 Task: Open Card Gantt Chart Review in Board Public Relations Influencer Event Planning and Management to Workspace Ethics and Compliance and add a team member Softage.3@softage.net, a label Purple, a checklist Lead Generation, an attachment from your onedrive, a color Purple and finally, add a card description 'Research and develop new service quality assurance process' and a comment 'Given the potential impact of this task, let us make sure we involve all stakeholders and gather their feedback.'. Add a start date 'Jan 03, 1900' with a due date 'Jan 10, 1900'
Action: Mouse moved to (196, 144)
Screenshot: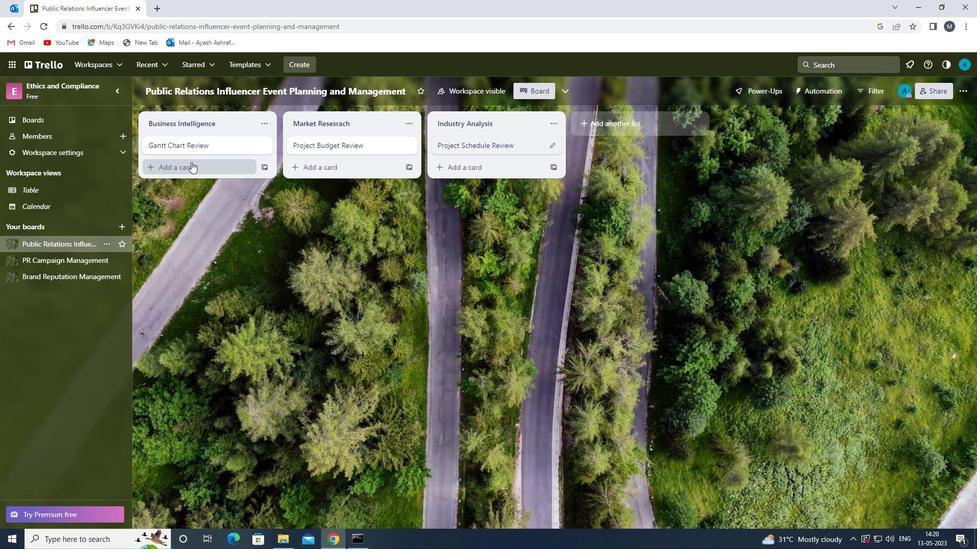 
Action: Mouse pressed left at (196, 144)
Screenshot: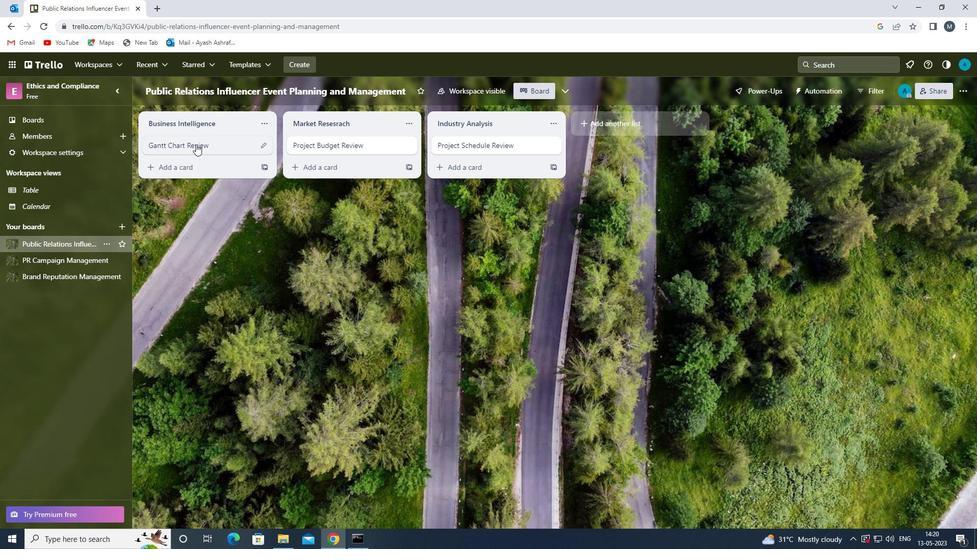 
Action: Mouse moved to (616, 146)
Screenshot: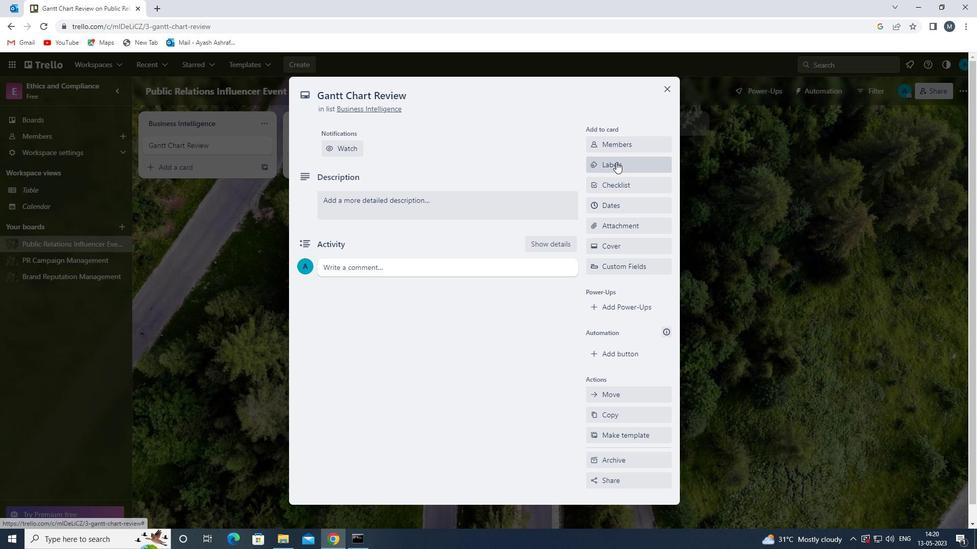 
Action: Mouse pressed left at (616, 146)
Screenshot: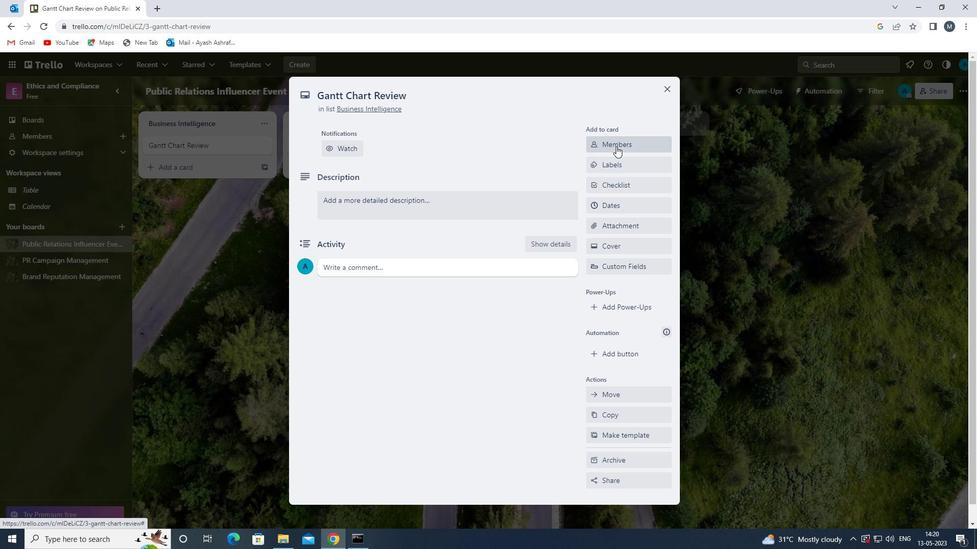 
Action: Key pressed s
Screenshot: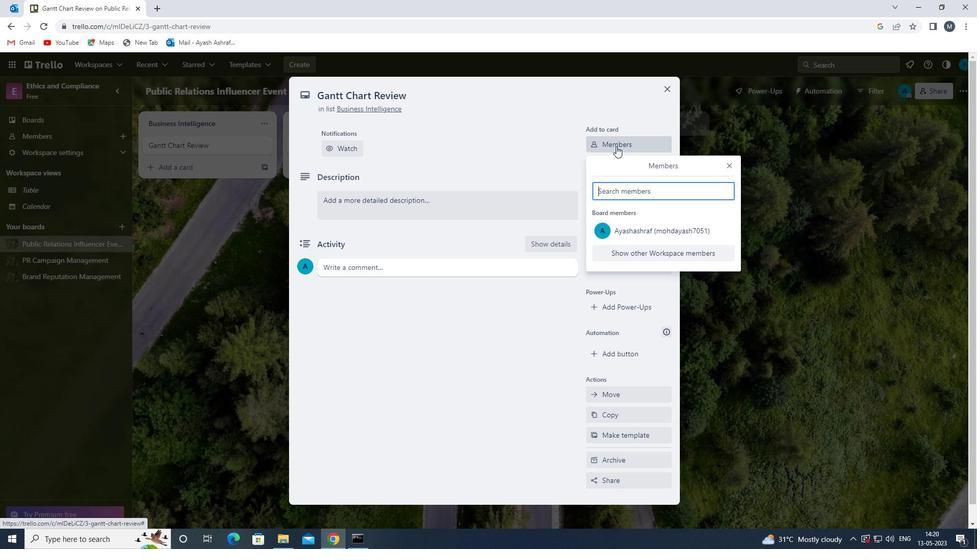 
Action: Mouse moved to (644, 327)
Screenshot: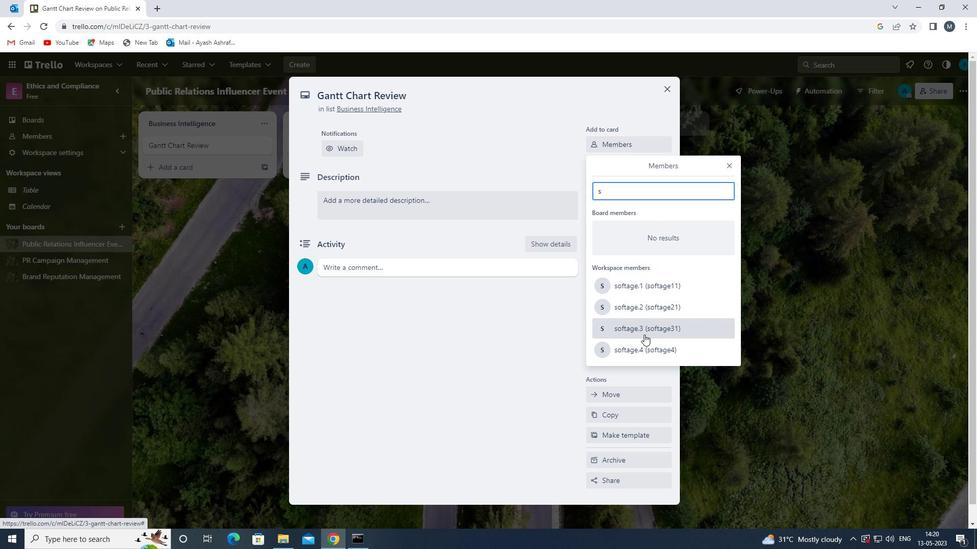 
Action: Mouse pressed left at (644, 327)
Screenshot: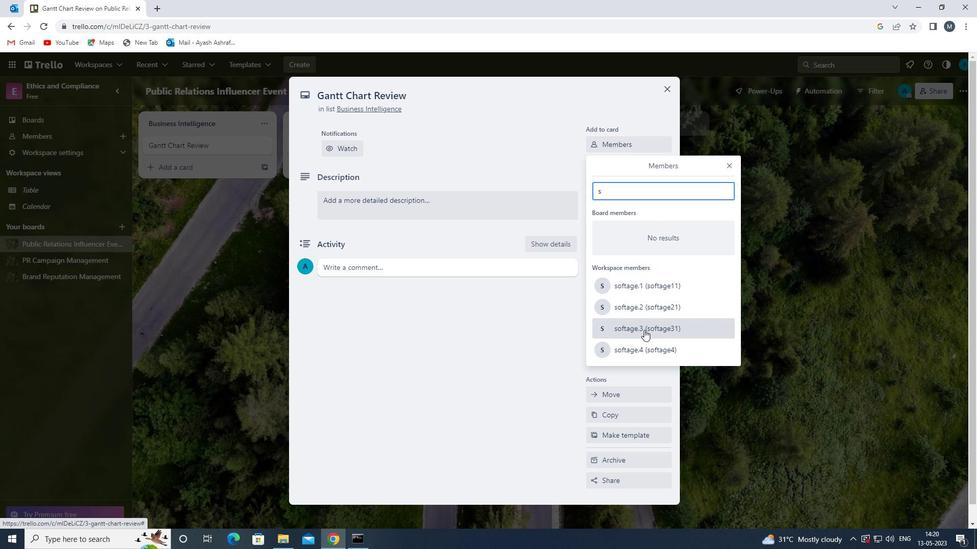 
Action: Mouse moved to (724, 165)
Screenshot: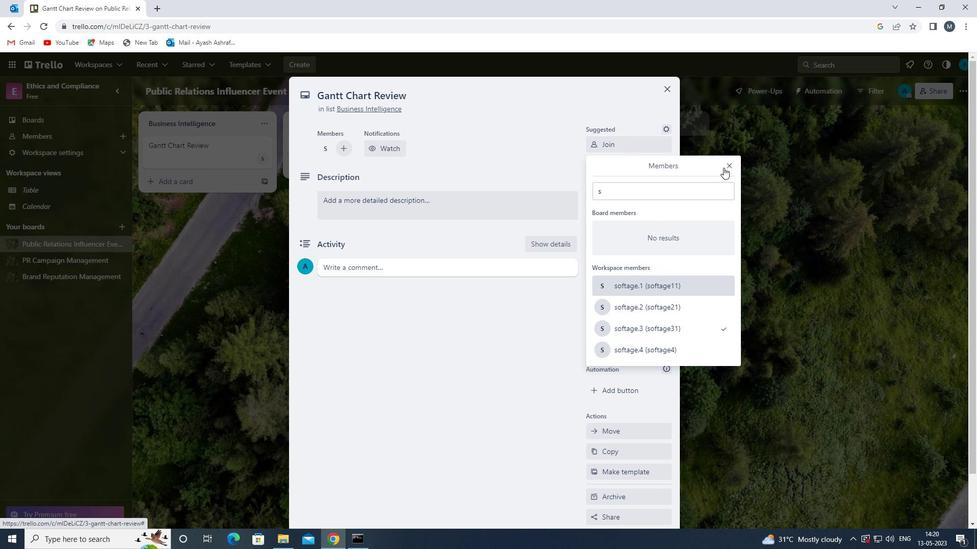 
Action: Mouse pressed left at (724, 165)
Screenshot: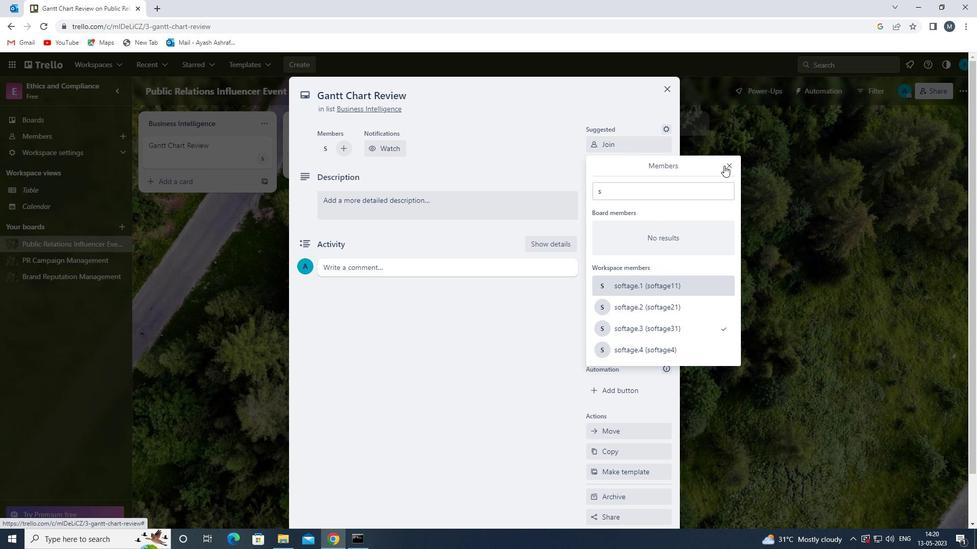 
Action: Mouse moved to (613, 201)
Screenshot: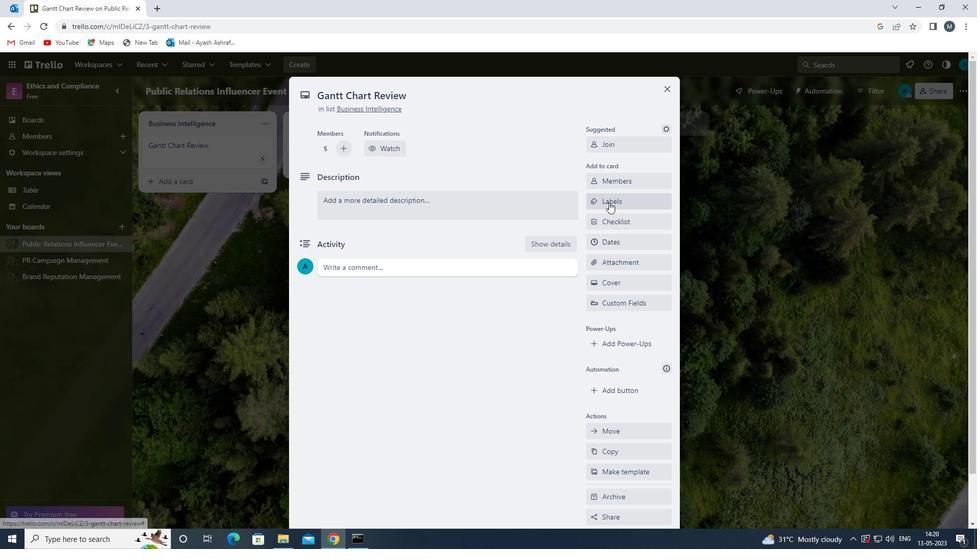 
Action: Mouse pressed left at (613, 201)
Screenshot: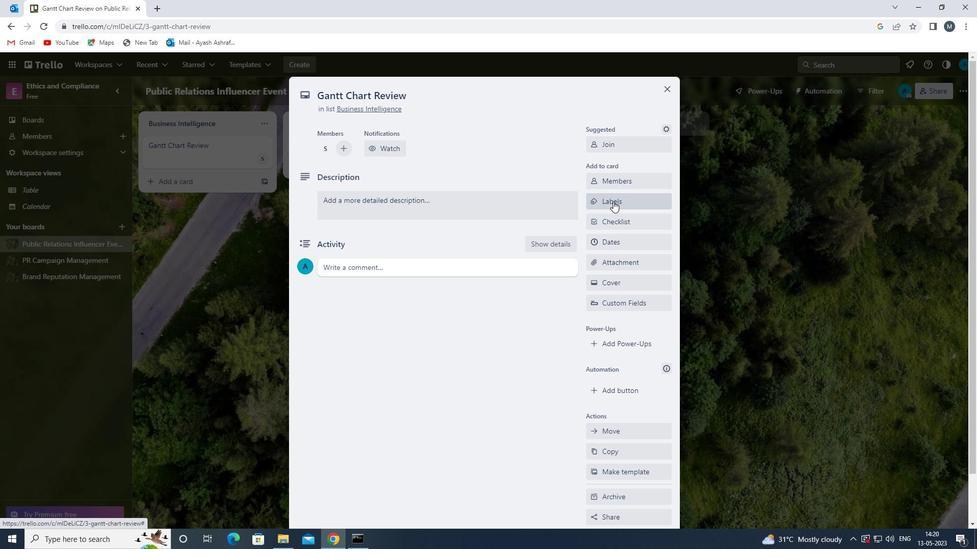 
Action: Mouse moved to (629, 359)
Screenshot: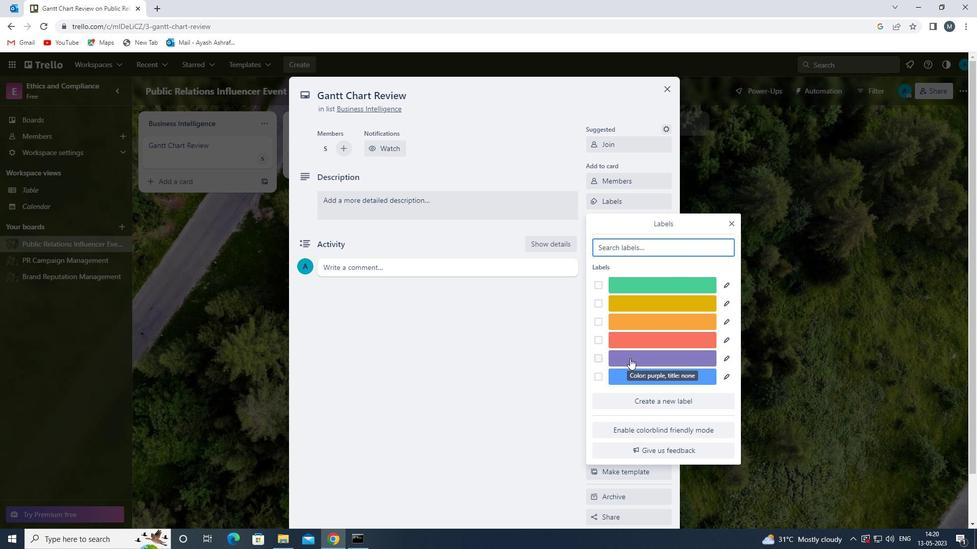 
Action: Mouse pressed left at (629, 359)
Screenshot: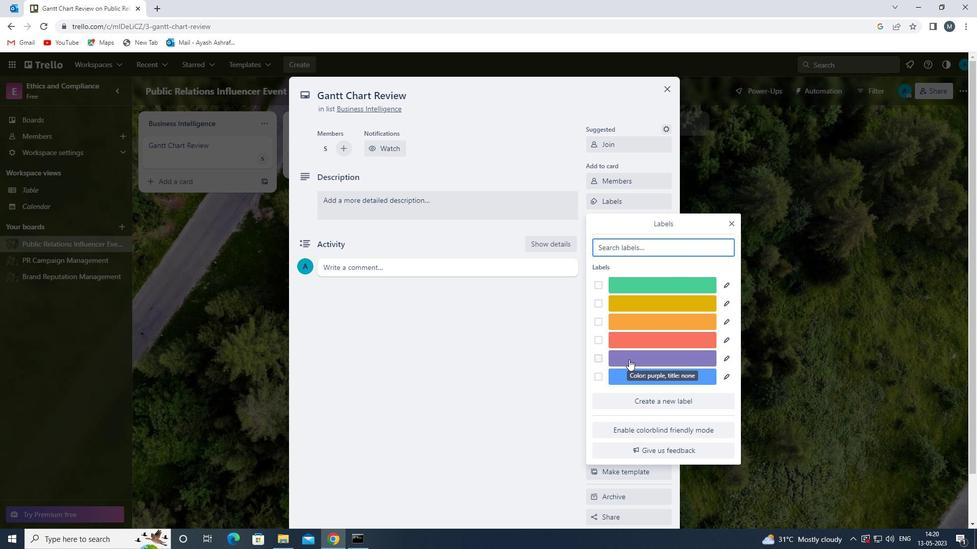 
Action: Mouse moved to (732, 222)
Screenshot: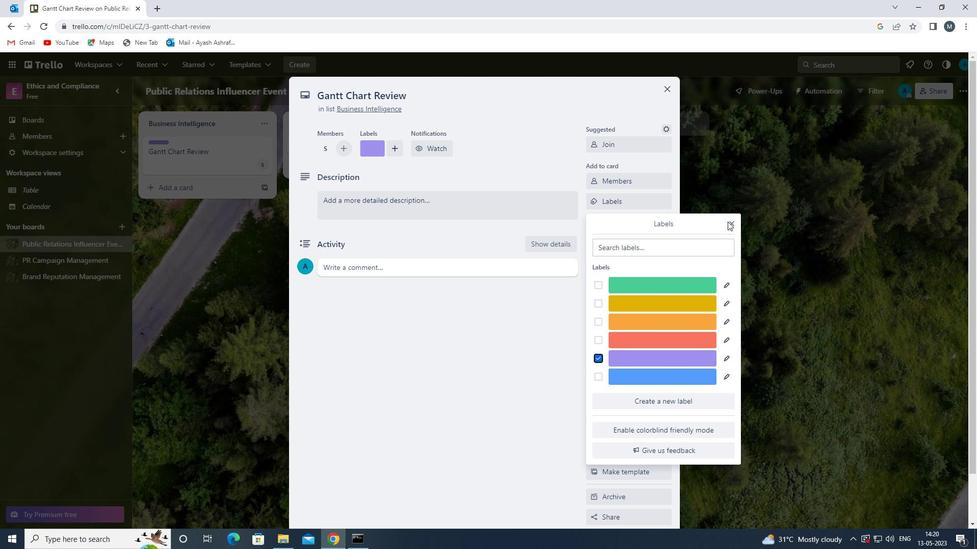 
Action: Mouse pressed left at (732, 222)
Screenshot: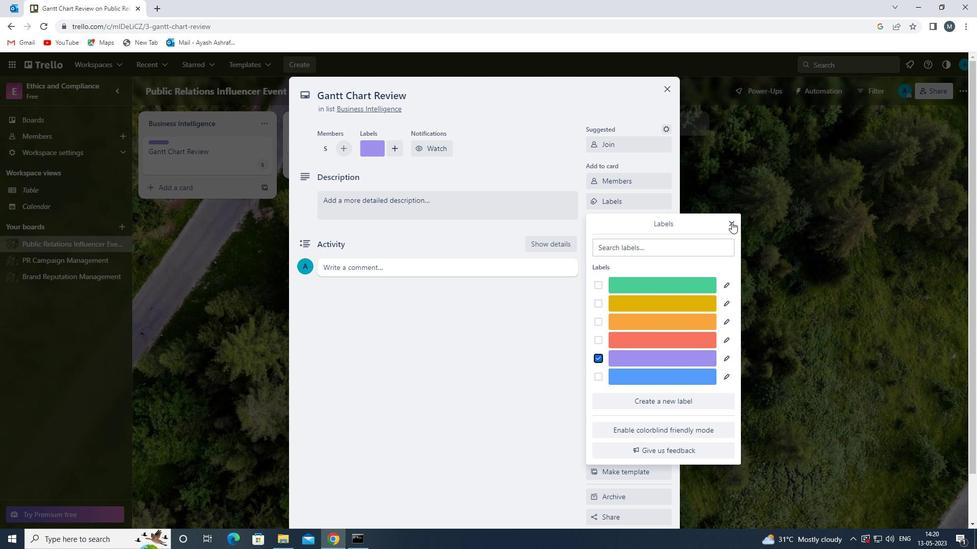 
Action: Mouse moved to (616, 224)
Screenshot: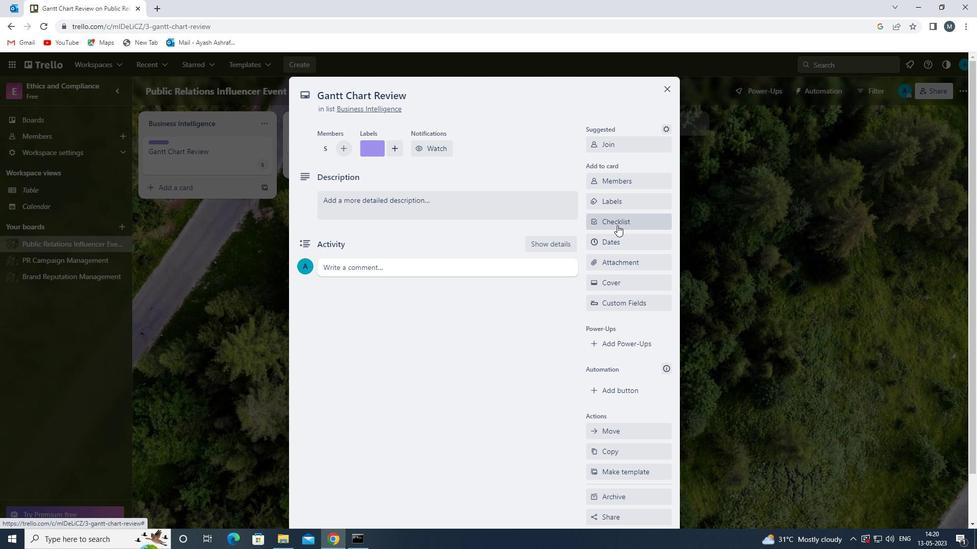 
Action: Mouse pressed left at (616, 224)
Screenshot: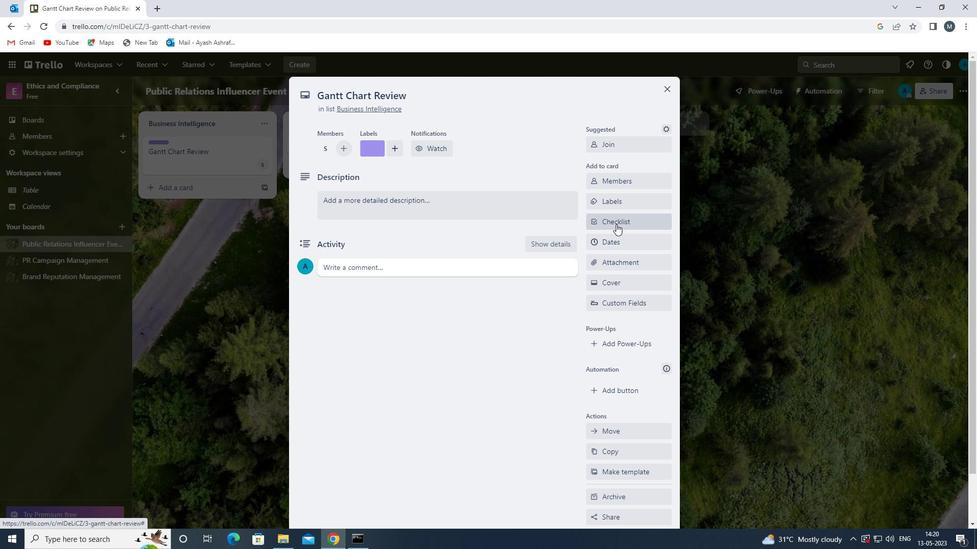 
Action: Mouse moved to (617, 252)
Screenshot: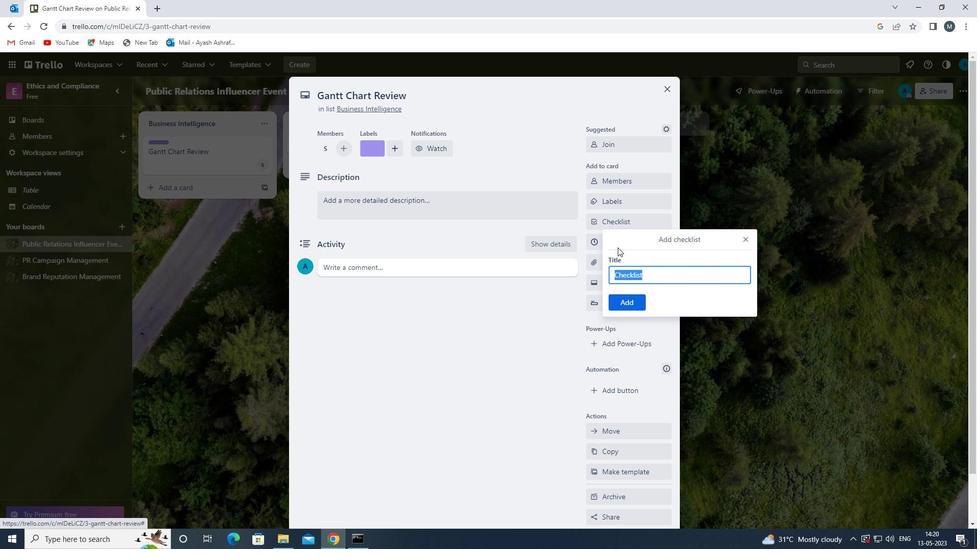 
Action: Key pressed l
Screenshot: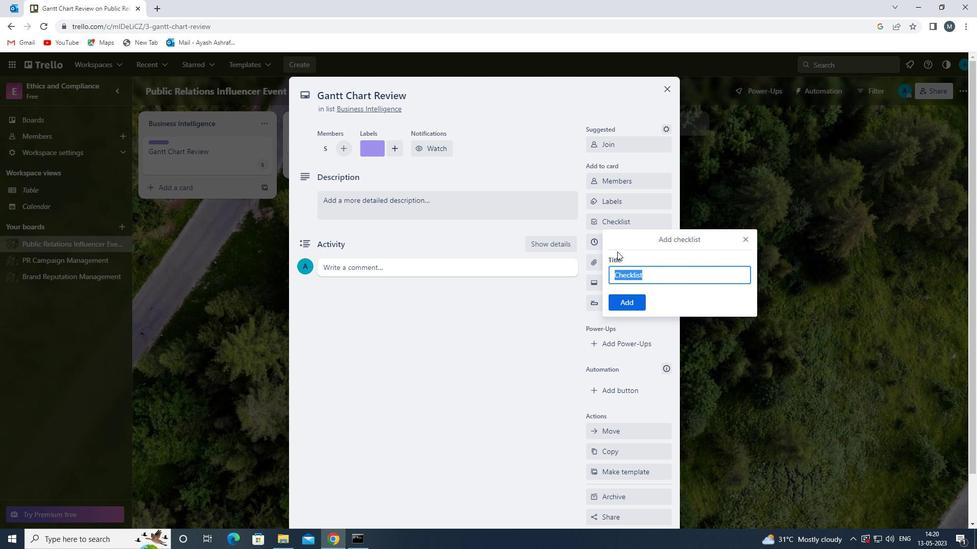 
Action: Mouse moved to (688, 320)
Screenshot: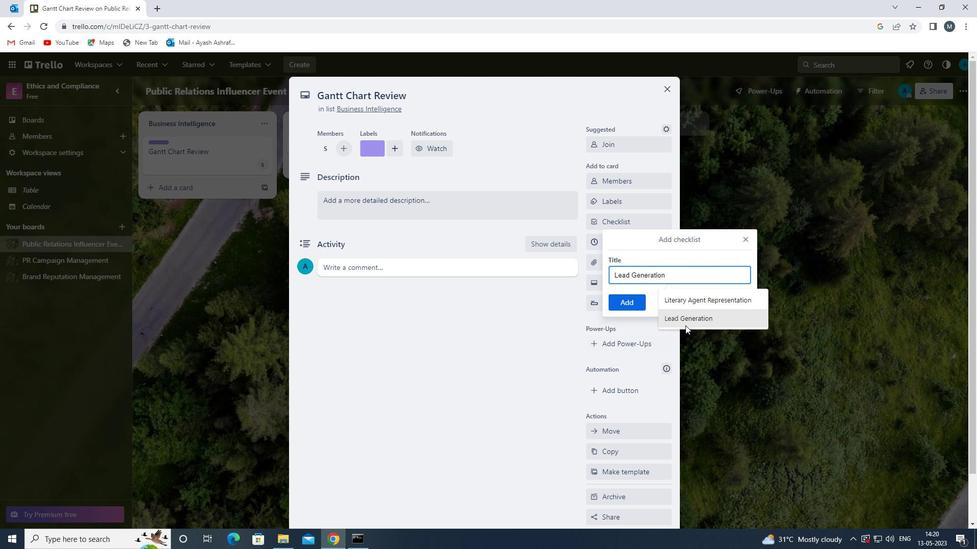 
Action: Mouse pressed left at (688, 320)
Screenshot: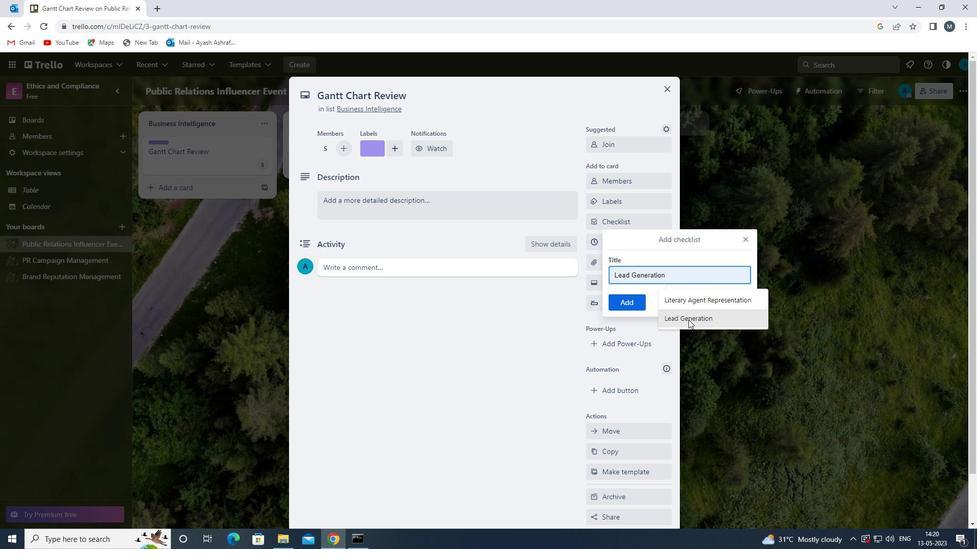 
Action: Mouse moved to (621, 303)
Screenshot: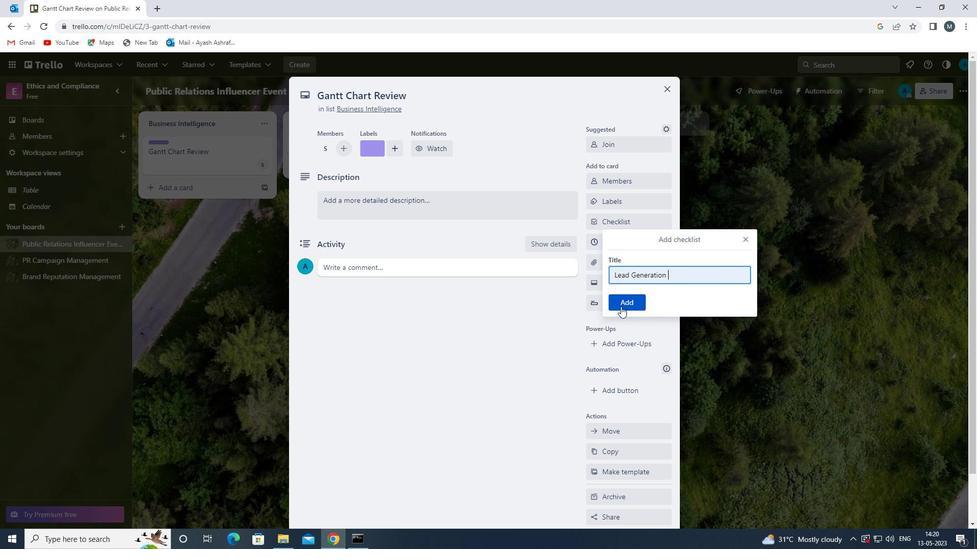 
Action: Mouse pressed left at (621, 303)
Screenshot: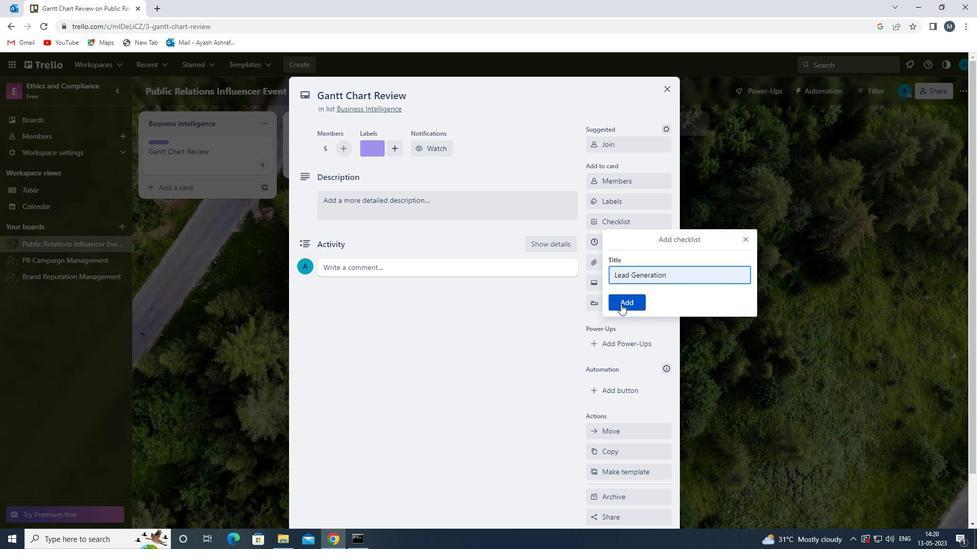 
Action: Mouse moved to (624, 262)
Screenshot: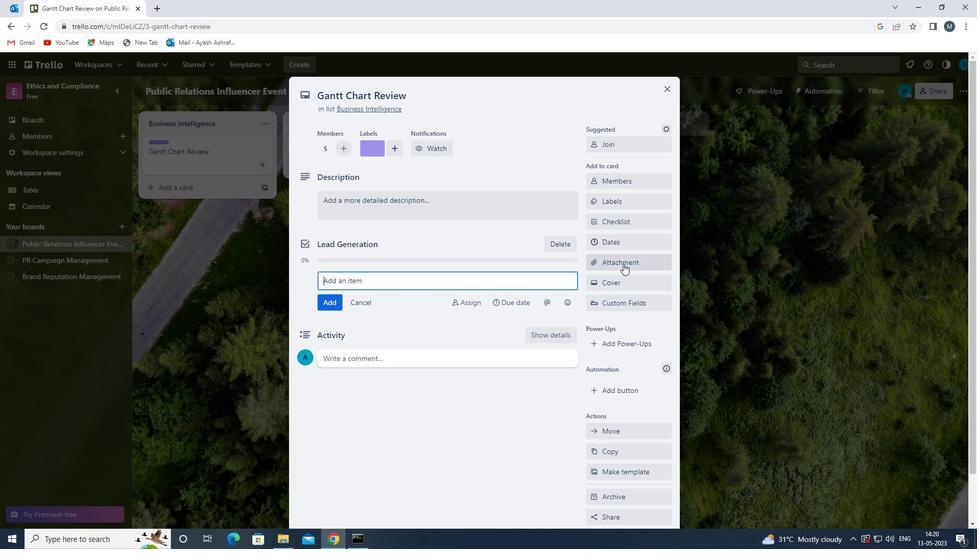 
Action: Mouse pressed left at (624, 262)
Screenshot: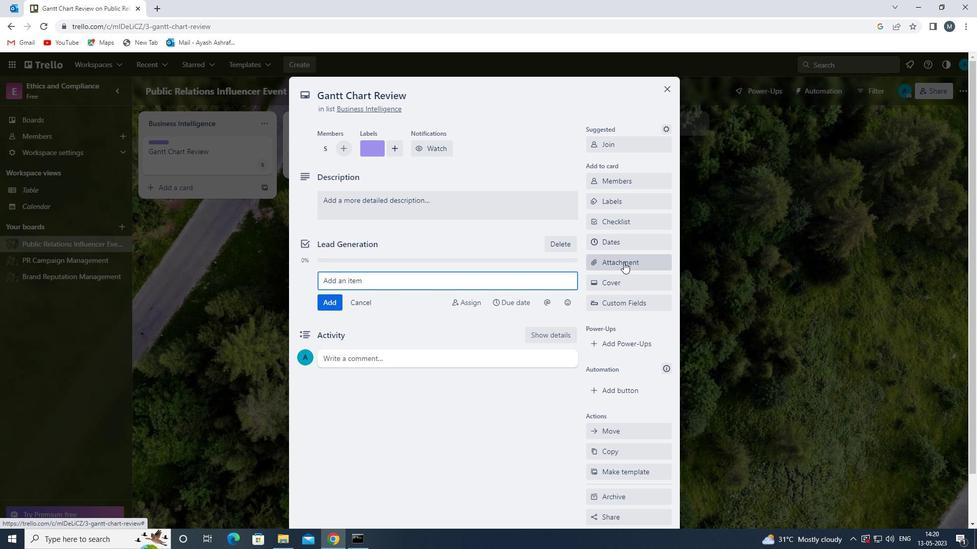 
Action: Mouse moved to (615, 386)
Screenshot: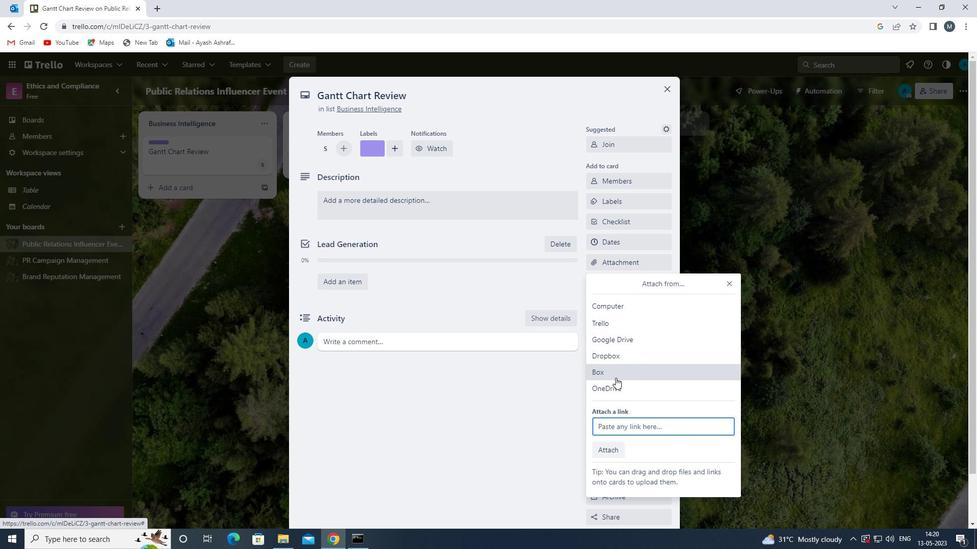 
Action: Mouse pressed left at (615, 386)
Screenshot: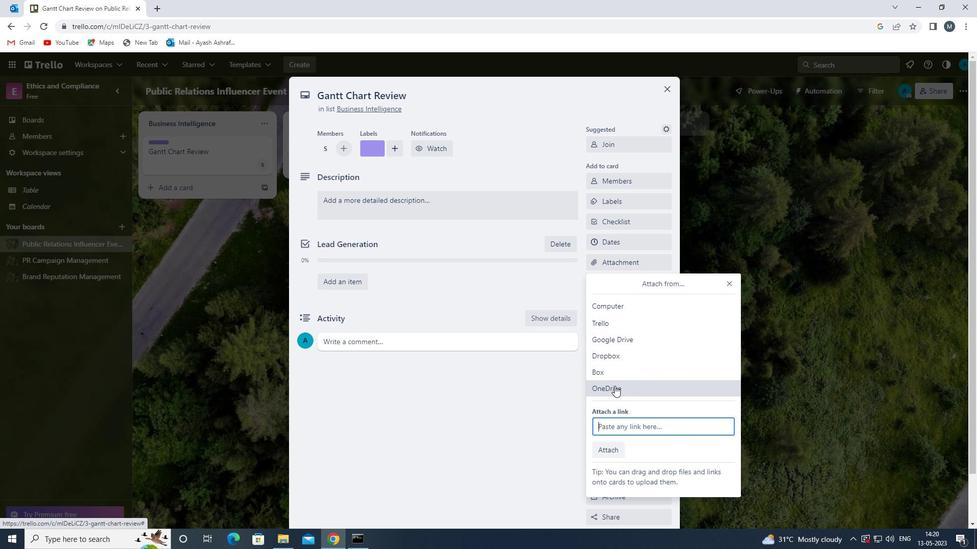 
Action: Mouse moved to (414, 205)
Screenshot: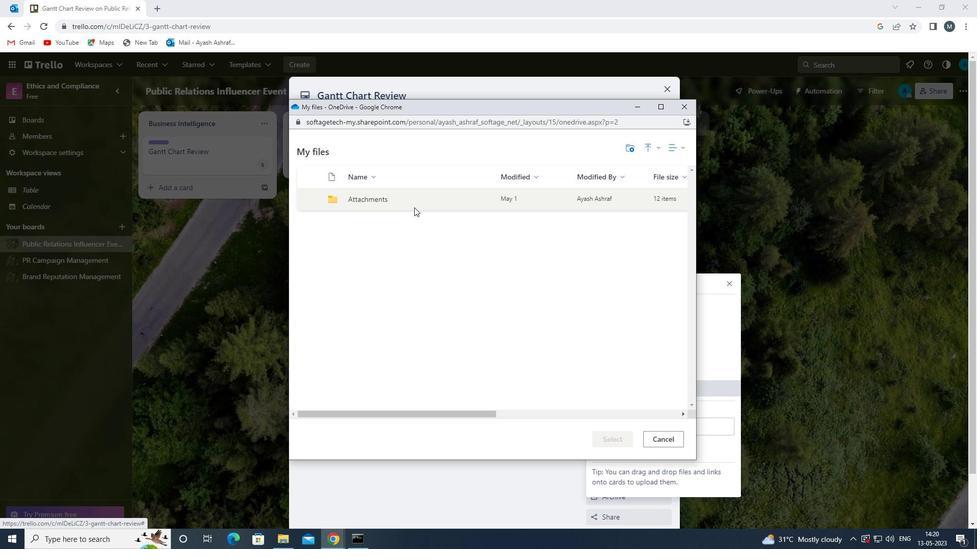 
Action: Mouse pressed left at (414, 205)
Screenshot: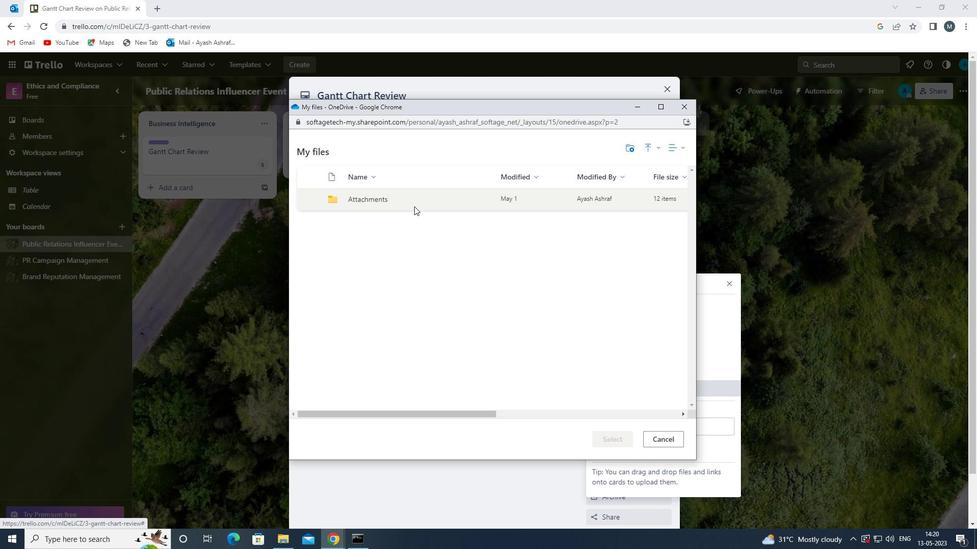 
Action: Mouse pressed left at (414, 205)
Screenshot: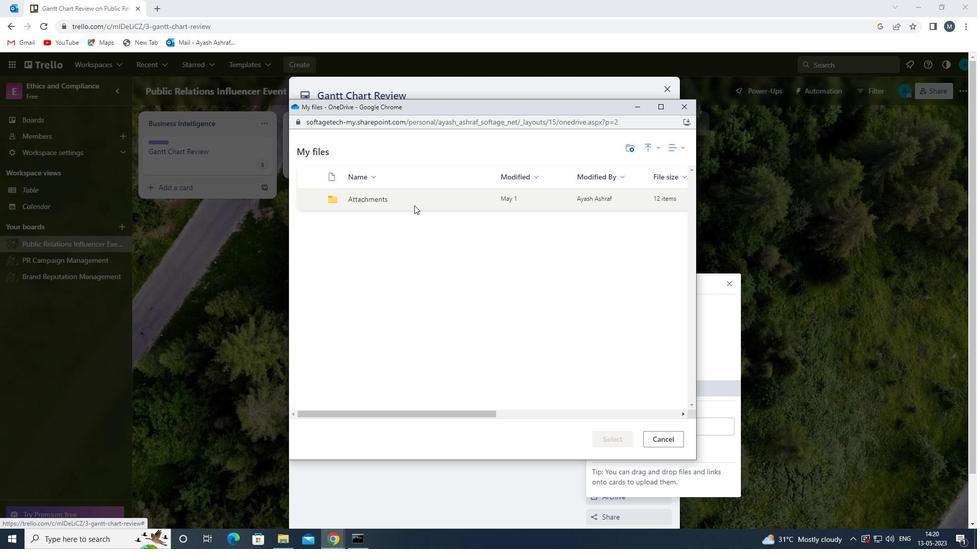 
Action: Mouse moved to (425, 262)
Screenshot: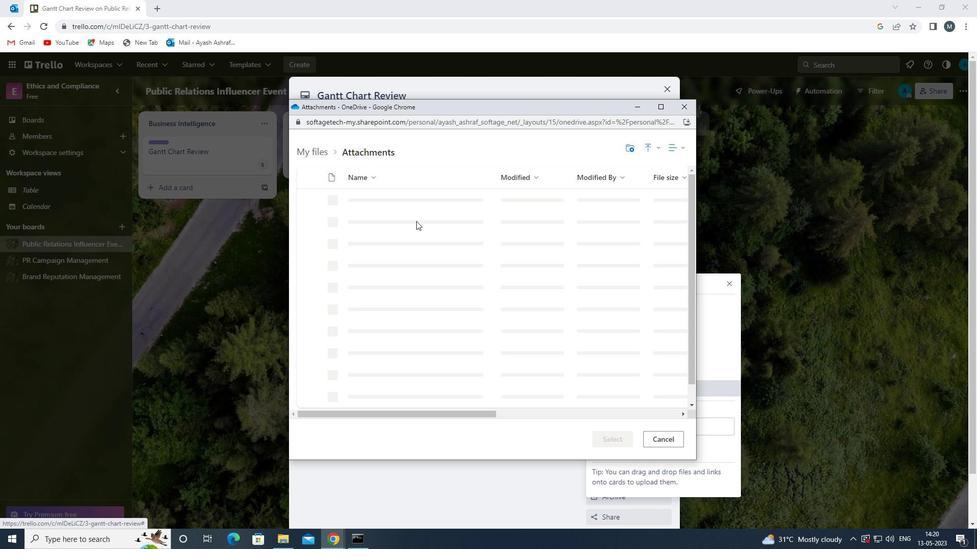 
Action: Mouse pressed left at (425, 262)
Screenshot: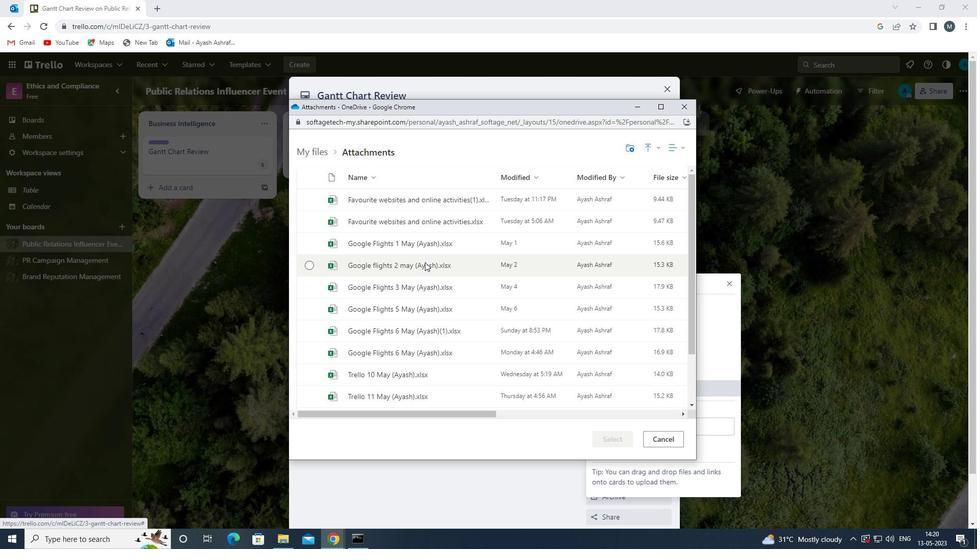 
Action: Mouse moved to (606, 443)
Screenshot: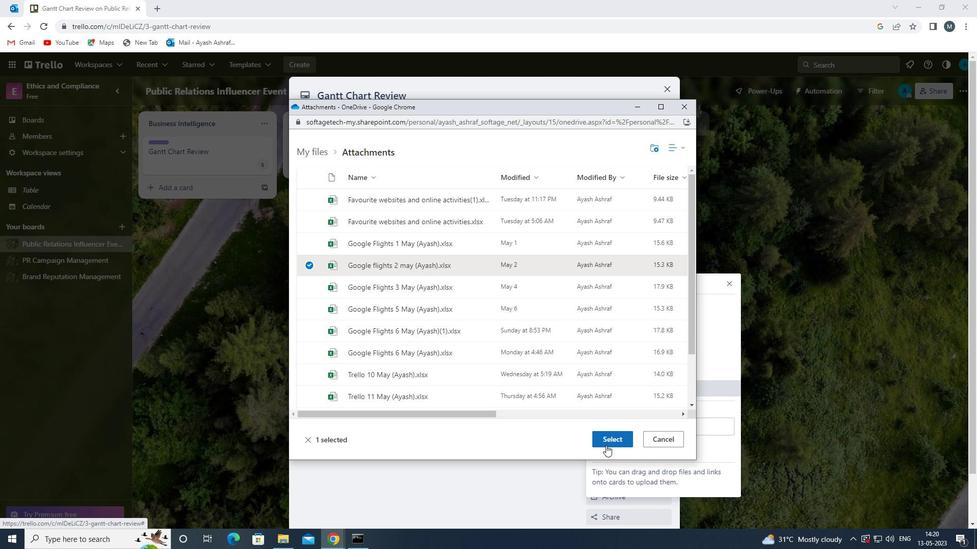 
Action: Mouse pressed left at (606, 443)
Screenshot: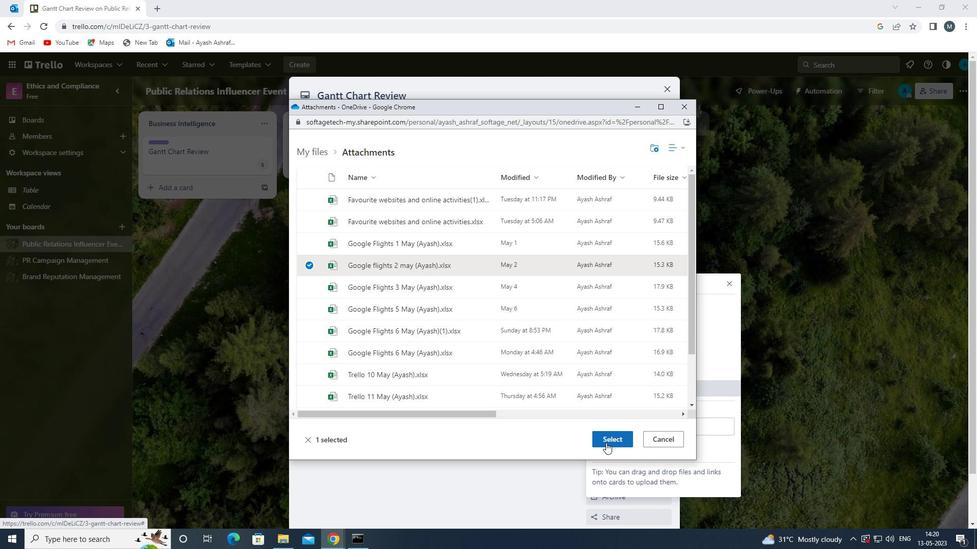 
Action: Mouse moved to (614, 283)
Screenshot: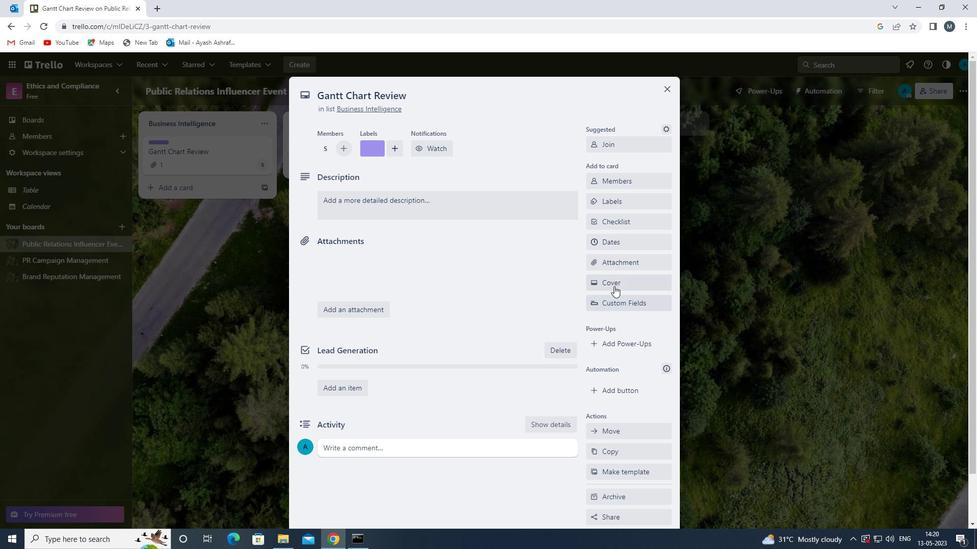 
Action: Mouse pressed left at (614, 283)
Screenshot: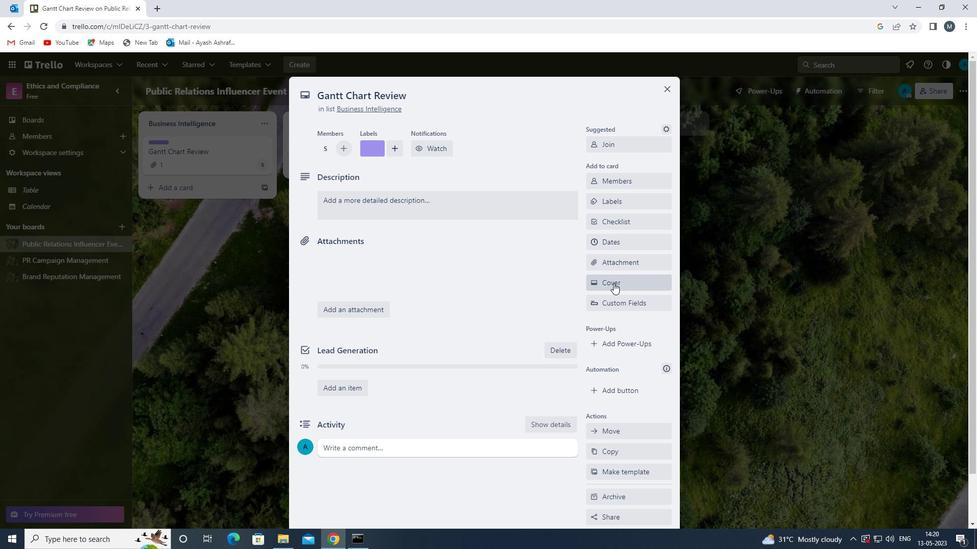 
Action: Mouse moved to (716, 324)
Screenshot: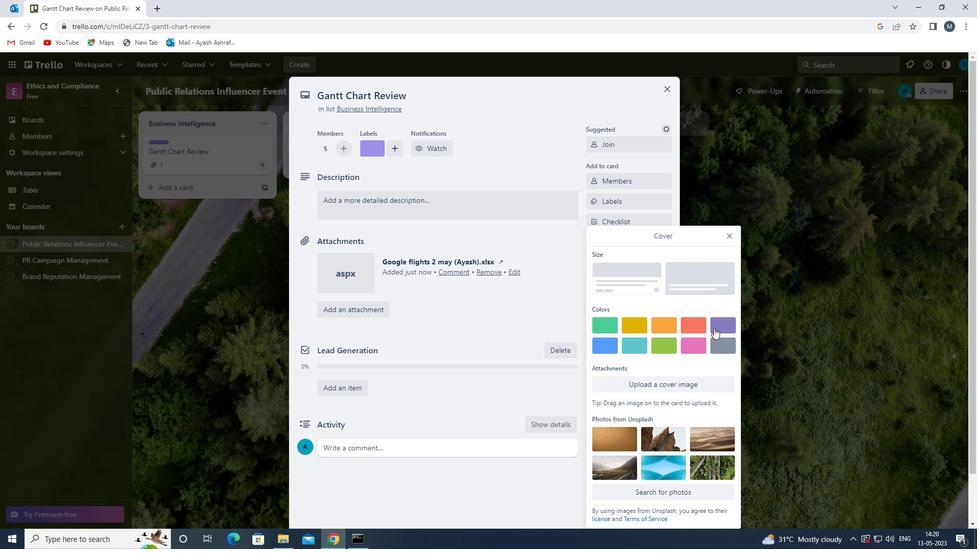 
Action: Mouse pressed left at (716, 324)
Screenshot: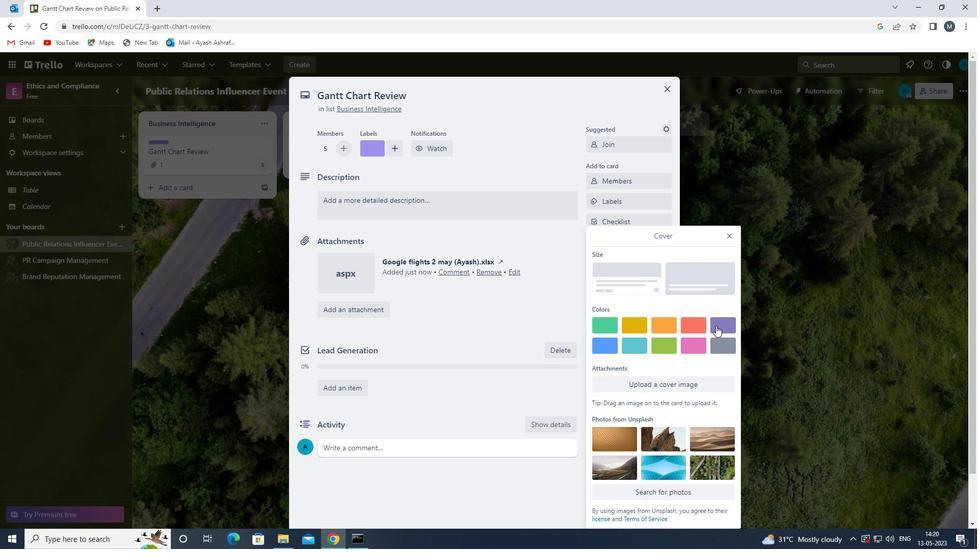 
Action: Mouse moved to (731, 216)
Screenshot: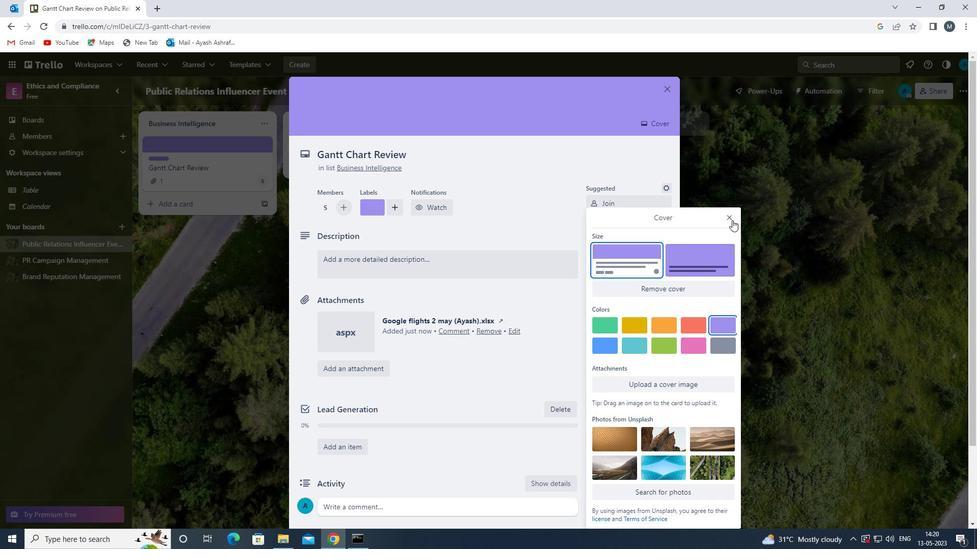 
Action: Mouse pressed left at (731, 216)
Screenshot: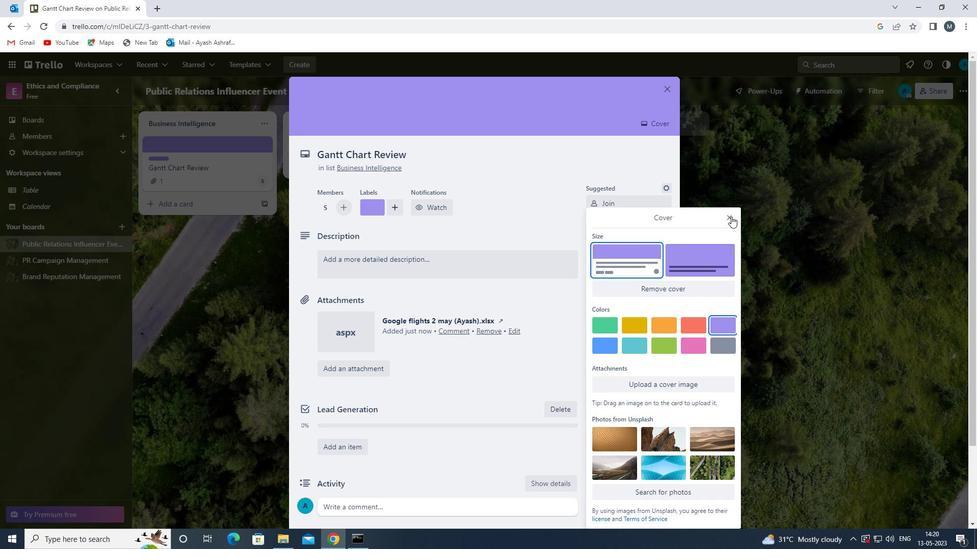
Action: Mouse moved to (369, 264)
Screenshot: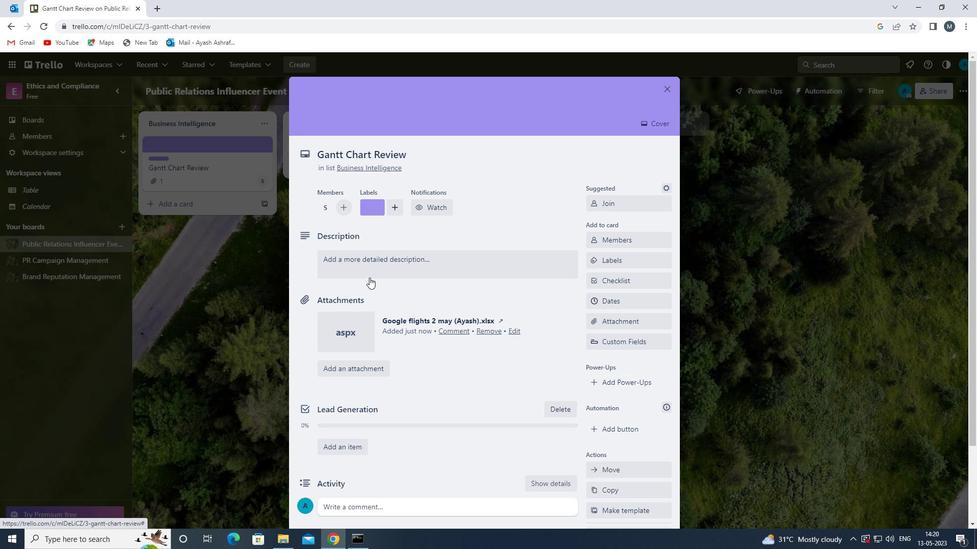 
Action: Mouse pressed left at (369, 264)
Screenshot: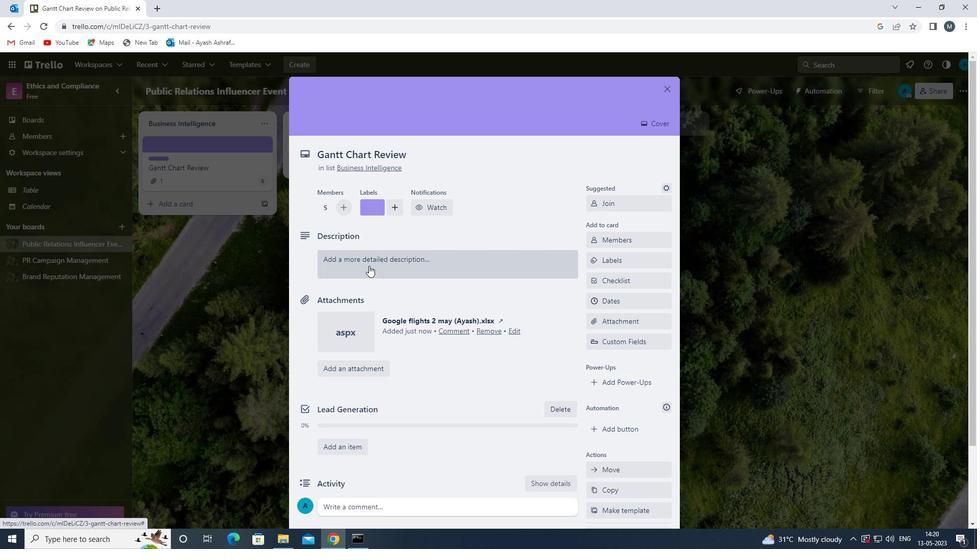 
Action: Mouse moved to (371, 299)
Screenshot: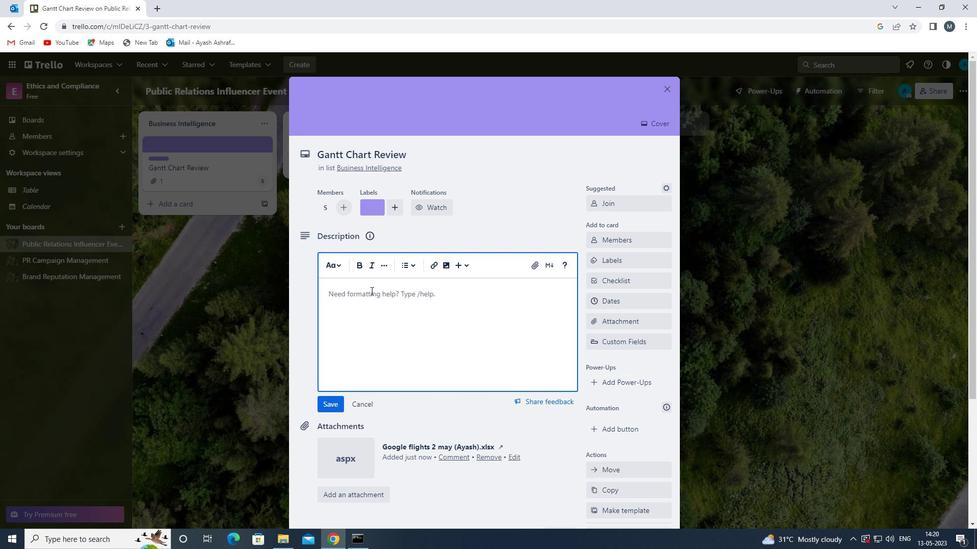 
Action: Mouse pressed left at (371, 299)
Screenshot: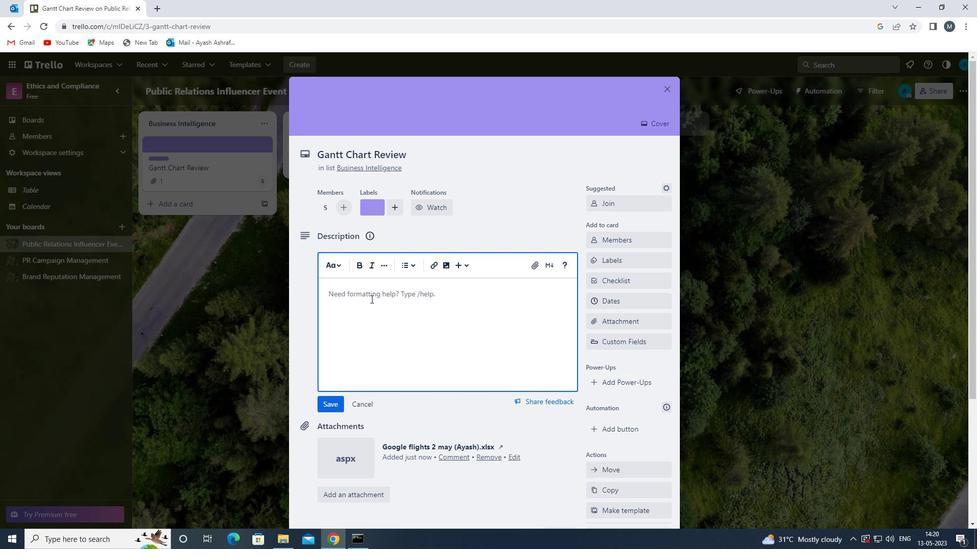 
Action: Mouse moved to (371, 299)
Screenshot: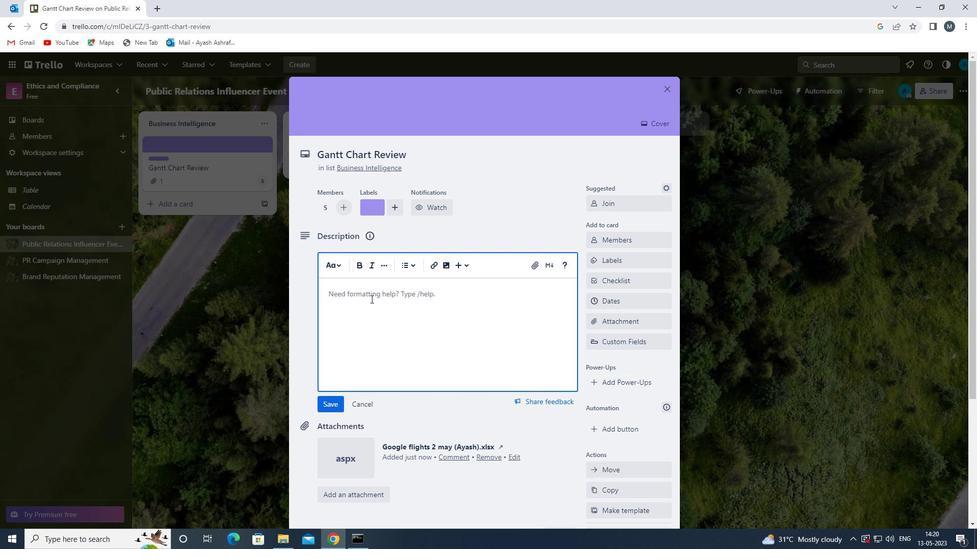 
Action: Key pressed <Key.shift>RESESRCH<Key.space><Key.backspace><Key.backspace><Key.backspace><Key.backspace><Key.backspace>ARCH<Key.space>AND<Key.space>DEVELOP<Key.space>NEW<Key.space>SERVICE<Key.space>QUALITY<Key.space>ASSURANCE<Key.space>PROCESS<Key.space>
Screenshot: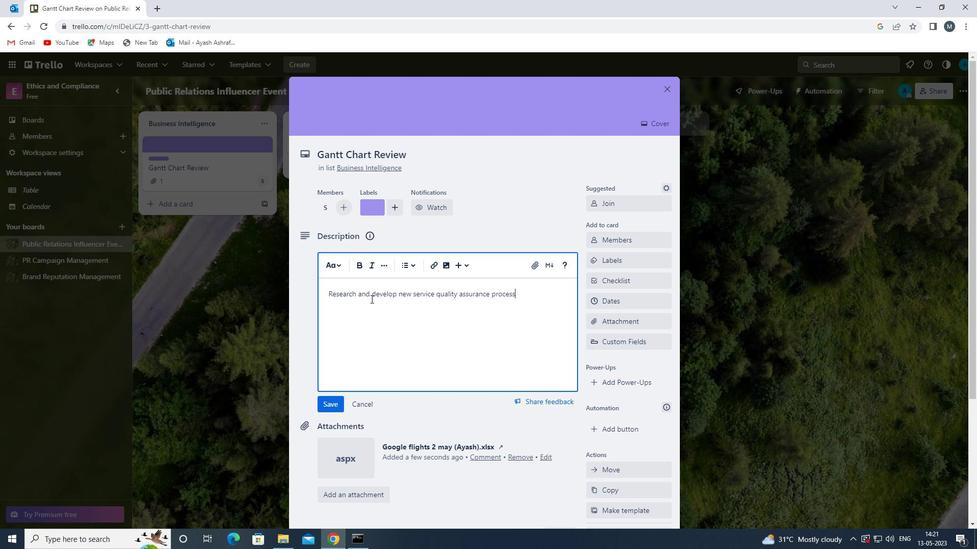 
Action: Mouse moved to (374, 301)
Screenshot: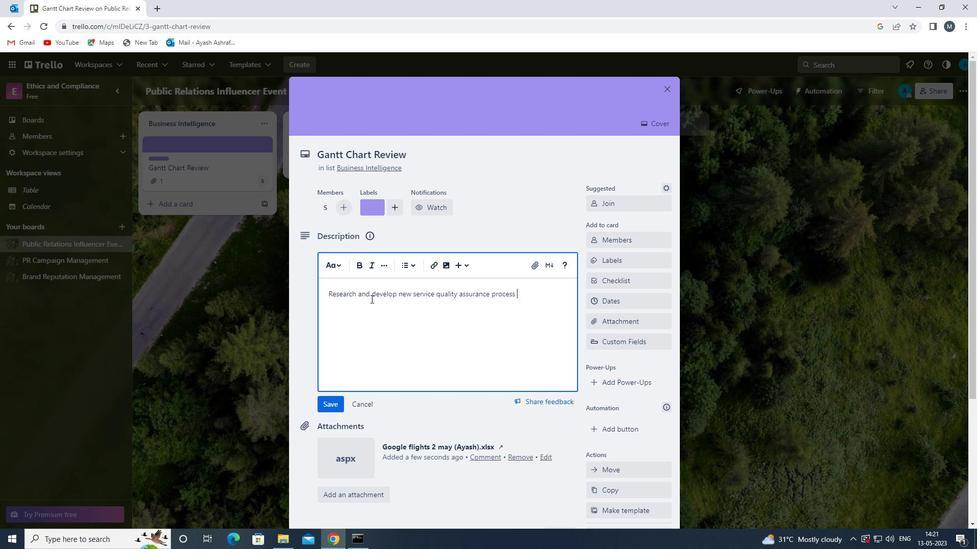 
Action: Mouse scrolled (374, 301) with delta (0, 0)
Screenshot: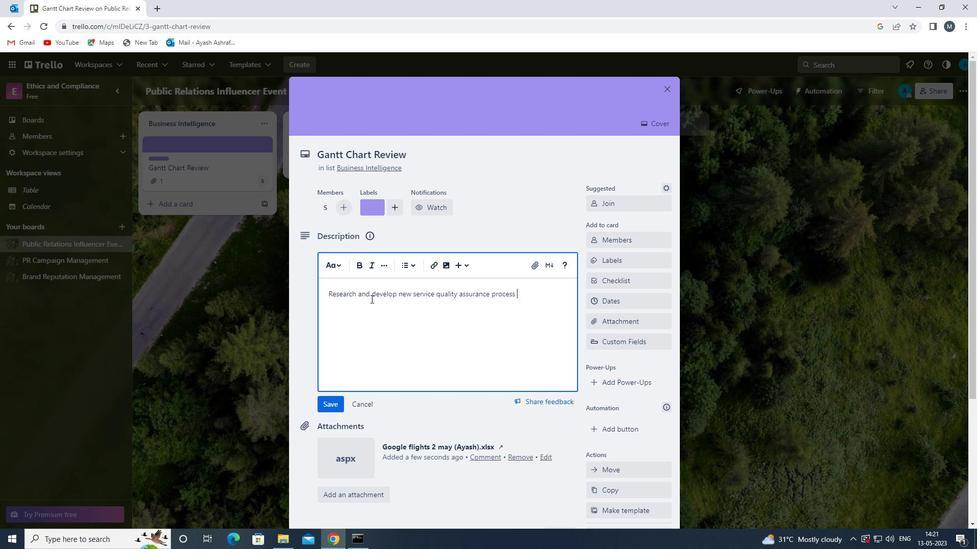 
Action: Mouse moved to (374, 301)
Screenshot: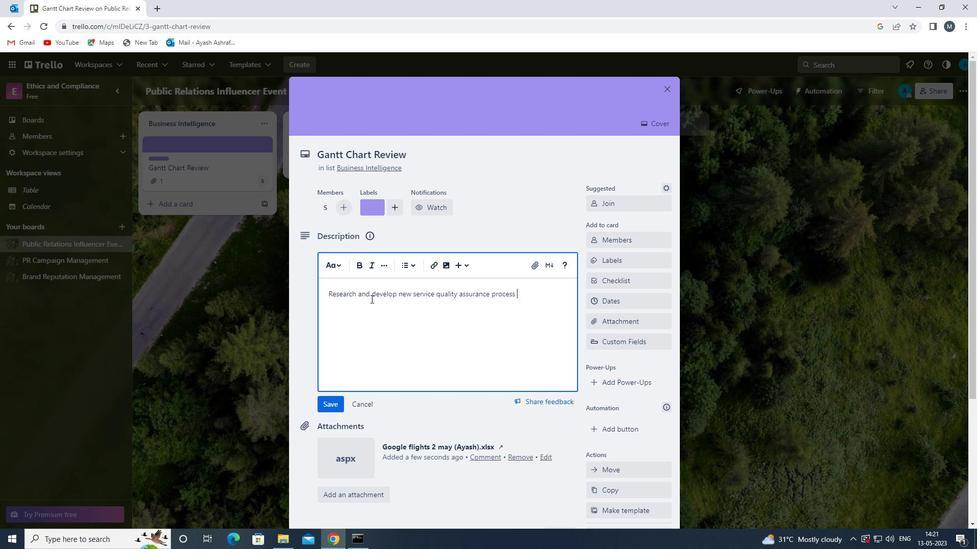 
Action: Mouse scrolled (374, 301) with delta (0, 0)
Screenshot: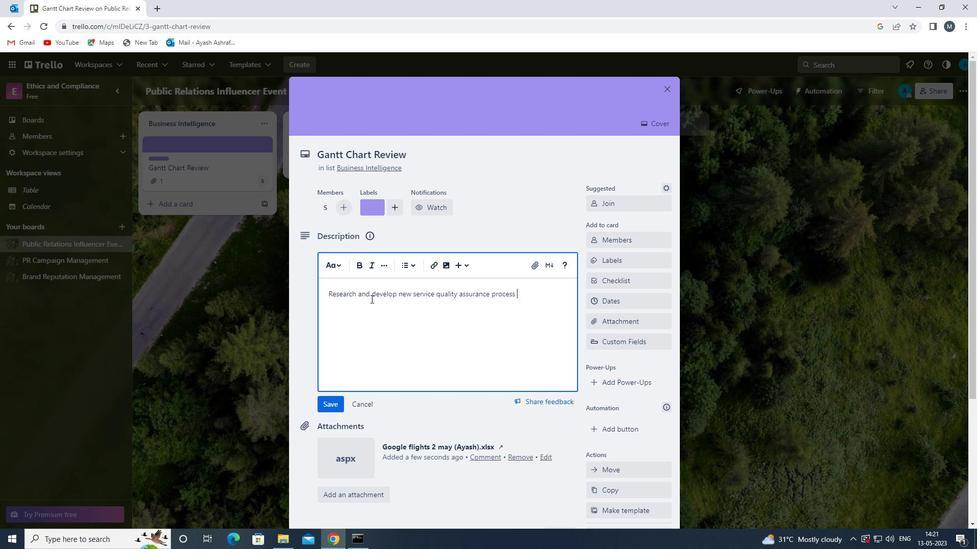 
Action: Mouse scrolled (374, 301) with delta (0, 0)
Screenshot: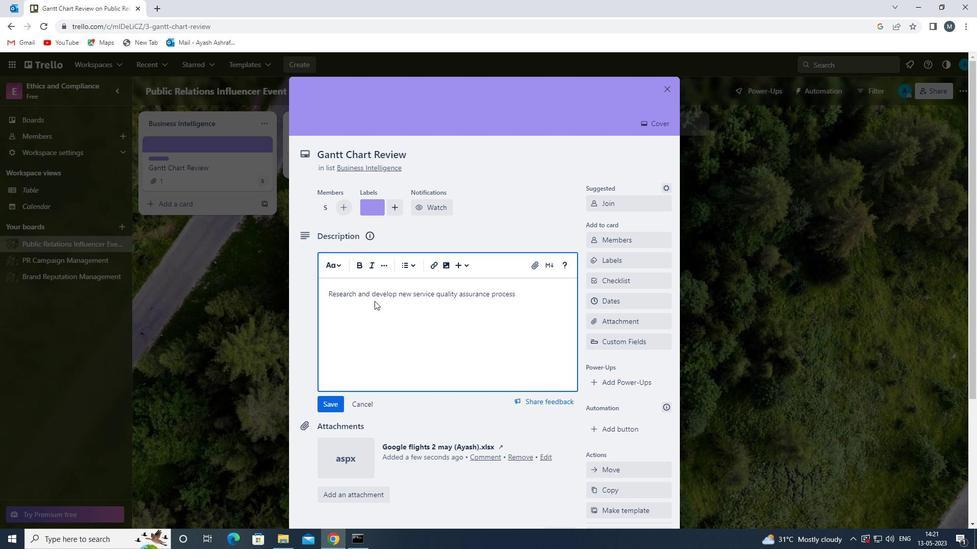 
Action: Mouse scrolled (374, 301) with delta (0, 0)
Screenshot: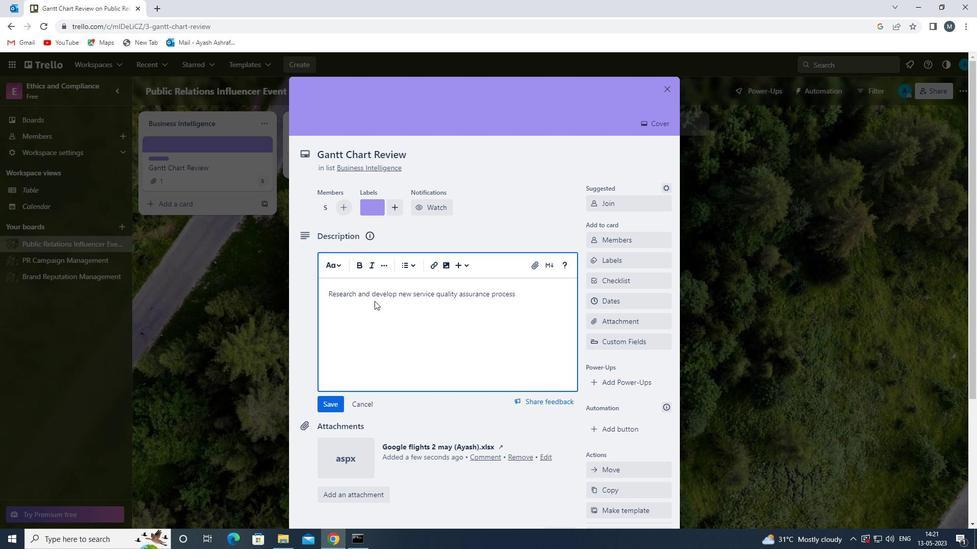 
Action: Mouse moved to (402, 322)
Screenshot: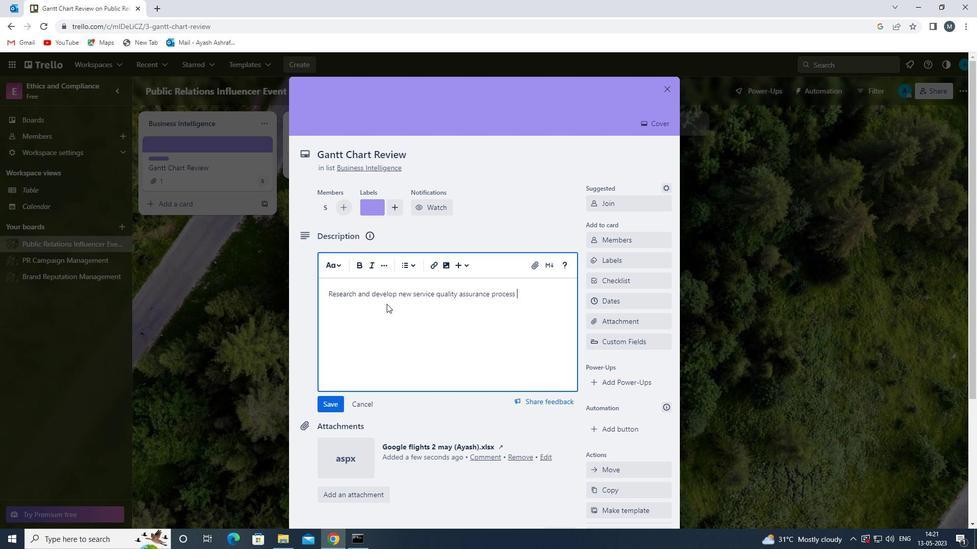 
Action: Mouse scrolled (402, 323) with delta (0, 0)
Screenshot: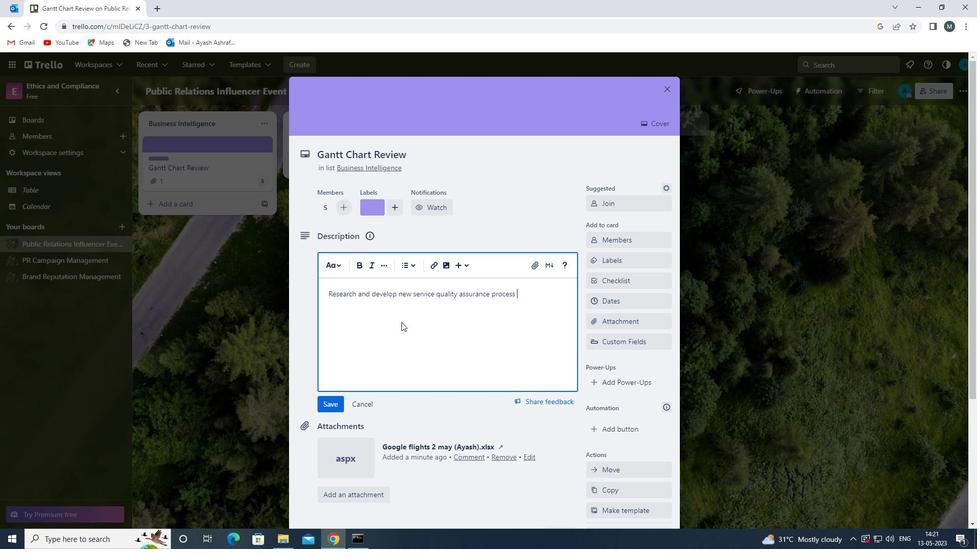 
Action: Mouse scrolled (402, 323) with delta (0, 0)
Screenshot: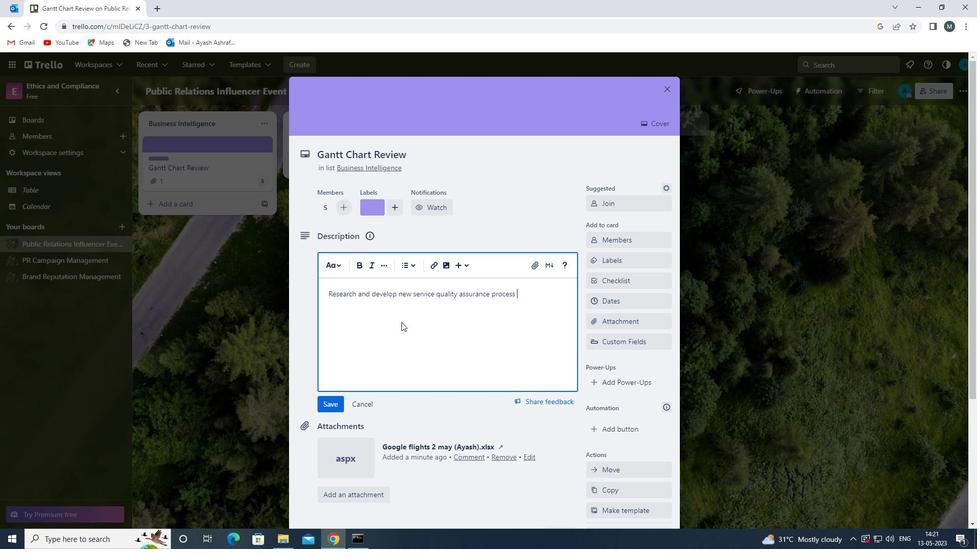 
Action: Mouse scrolled (402, 323) with delta (0, 0)
Screenshot: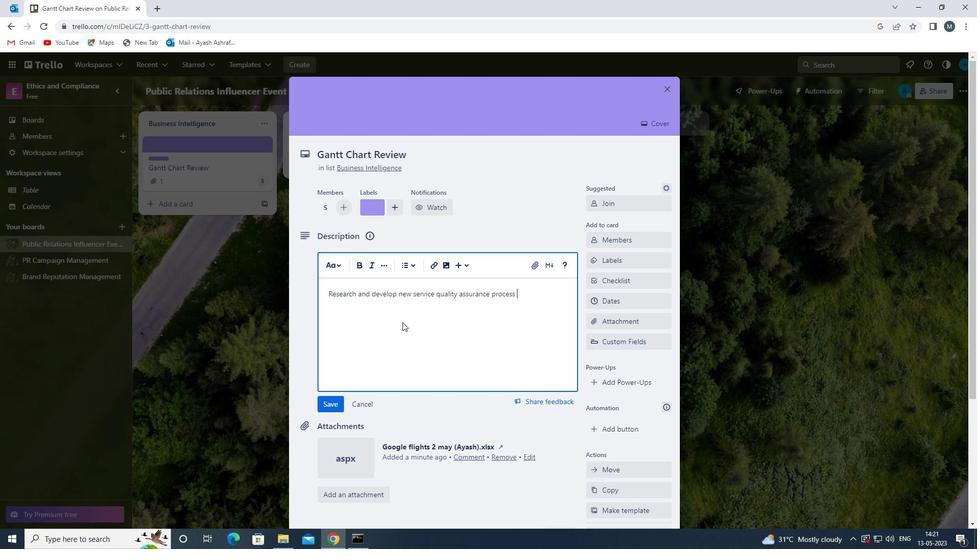 
Action: Mouse scrolled (402, 323) with delta (0, 0)
Screenshot: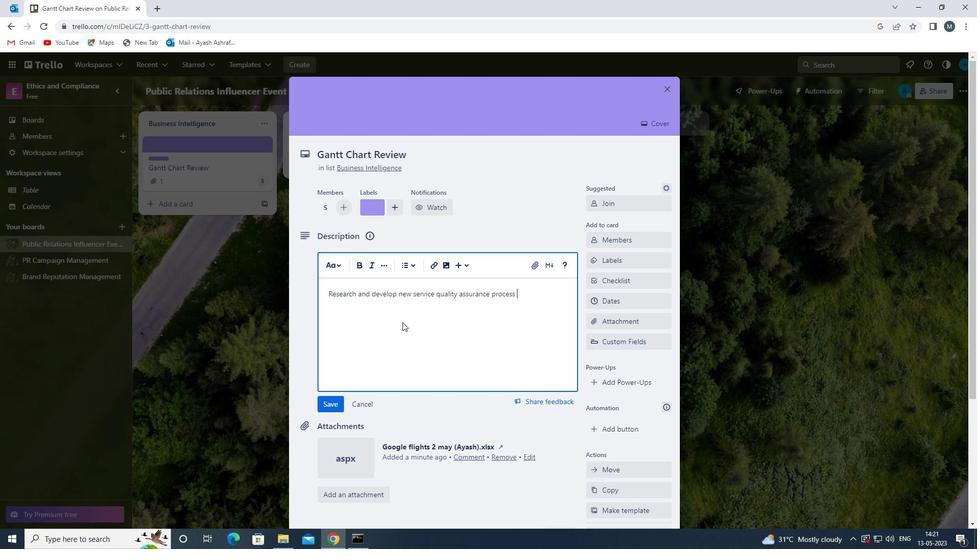 
Action: Mouse moved to (343, 336)
Screenshot: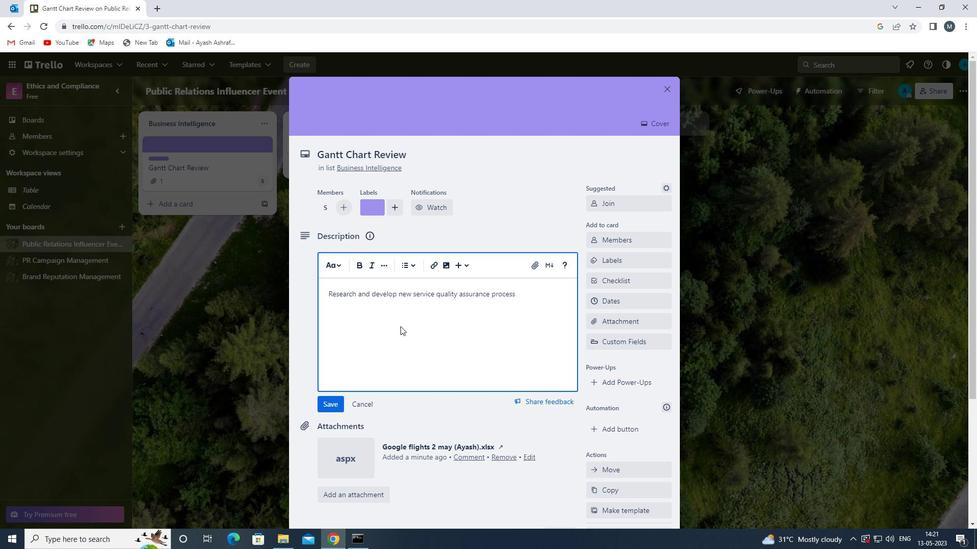 
Action: Mouse scrolled (343, 337) with delta (0, 0)
Screenshot: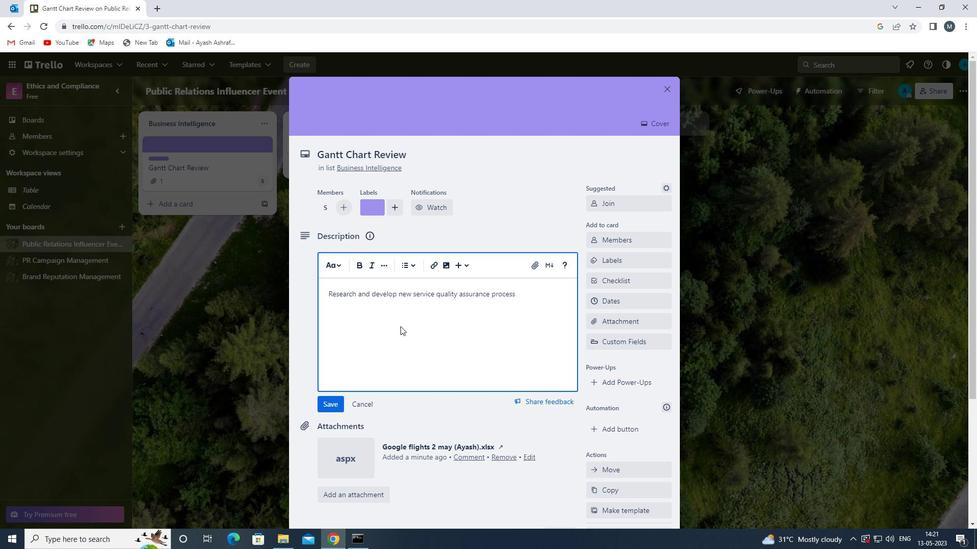 
Action: Mouse moved to (342, 335)
Screenshot: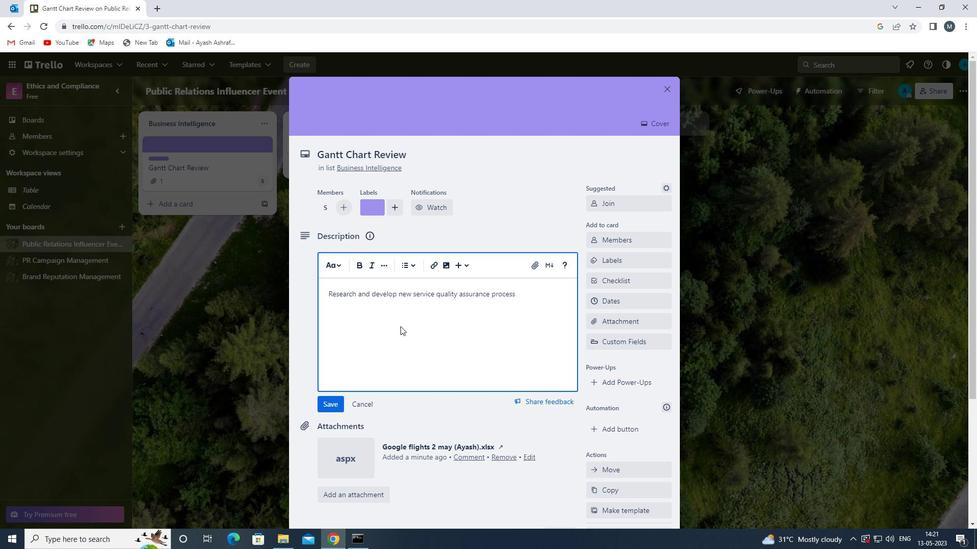 
Action: Mouse scrolled (342, 336) with delta (0, 0)
Screenshot: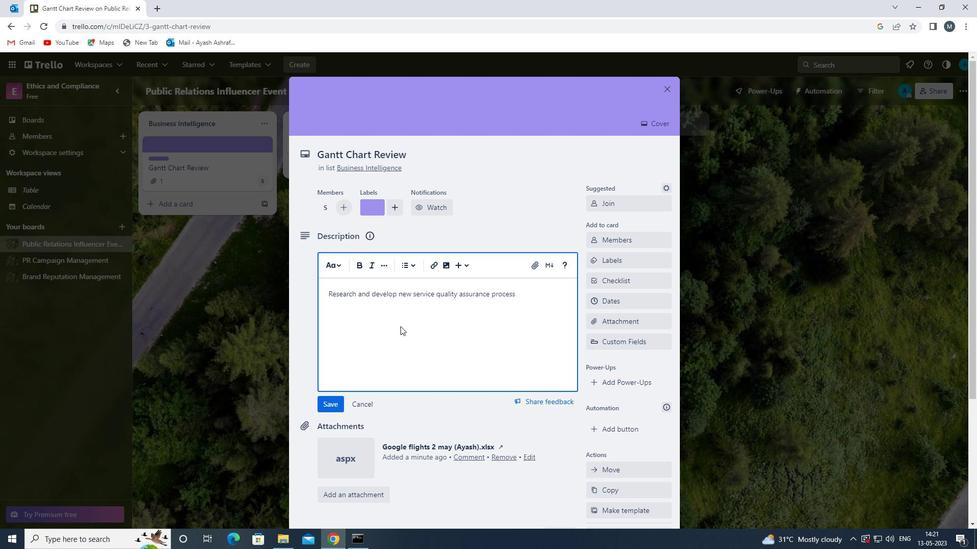 
Action: Mouse moved to (342, 334)
Screenshot: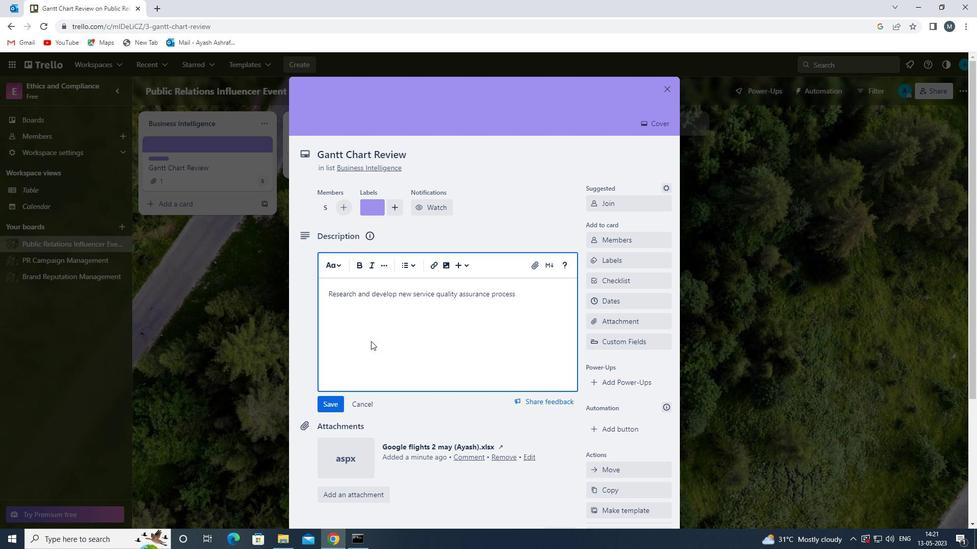 
Action: Mouse scrolled (342, 334) with delta (0, 0)
Screenshot: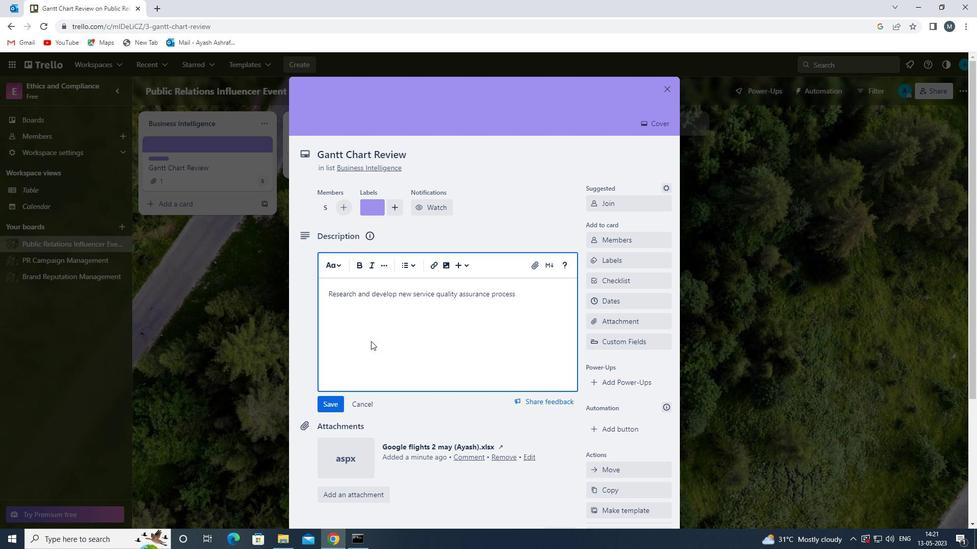 
Action: Mouse moved to (342, 325)
Screenshot: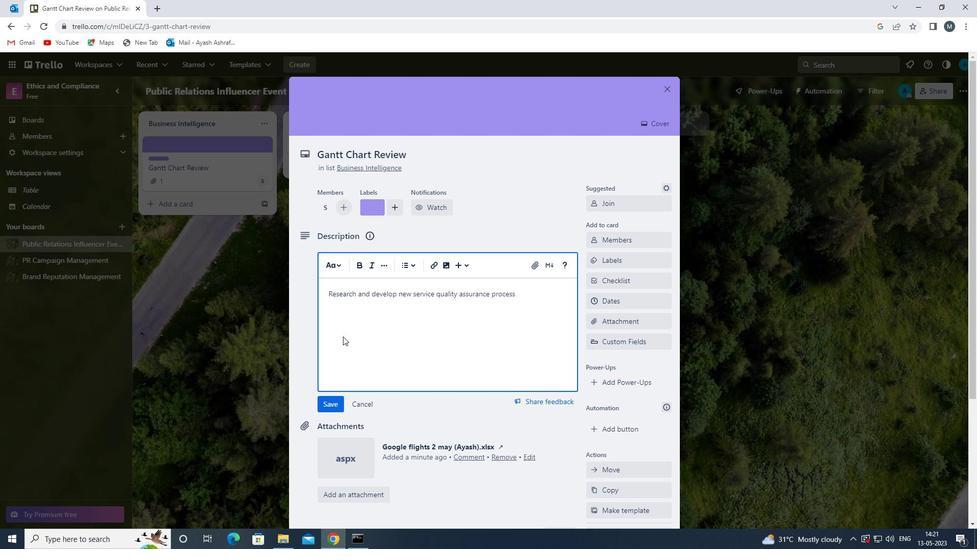 
Action: Mouse scrolled (342, 326) with delta (0, 0)
Screenshot: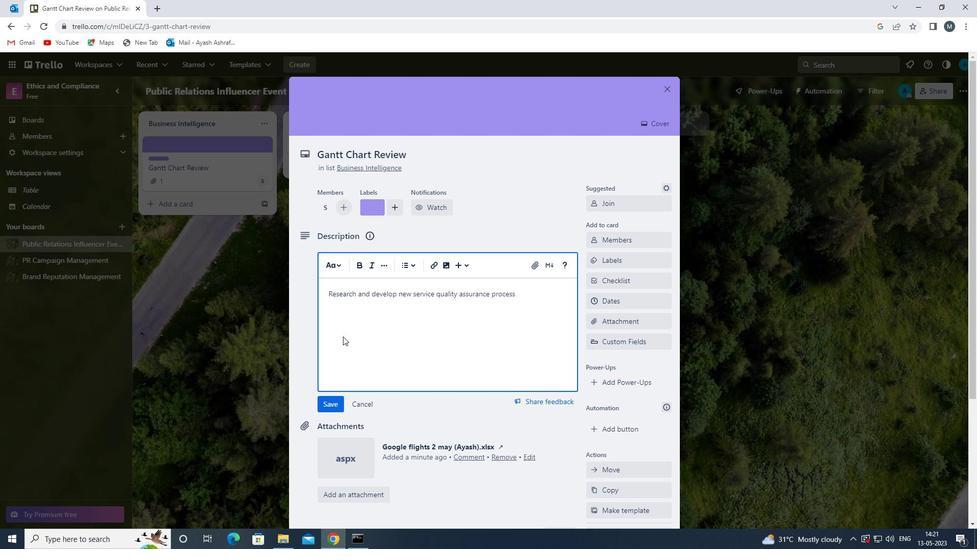 
Action: Mouse moved to (394, 257)
Screenshot: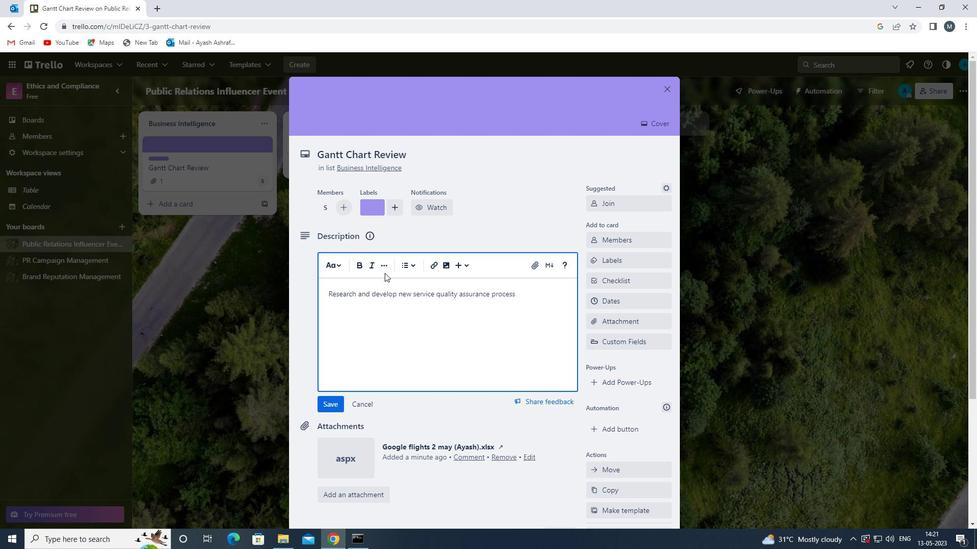 
Action: Mouse scrolled (394, 257) with delta (0, 0)
Screenshot: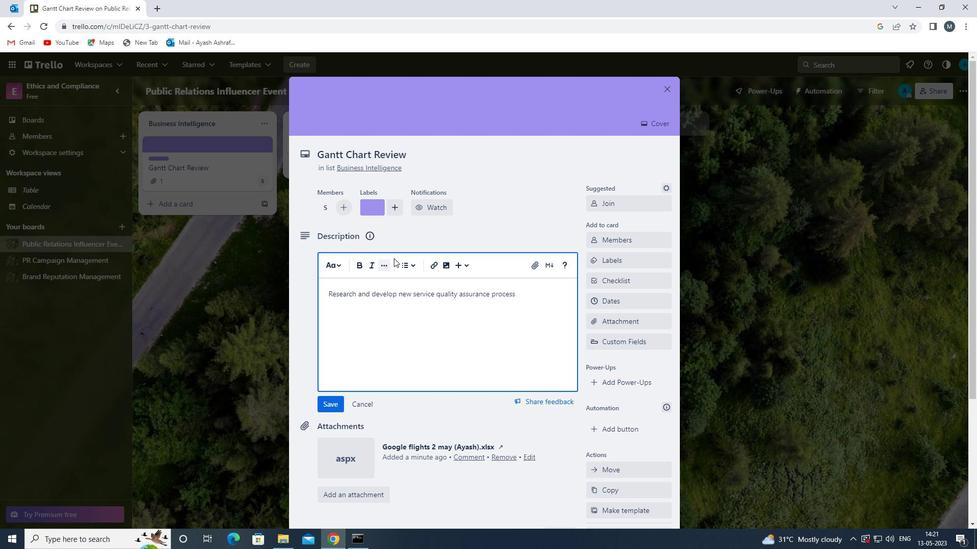 
Action: Mouse moved to (394, 258)
Screenshot: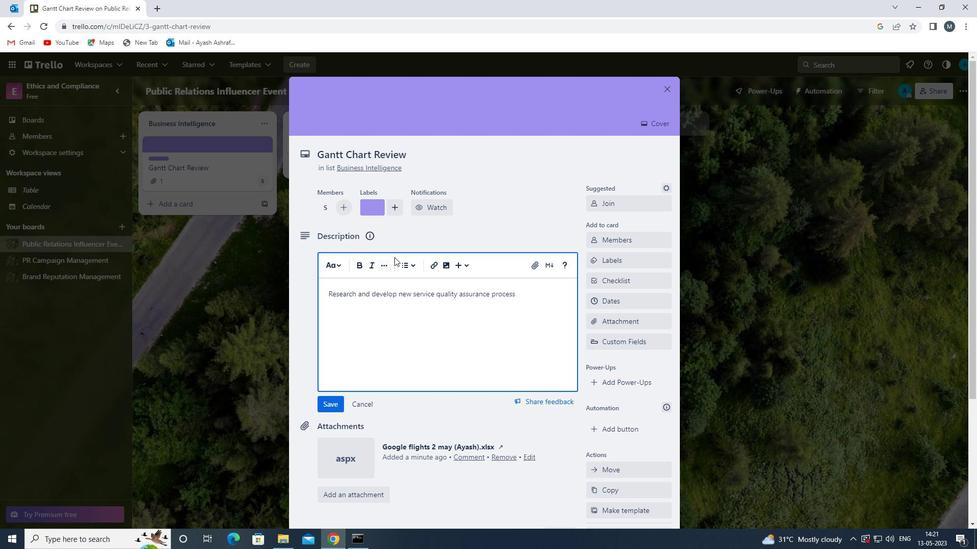 
Action: Mouse scrolled (394, 258) with delta (0, 0)
Screenshot: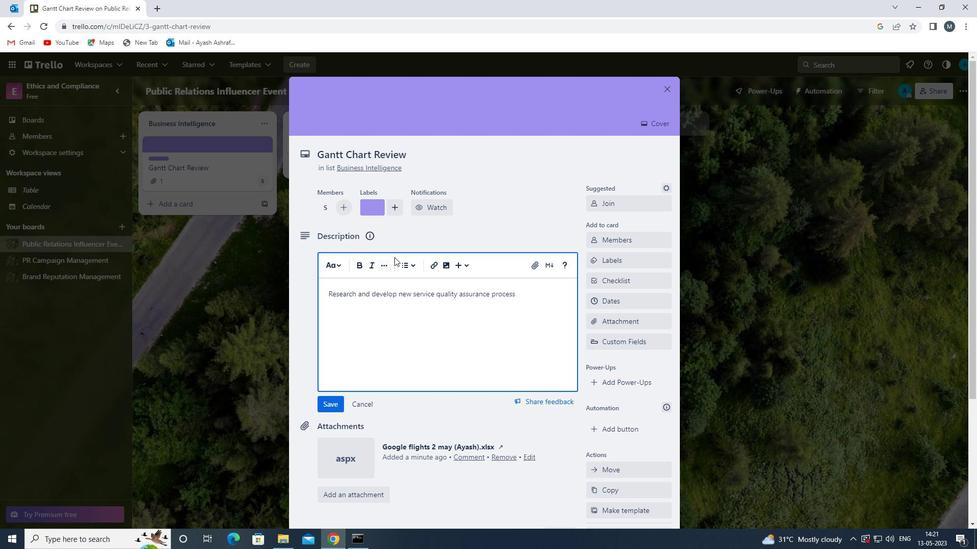 
Action: Mouse moved to (388, 287)
Screenshot: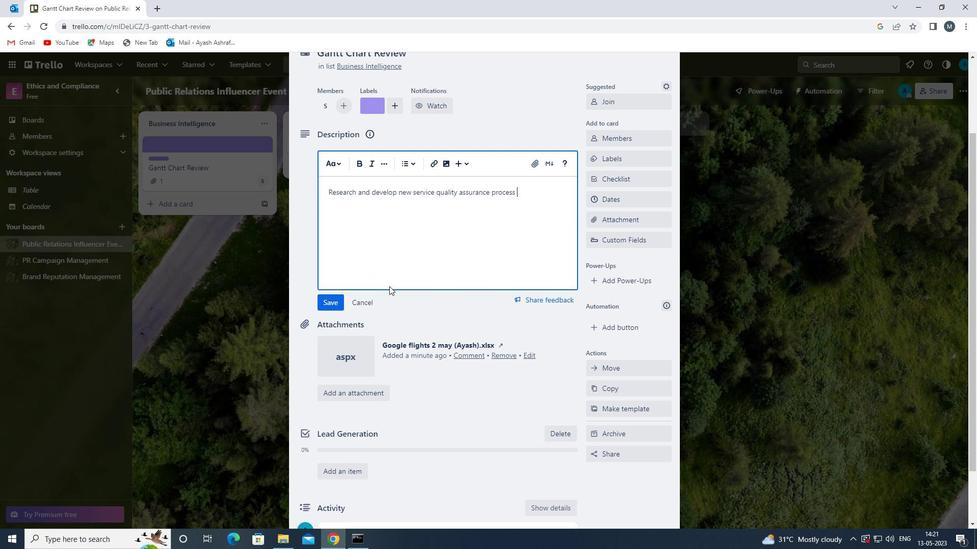 
Action: Key pressed <Key.enter>
Screenshot: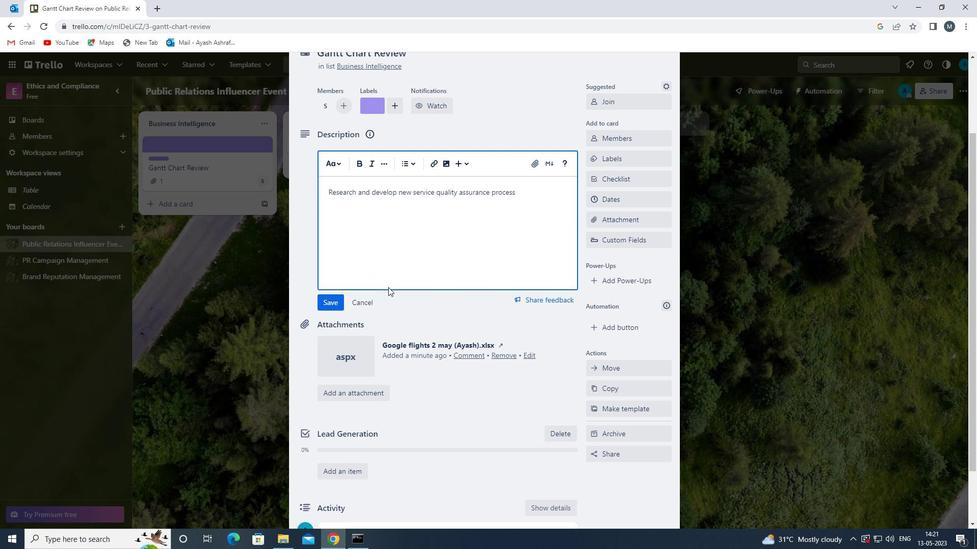 
Action: Mouse moved to (325, 301)
Screenshot: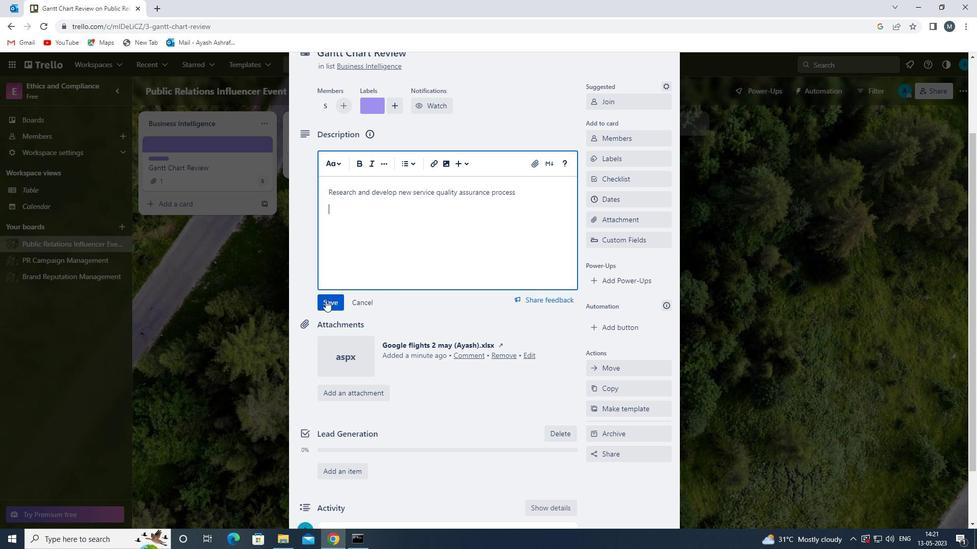 
Action: Mouse pressed left at (325, 301)
Screenshot: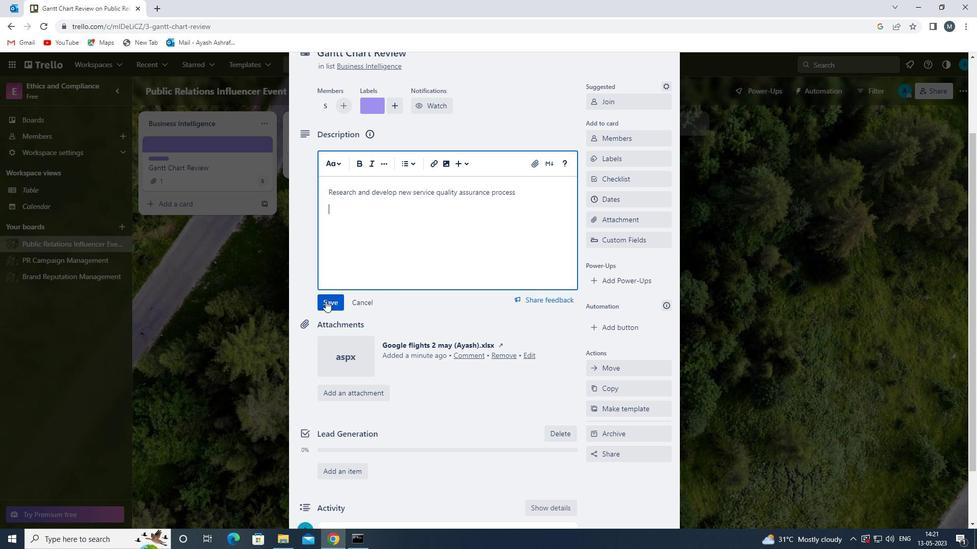 
Action: Mouse moved to (397, 303)
Screenshot: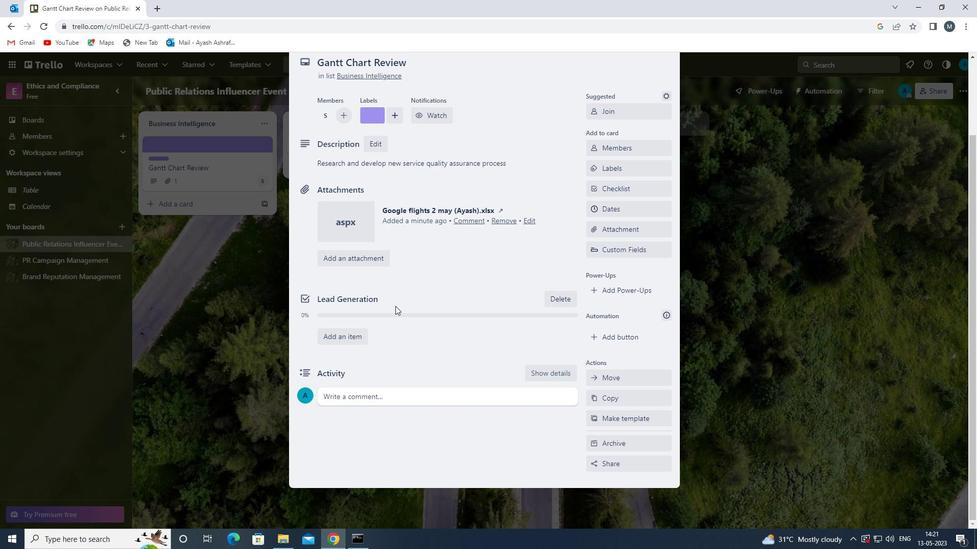 
Action: Mouse scrolled (397, 303) with delta (0, 0)
Screenshot: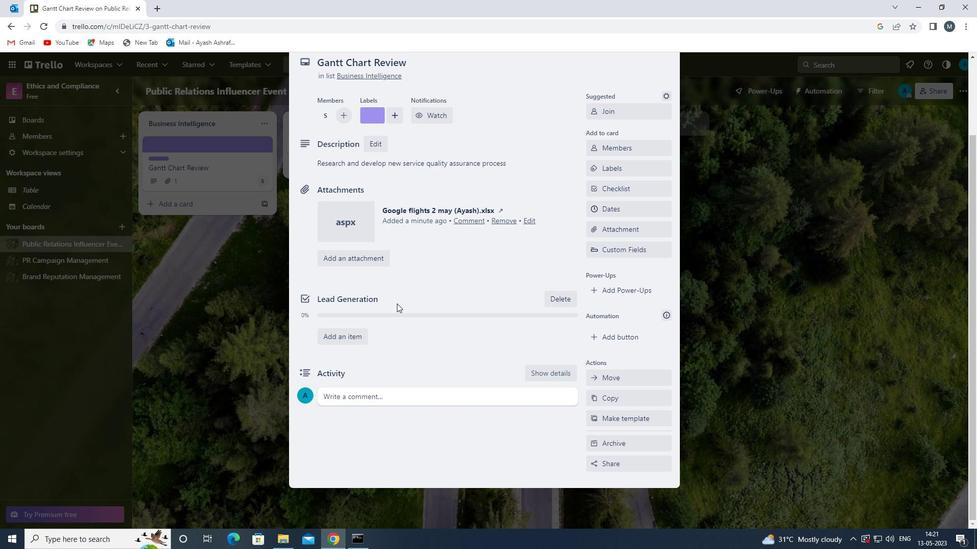 
Action: Mouse moved to (368, 397)
Screenshot: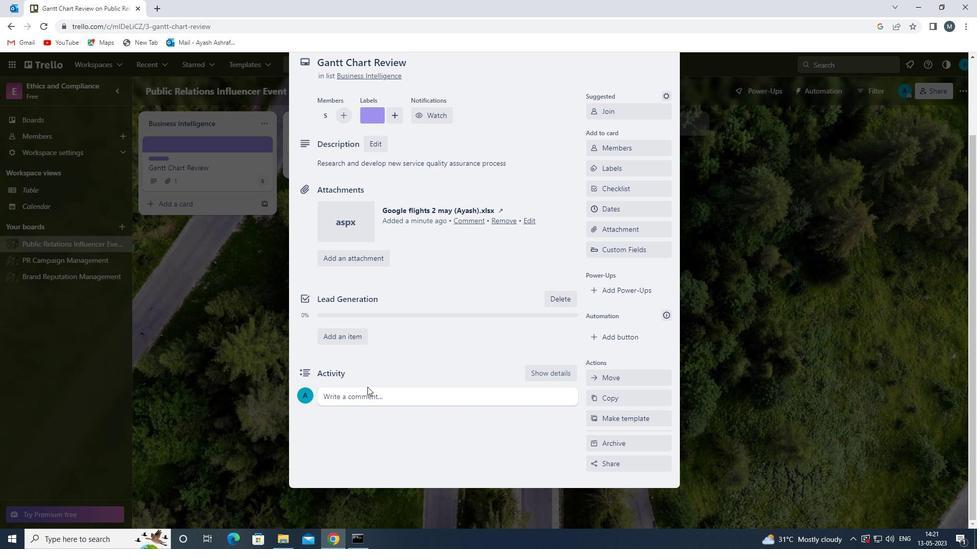 
Action: Mouse pressed left at (368, 397)
Screenshot: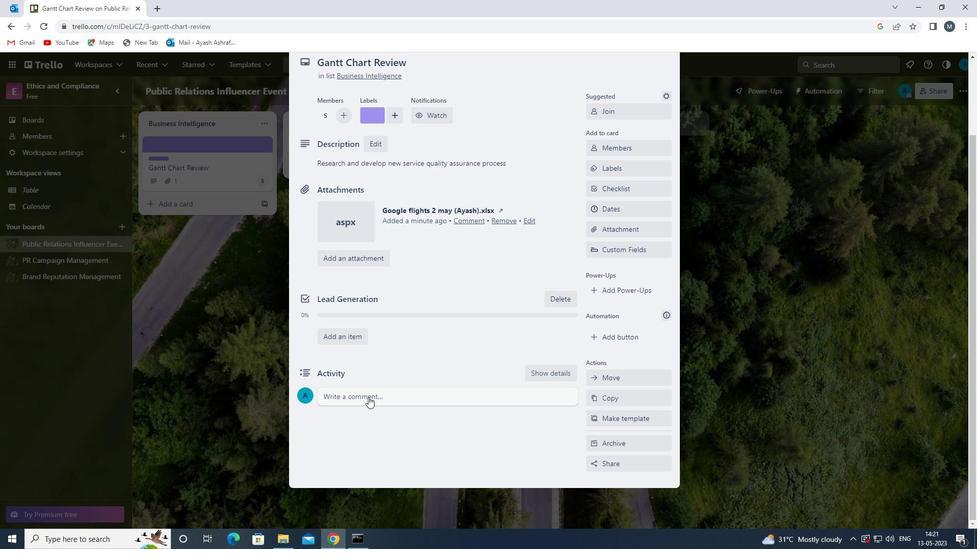 
Action: Mouse moved to (389, 377)
Screenshot: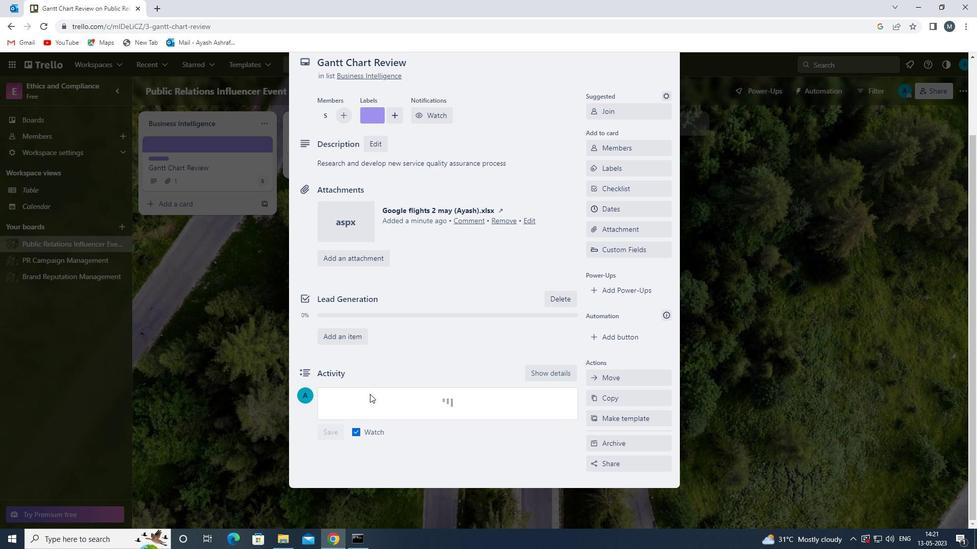 
Action: Mouse scrolled (389, 377) with delta (0, 0)
Screenshot: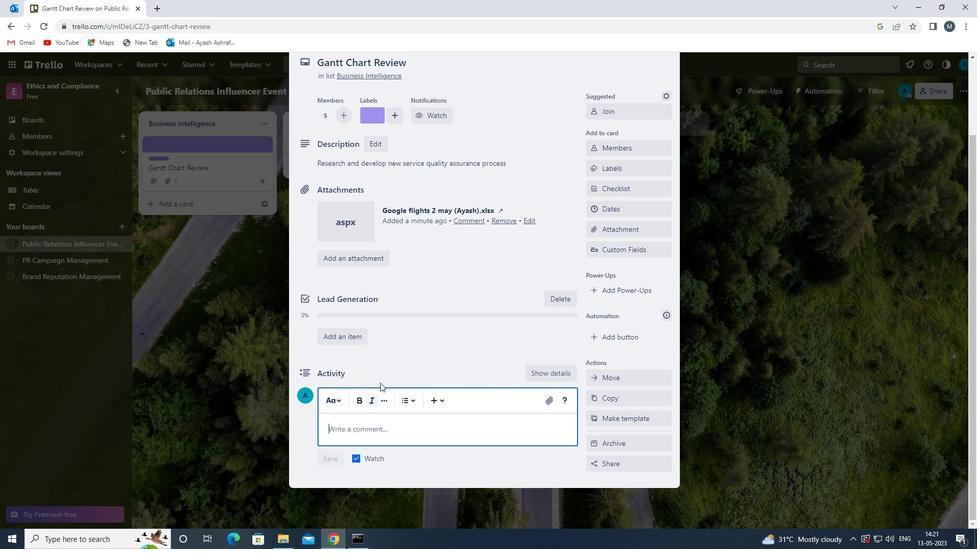 
Action: Mouse scrolled (389, 377) with delta (0, 0)
Screenshot: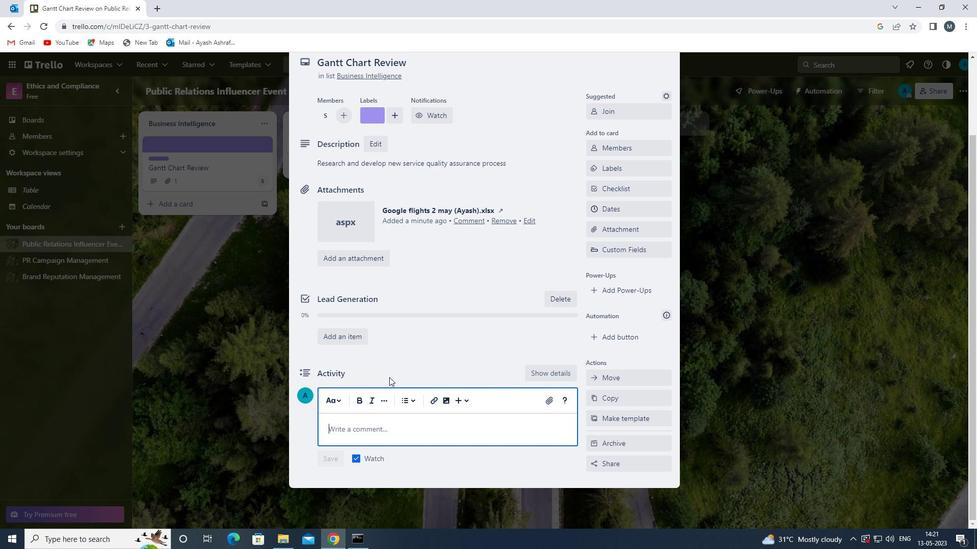 
Action: Mouse moved to (364, 432)
Screenshot: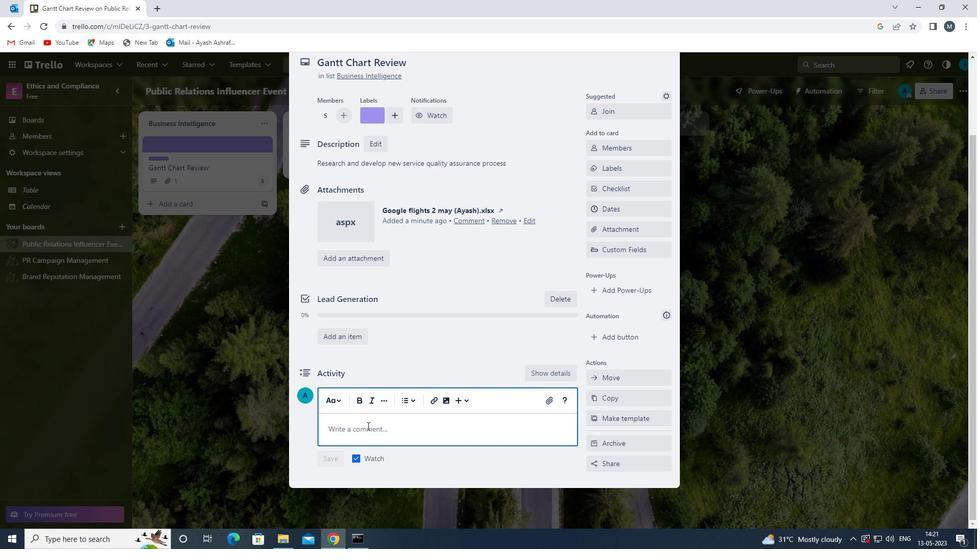 
Action: Mouse pressed left at (364, 432)
Screenshot: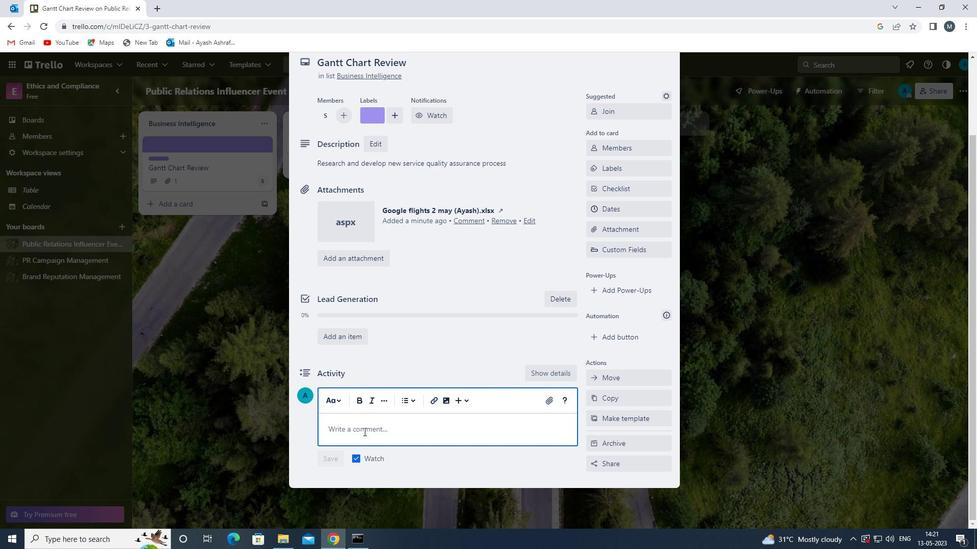 
Action: Mouse moved to (364, 437)
Screenshot: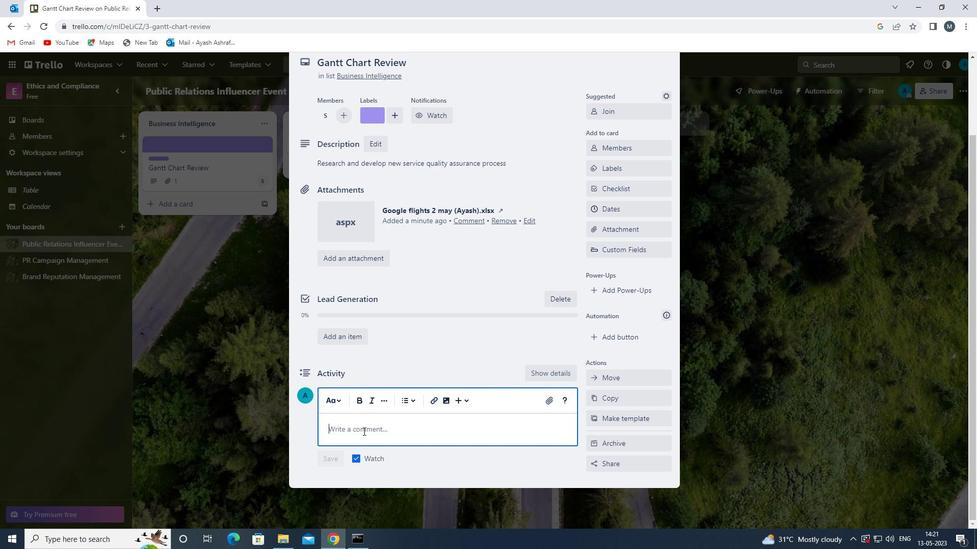 
Action: Key pressed <Key.shift><Key.shift><Key.shift><Key.shift><Key.shift><Key.shift>GIVEN<Key.space>THE<Key.space>POTENTAIL<Key.space>IMPACT<Key.space>OF<Key.space>THIS<Key.space>TASK<Key.space><Key.backspace>,<Key.space>LET<Key.space>US<Key.space>
Screenshot: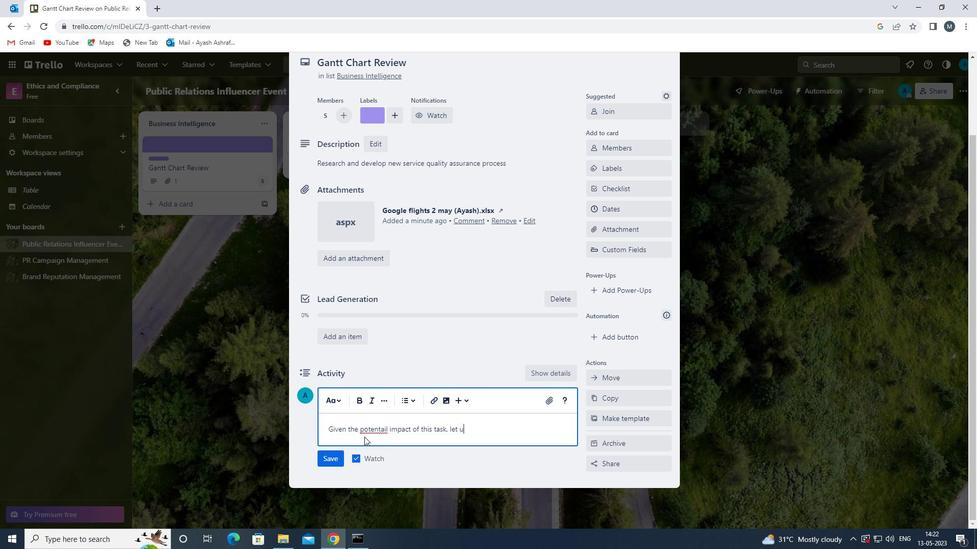 
Action: Mouse moved to (384, 431)
Screenshot: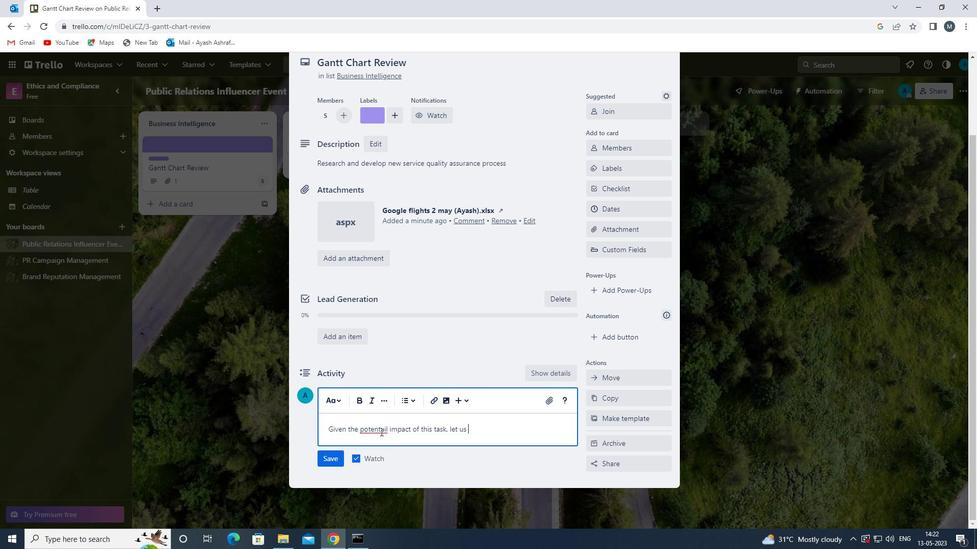 
Action: Mouse pressed left at (384, 431)
Screenshot: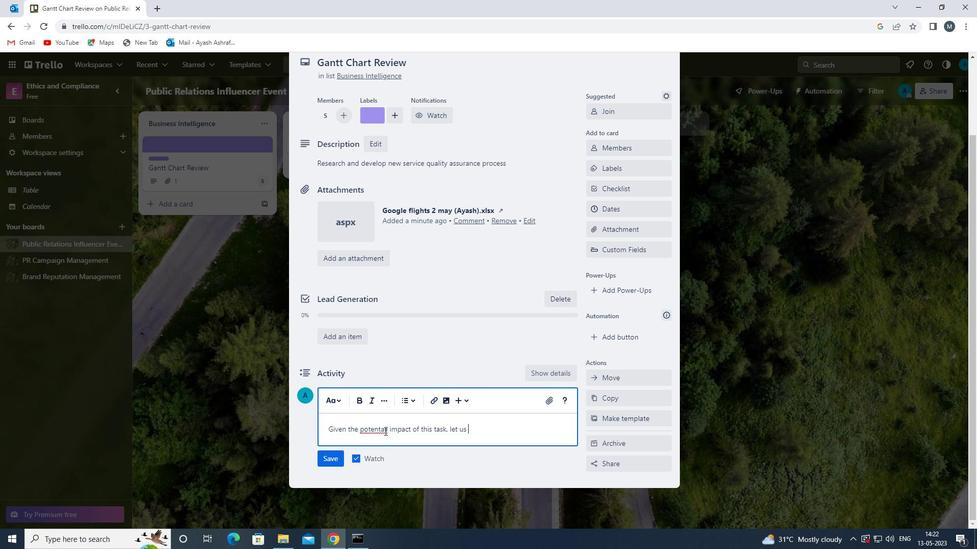 
Action: Mouse moved to (386, 436)
Screenshot: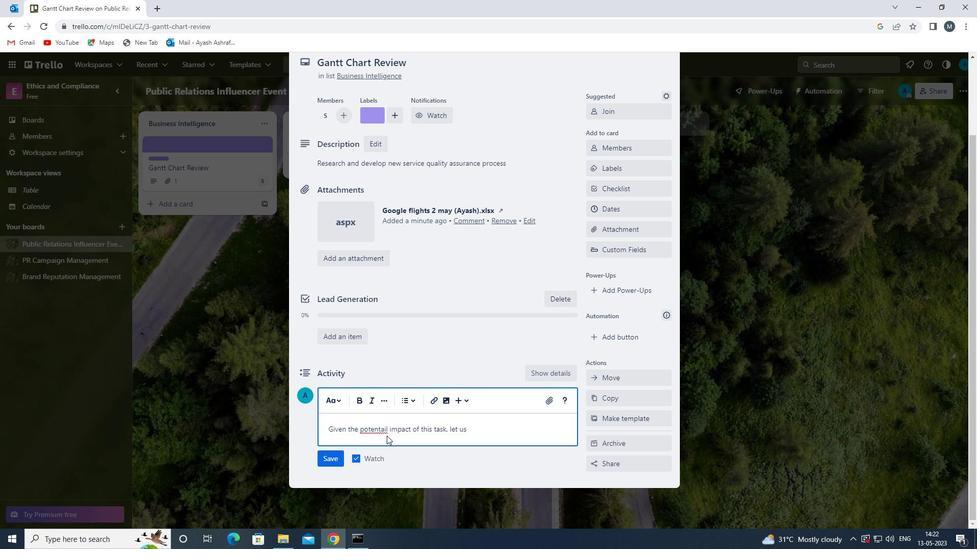 
Action: Key pressed <Key.backspace>
Screenshot: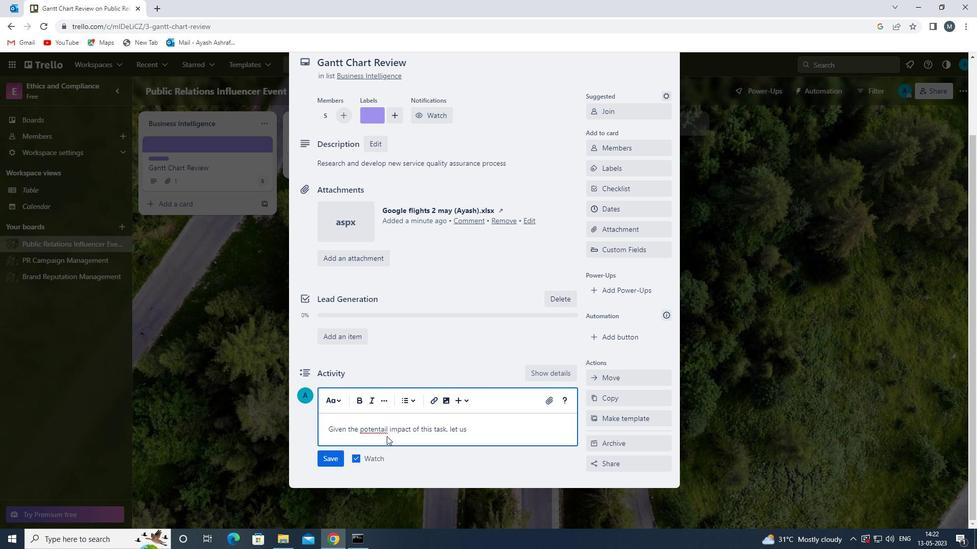 
Action: Mouse moved to (381, 430)
Screenshot: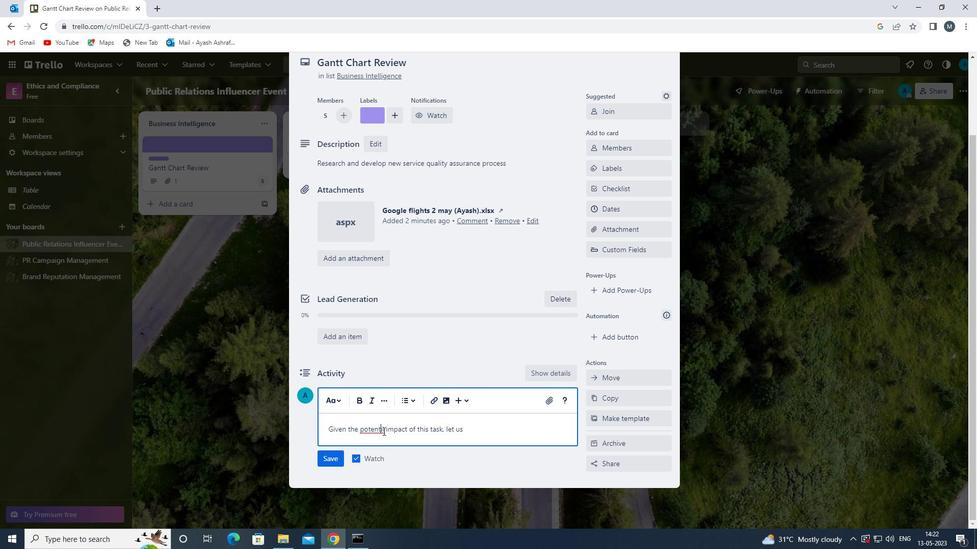 
Action: Mouse pressed left at (381, 430)
Screenshot: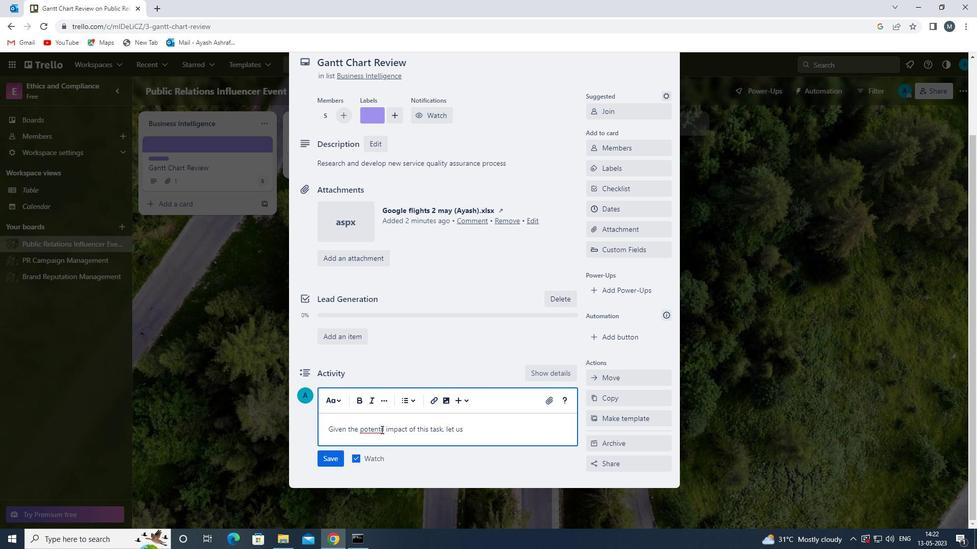 
Action: Mouse moved to (383, 434)
Screenshot: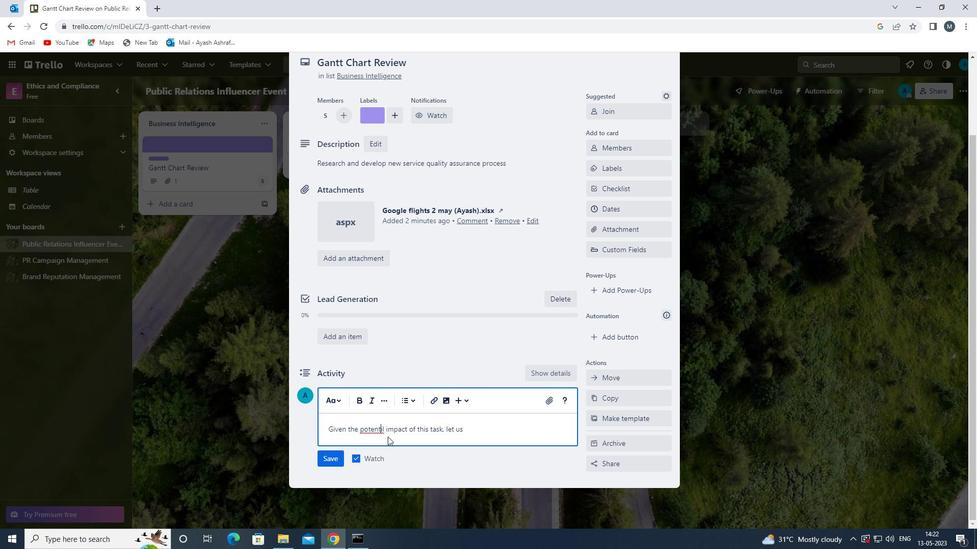 
Action: Key pressed <Key.right>
Screenshot: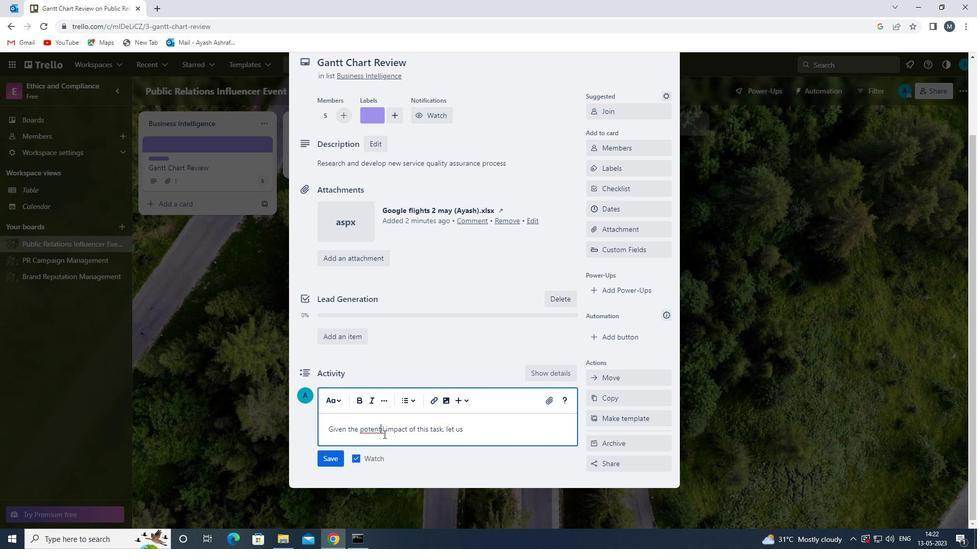 
Action: Mouse moved to (383, 435)
Screenshot: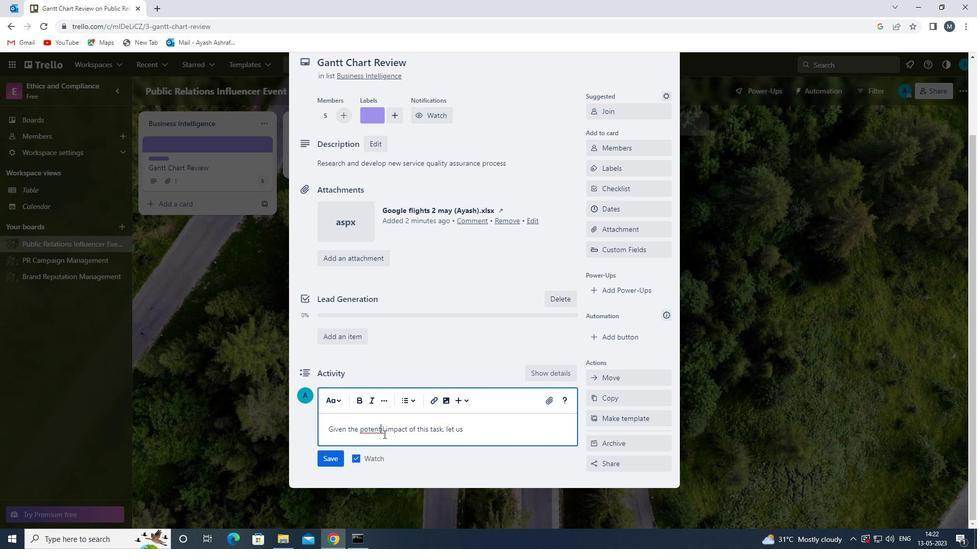 
Action: Key pressed A
Screenshot: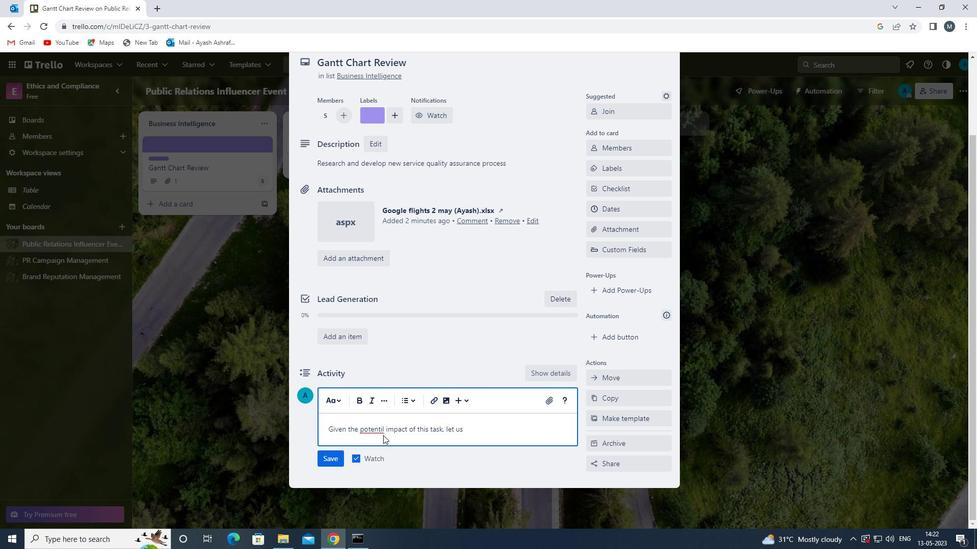 
Action: Mouse moved to (487, 431)
Screenshot: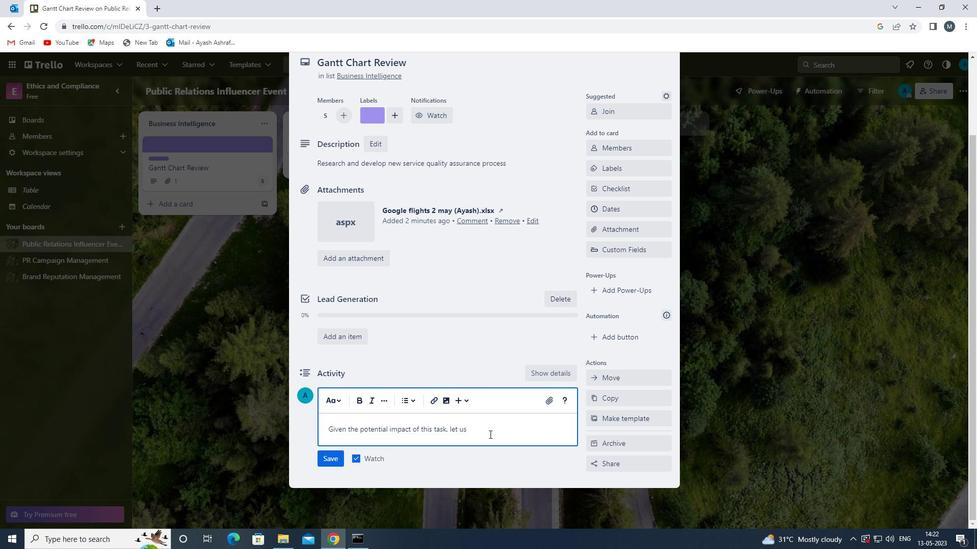 
Action: Mouse pressed left at (487, 431)
Screenshot: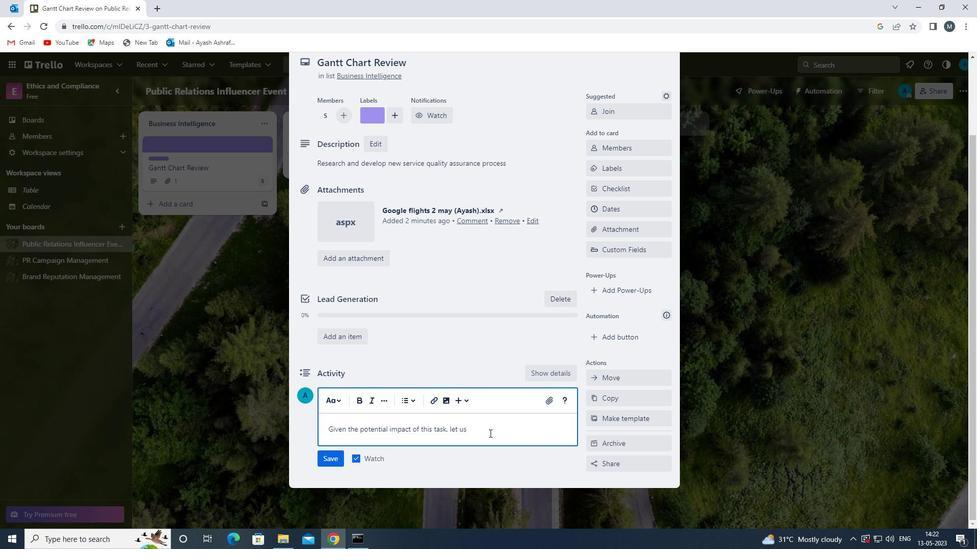 
Action: Mouse moved to (487, 431)
Screenshot: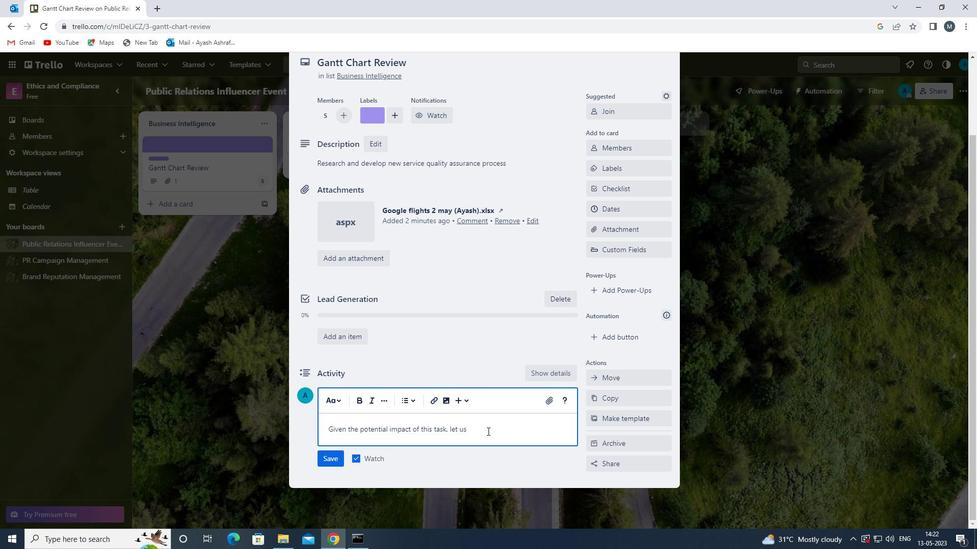 
Action: Key pressed MAKE<Key.space>SURE<Key.space>WE<Key.space>ALL<Key.space>INVOLVE<Key.space>ALL<Key.space>STAKE<Key.space><Key.backspace>HOLDERS<Key.space>AND<Key.space>GATHER<Key.space>THEIR<Key.space>FEEDBAV<Key.backspace>CK.
Screenshot: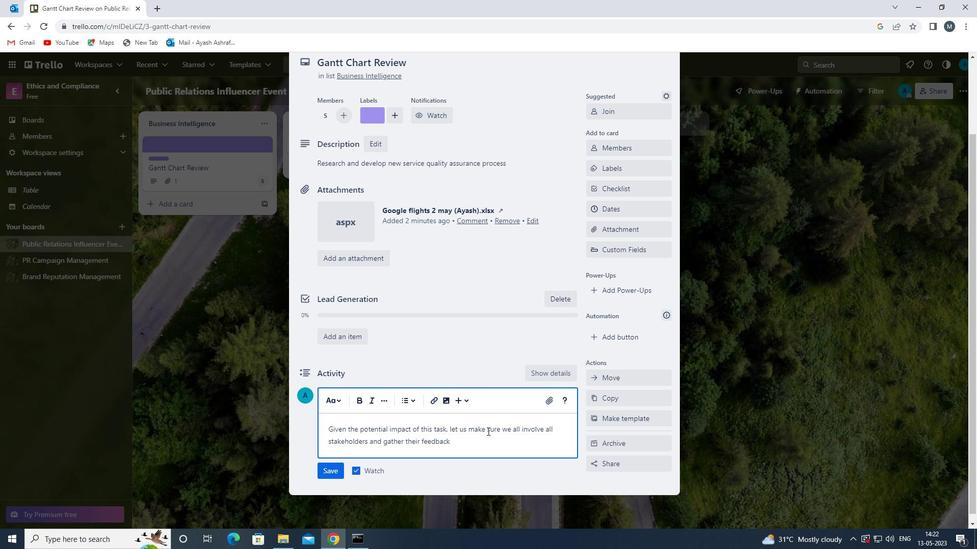 
Action: Mouse moved to (332, 473)
Screenshot: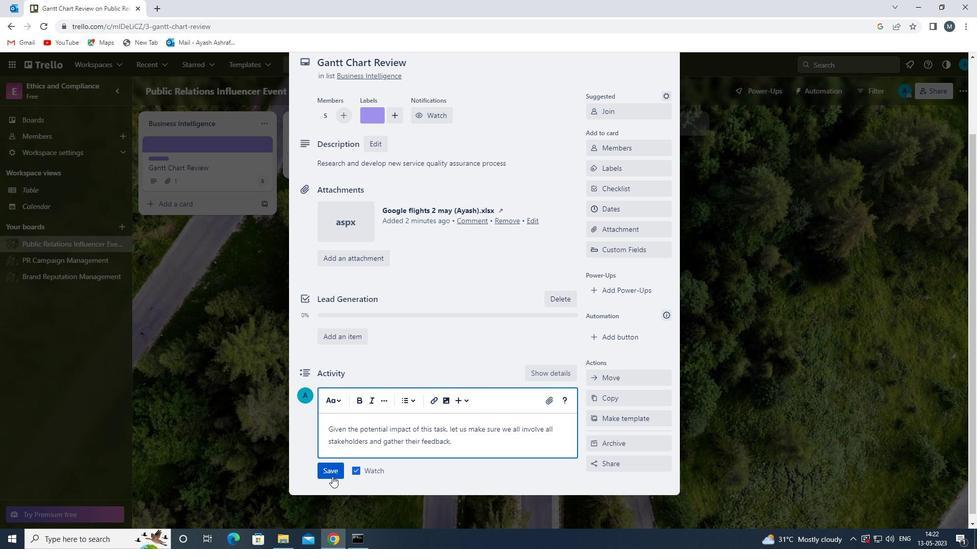 
Action: Mouse pressed left at (332, 473)
Screenshot: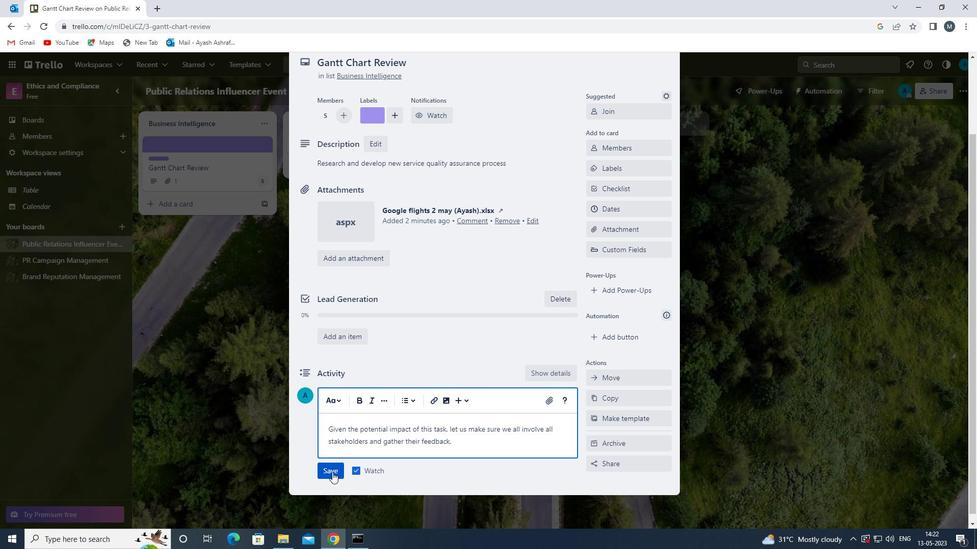 
Action: Mouse moved to (621, 212)
Screenshot: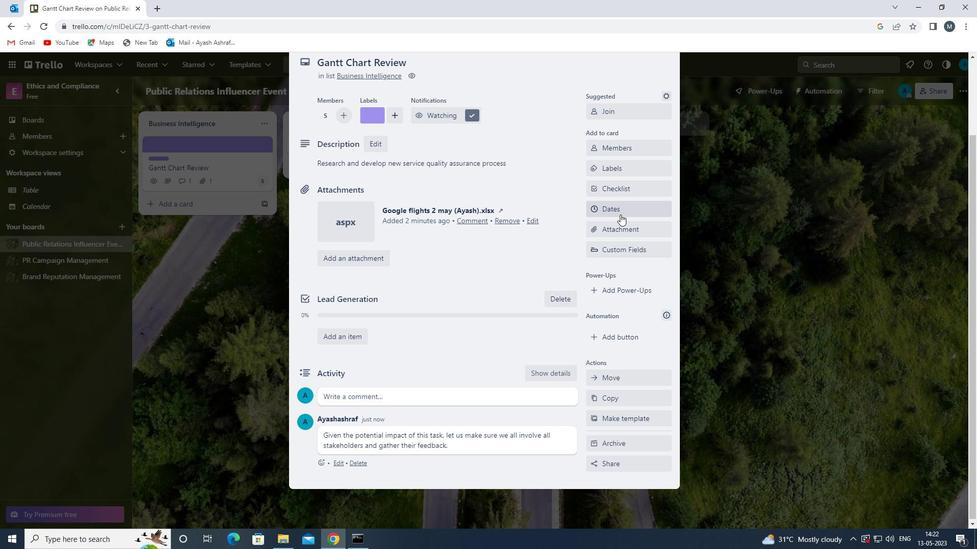 
Action: Mouse pressed left at (621, 212)
Screenshot: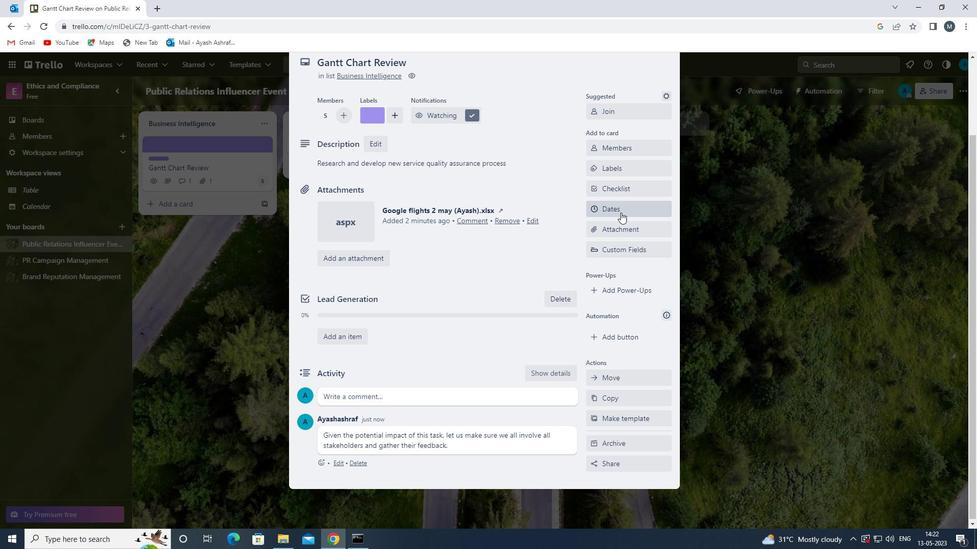 
Action: Mouse moved to (599, 276)
Screenshot: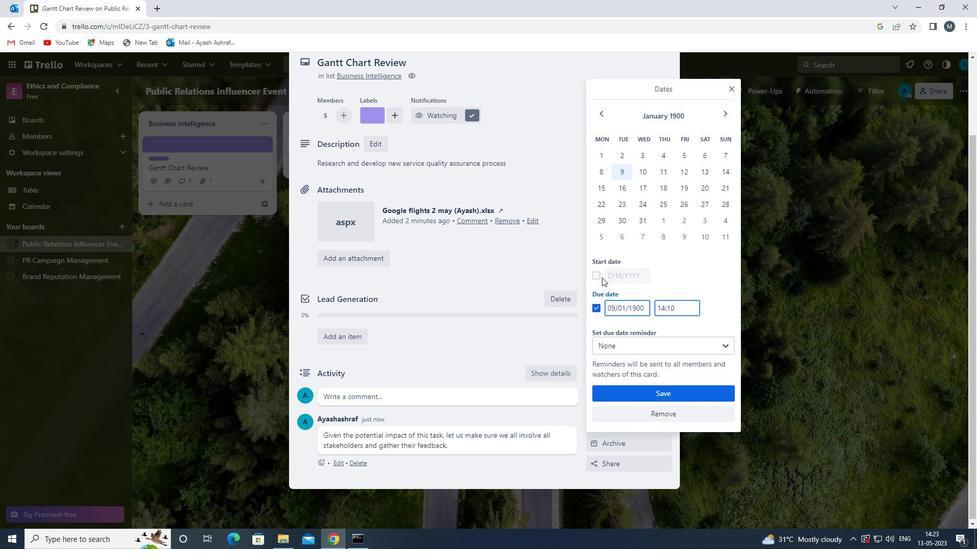 
Action: Mouse pressed left at (599, 276)
Screenshot: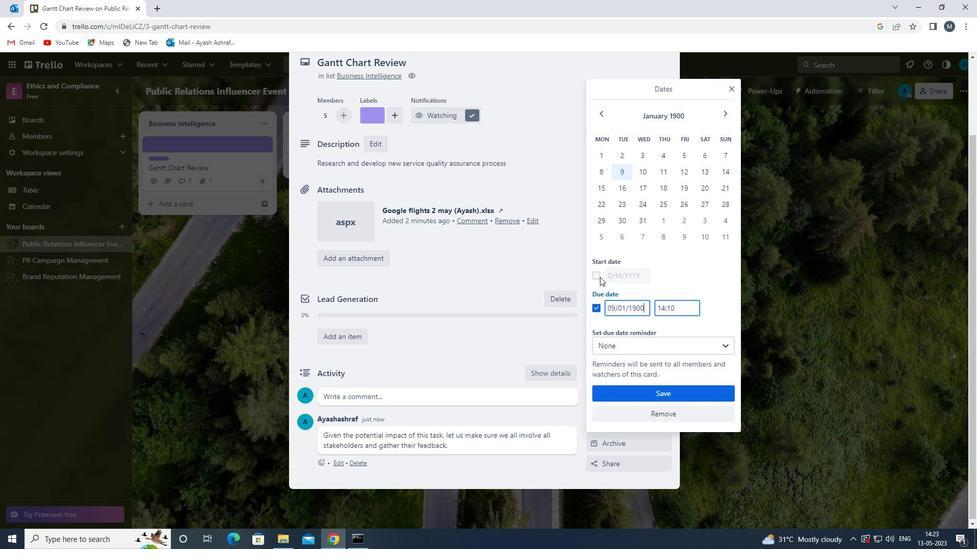 
Action: Mouse moved to (614, 274)
Screenshot: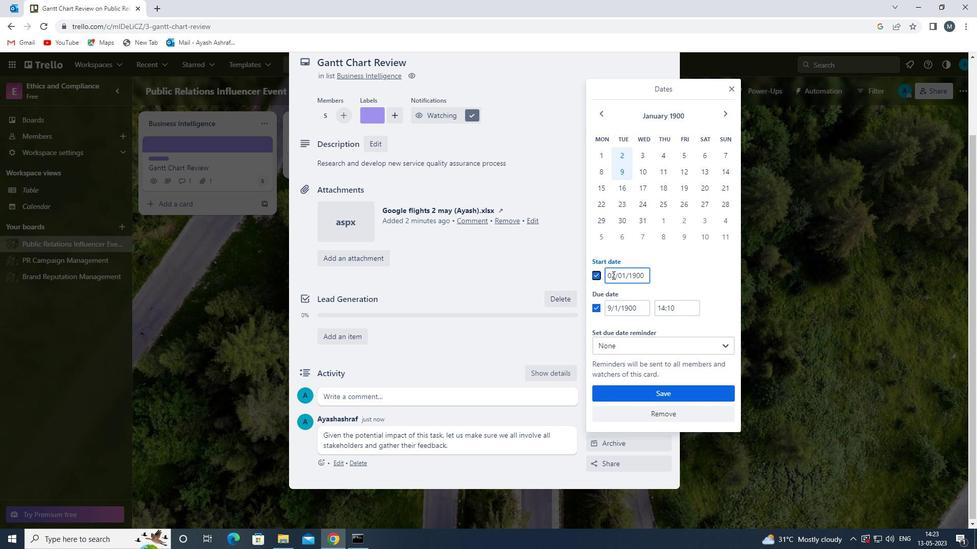 
Action: Mouse pressed left at (614, 274)
Screenshot: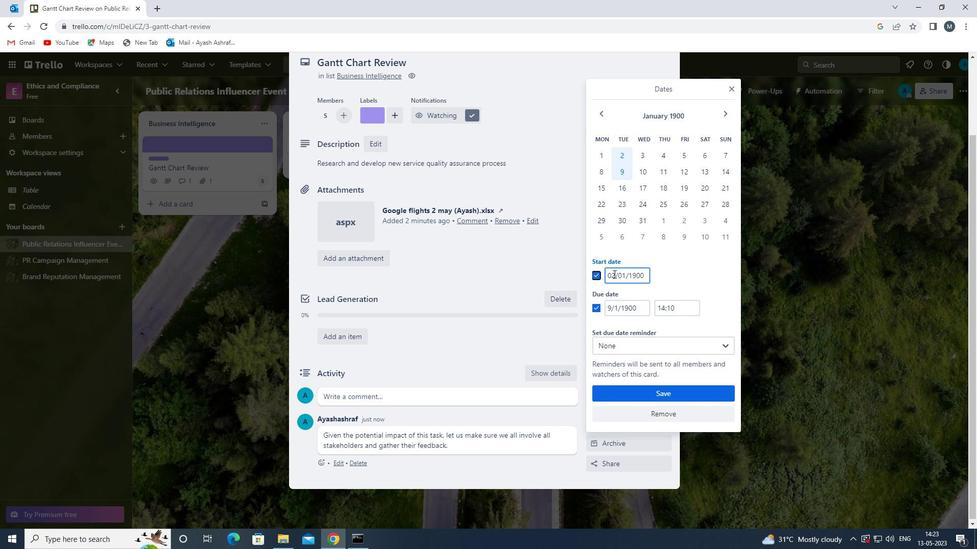 
Action: Mouse moved to (609, 277)
Screenshot: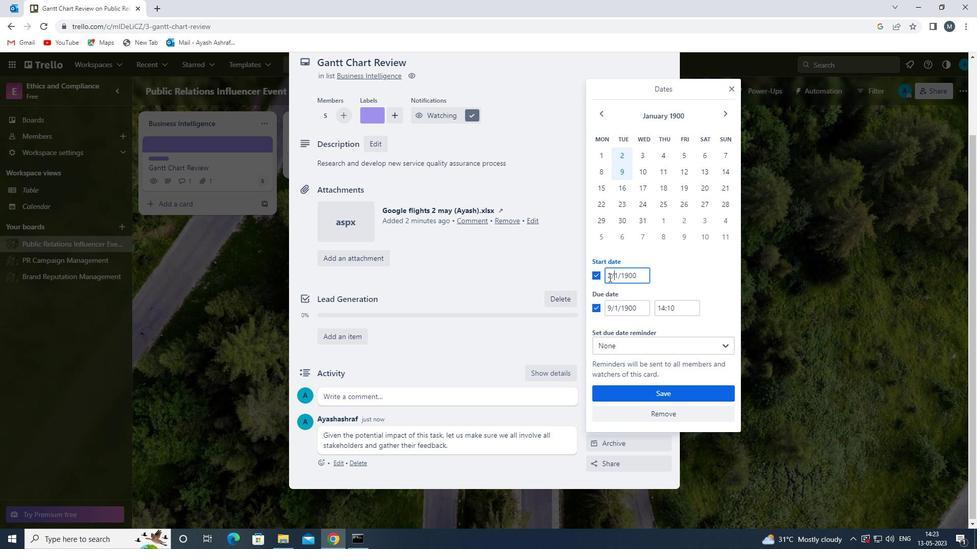 
Action: Mouse pressed left at (609, 277)
Screenshot: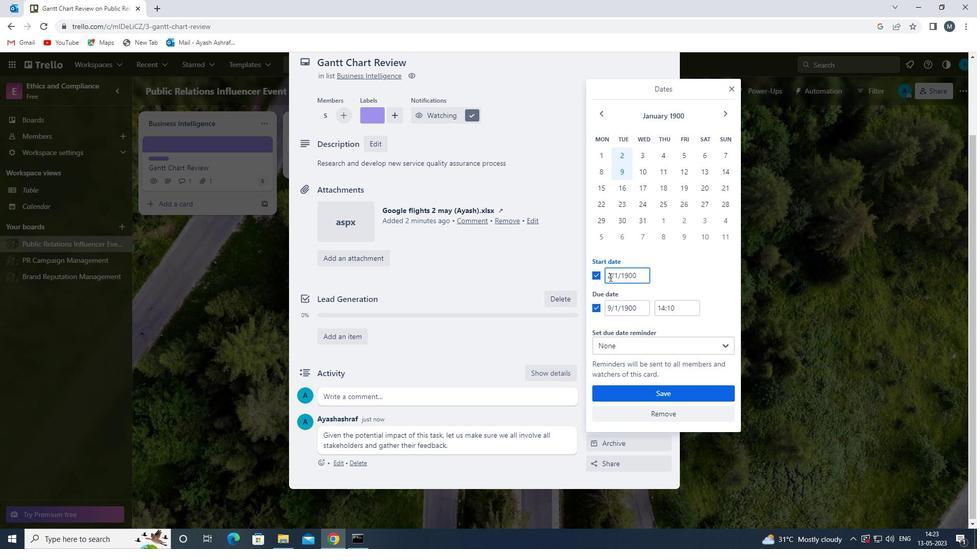 
Action: Mouse moved to (607, 282)
Screenshot: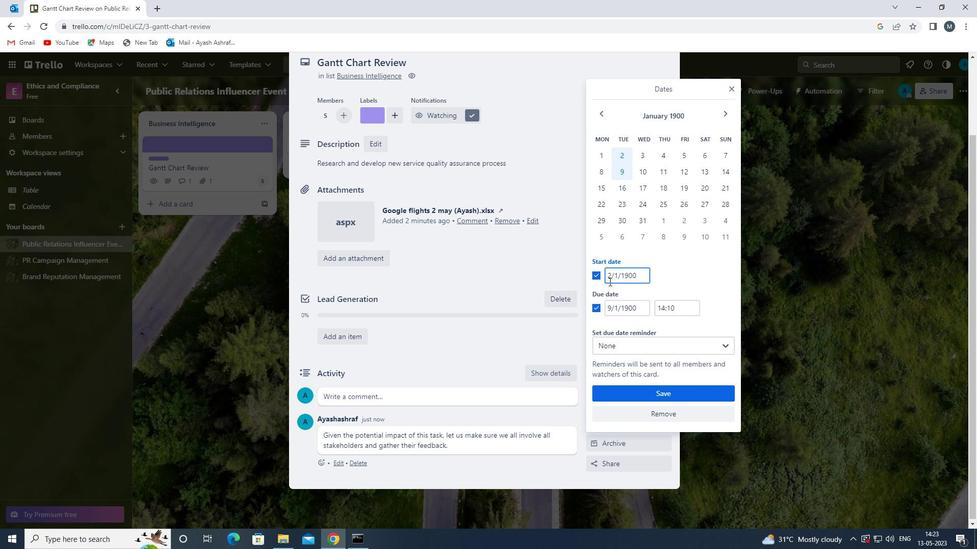 
Action: Key pressed <Key.backspace>
Screenshot: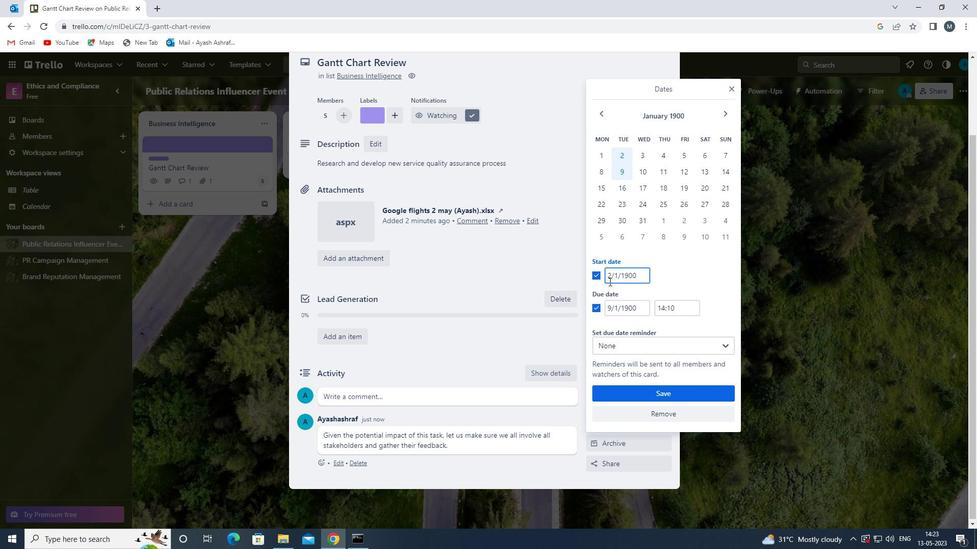 
Action: Mouse moved to (605, 285)
Screenshot: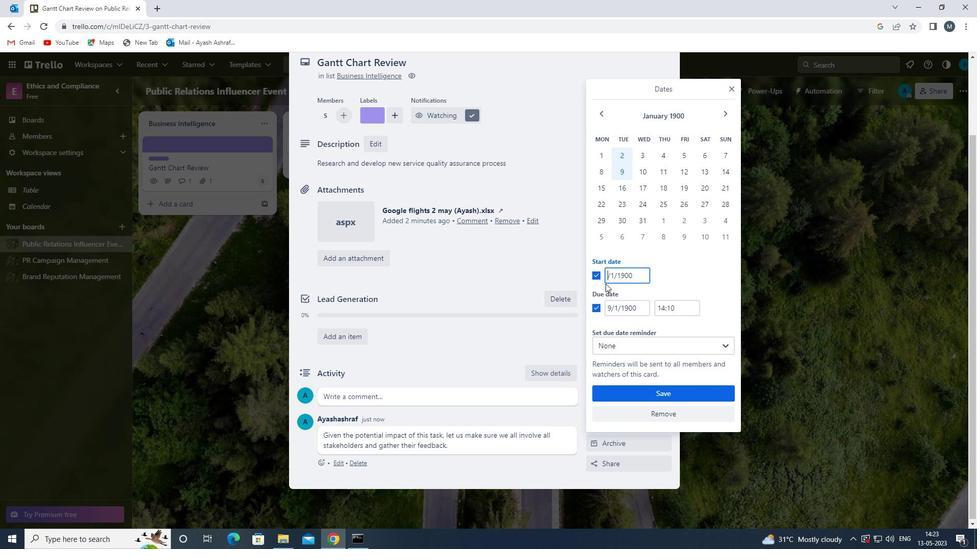 
Action: Key pressed 03
Screenshot: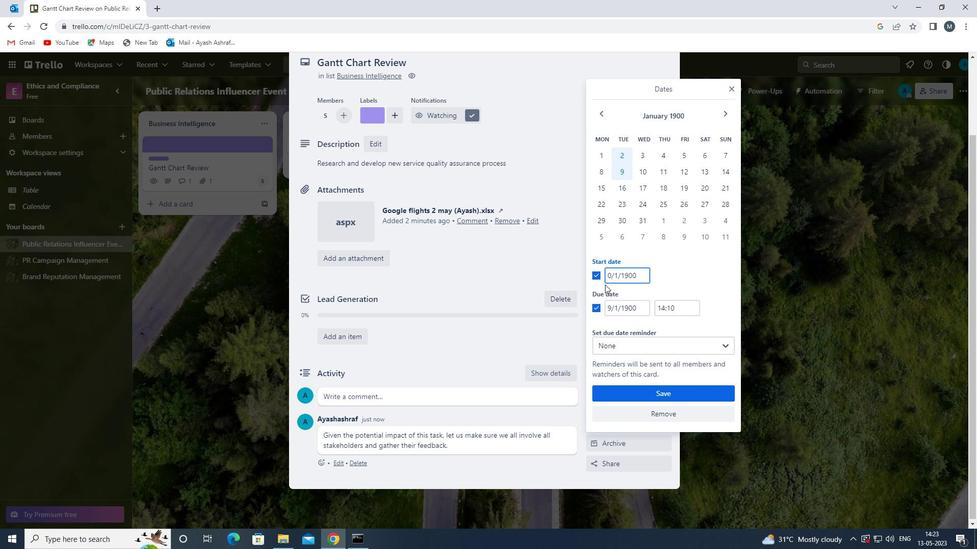 
Action: Mouse moved to (618, 276)
Screenshot: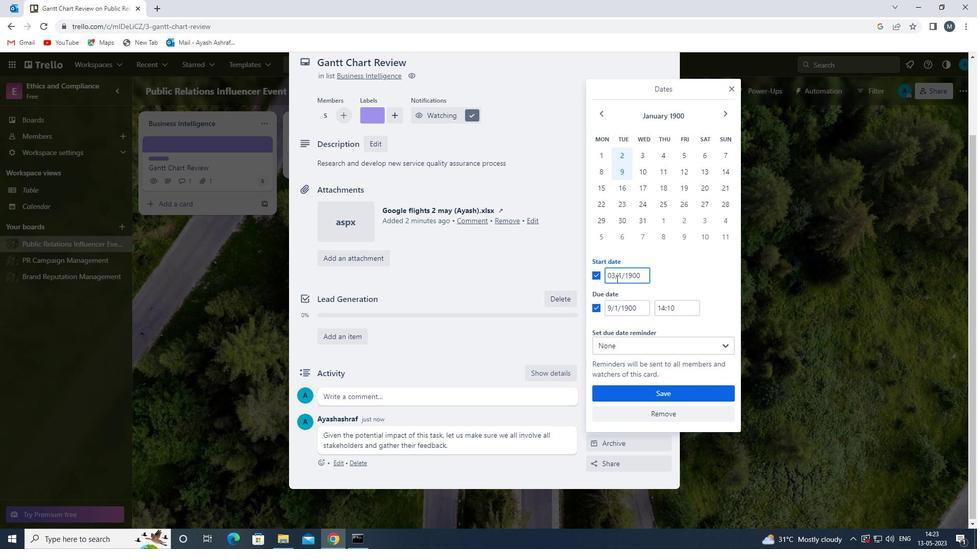 
Action: Mouse pressed left at (618, 276)
Screenshot: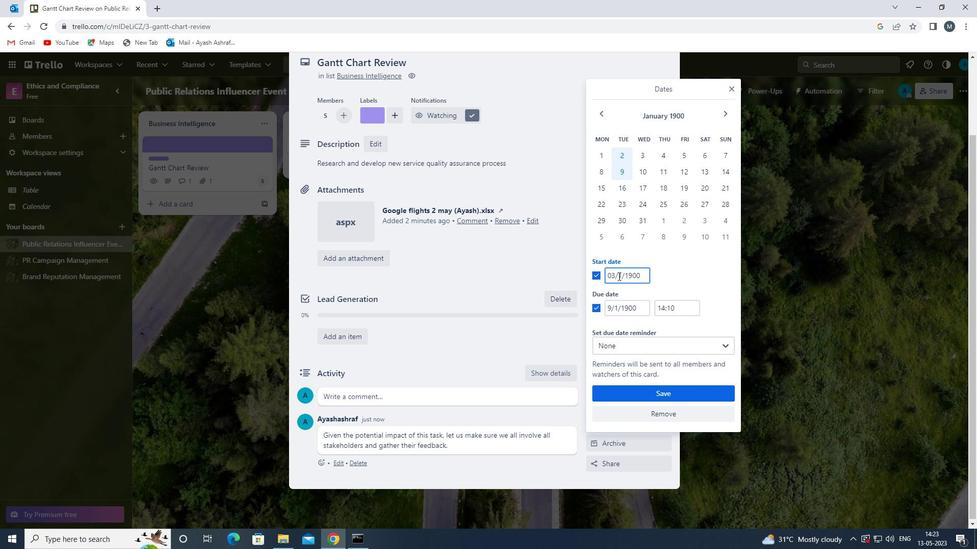 
Action: Mouse moved to (619, 283)
Screenshot: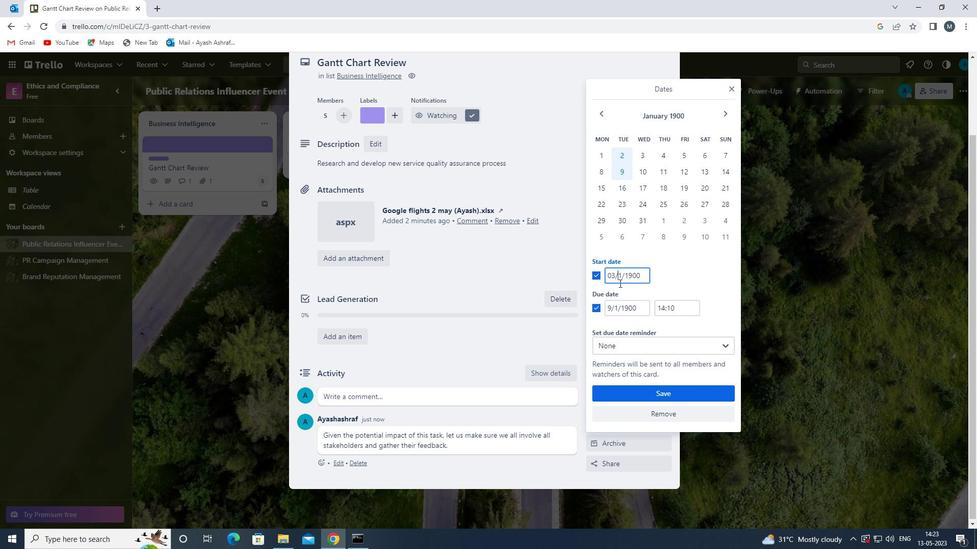 
Action: Key pressed 0
Screenshot: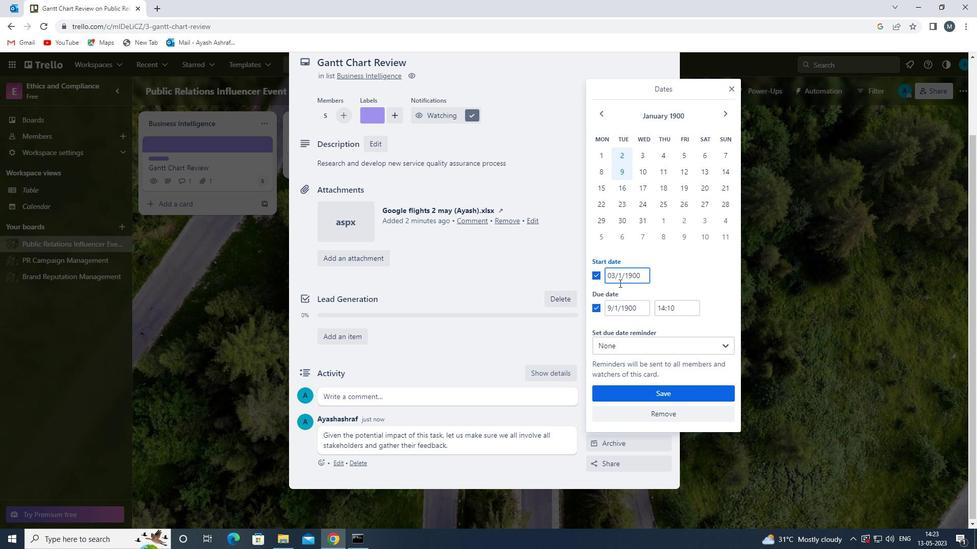 
Action: Mouse moved to (610, 307)
Screenshot: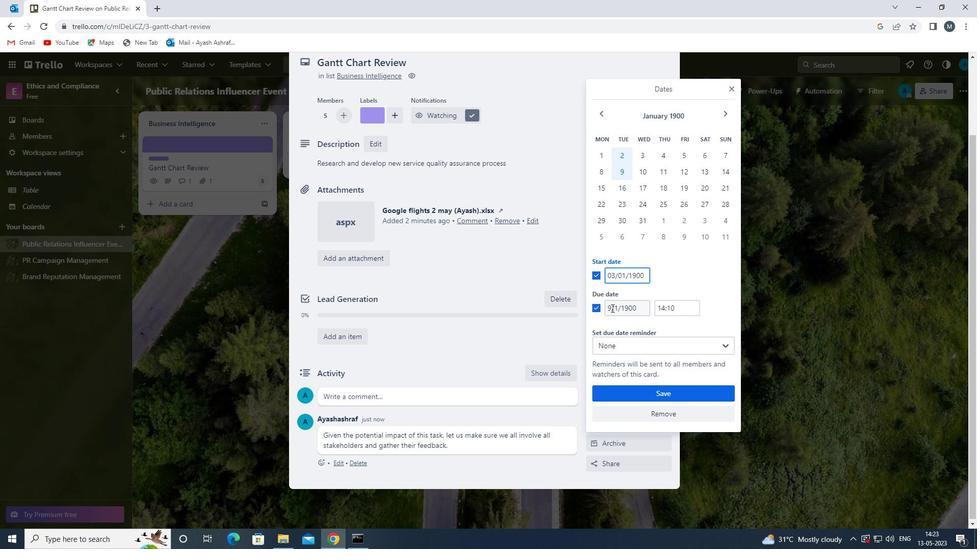 
Action: Mouse pressed left at (610, 307)
Screenshot: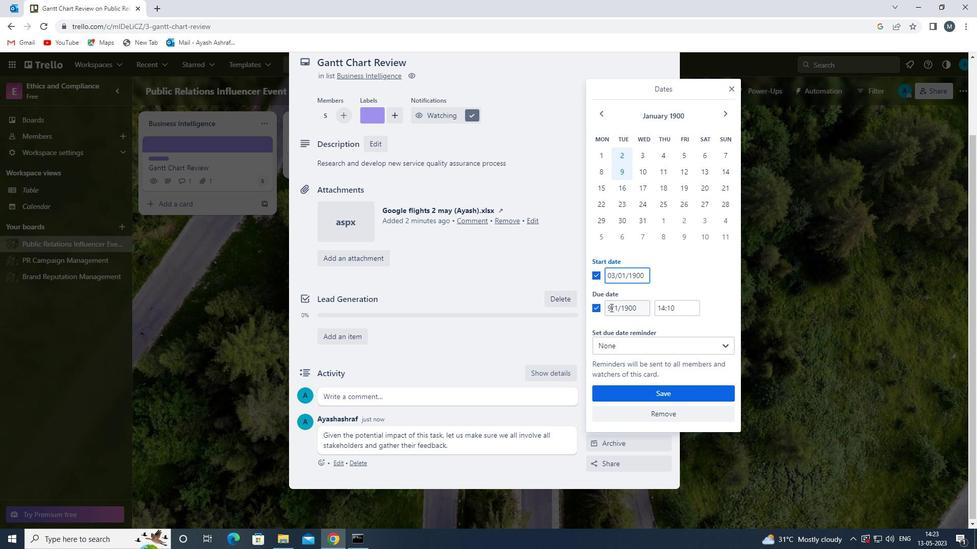 
Action: Mouse moved to (612, 310)
Screenshot: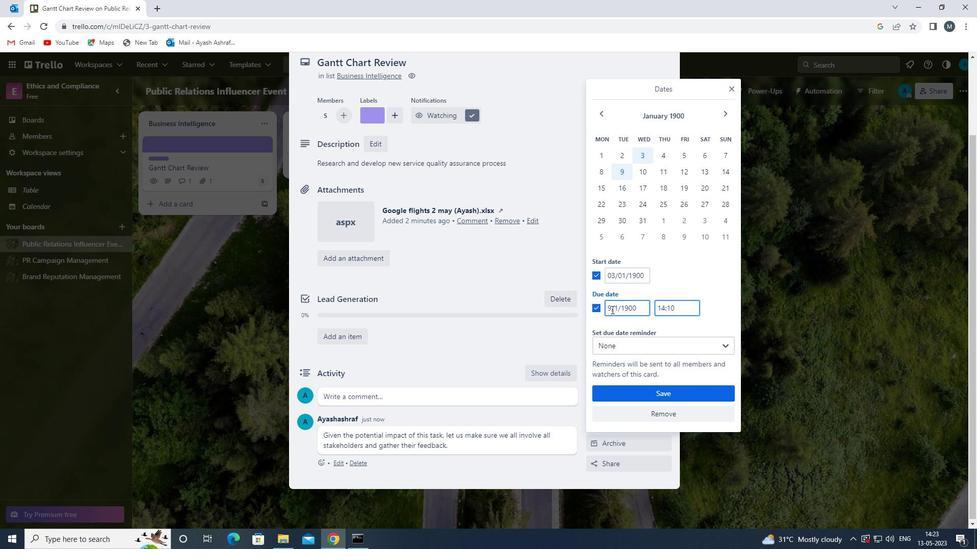 
Action: Key pressed <Key.backspace>10
Screenshot: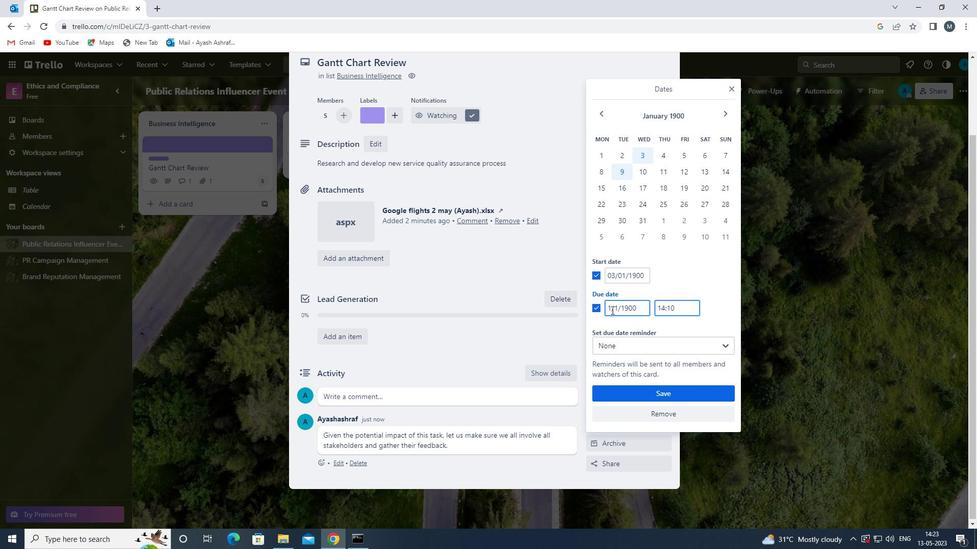 
Action: Mouse moved to (620, 309)
Screenshot: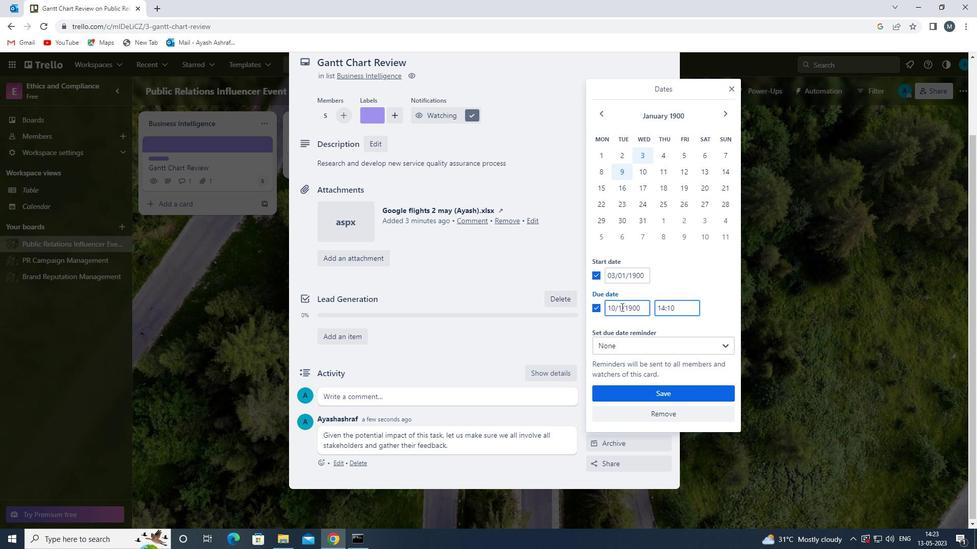 
Action: Mouse pressed left at (620, 309)
Screenshot: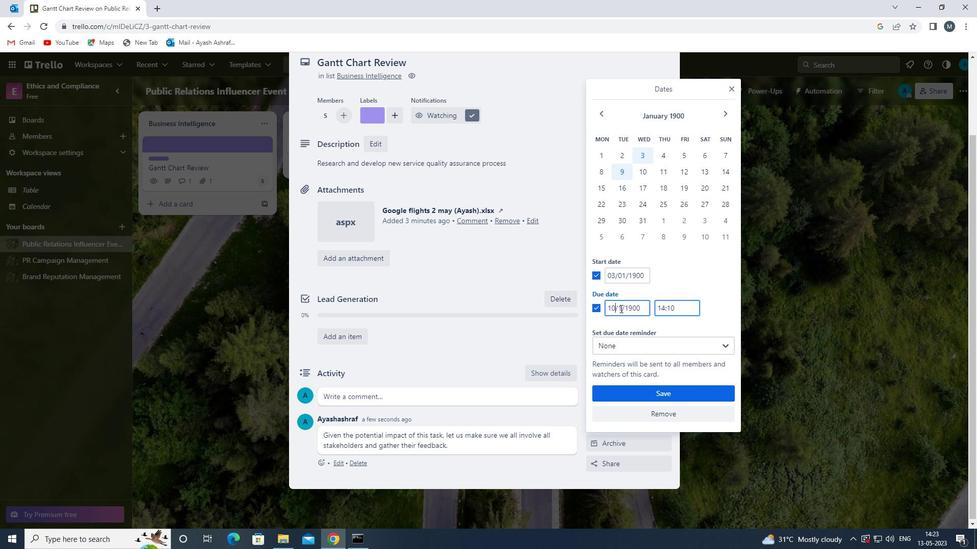 
Action: Mouse moved to (618, 306)
Screenshot: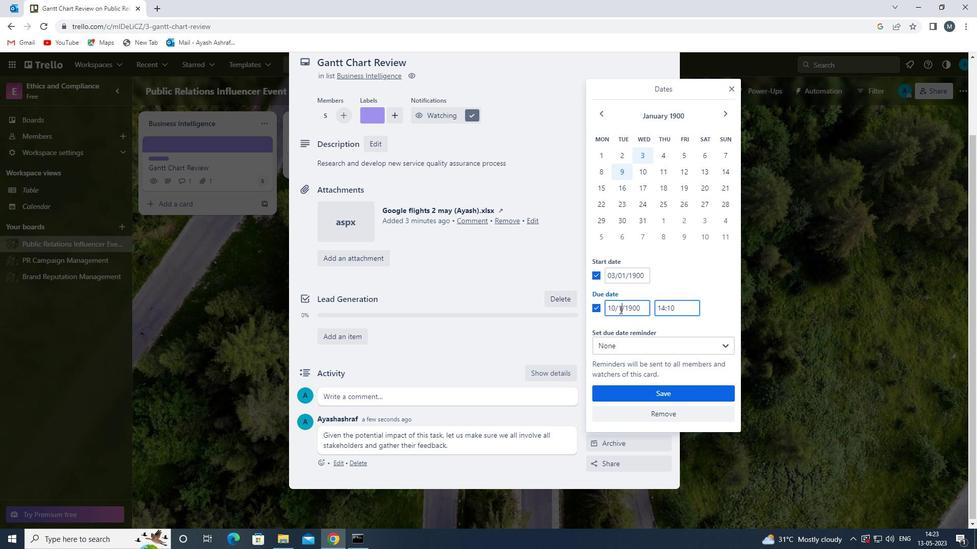 
Action: Mouse pressed left at (618, 306)
Screenshot: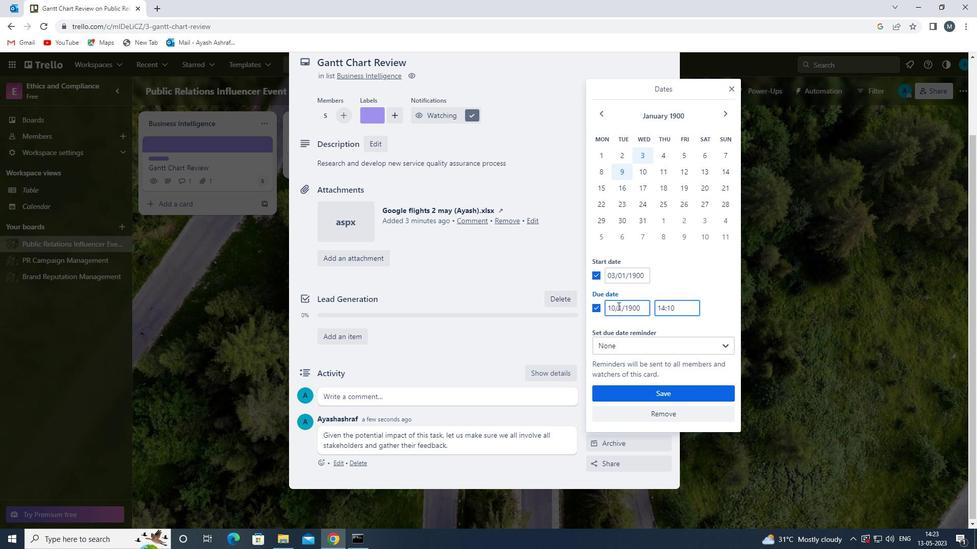 
Action: Mouse moved to (624, 315)
Screenshot: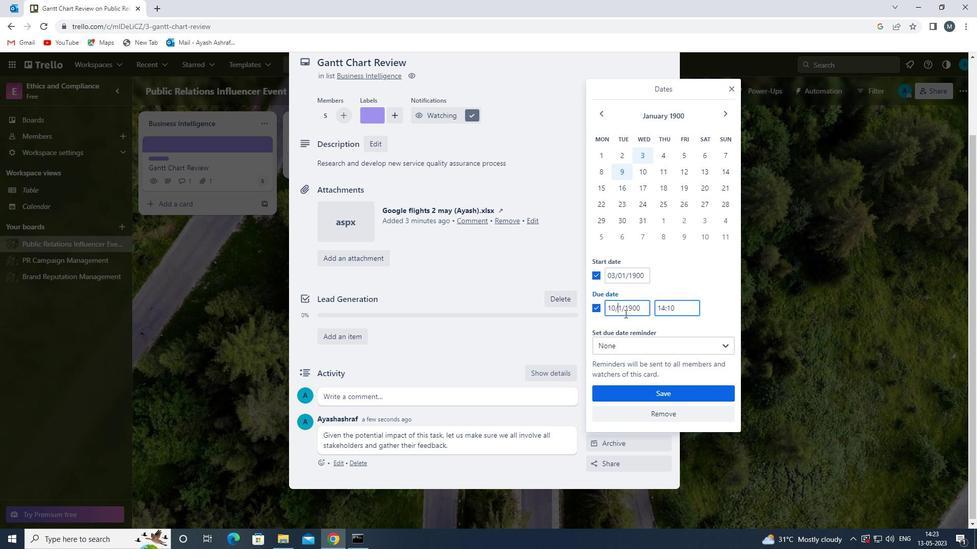 
Action: Key pressed 0
Screenshot: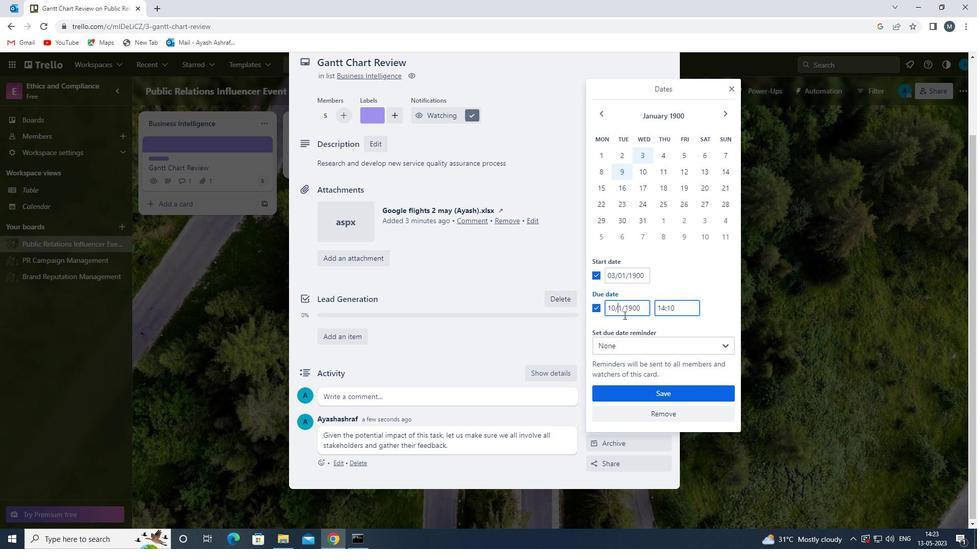 
Action: Mouse moved to (646, 395)
Screenshot: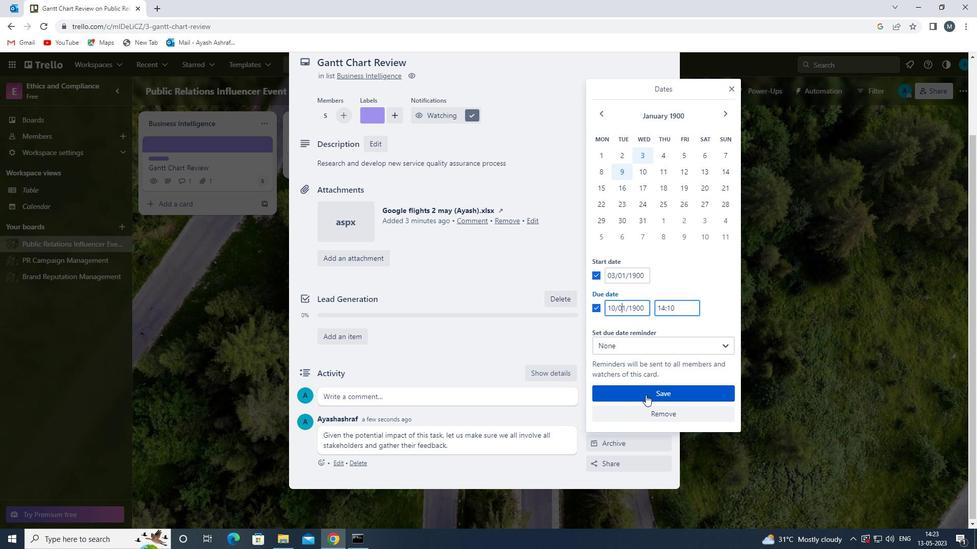 
Action: Mouse pressed left at (646, 395)
Screenshot: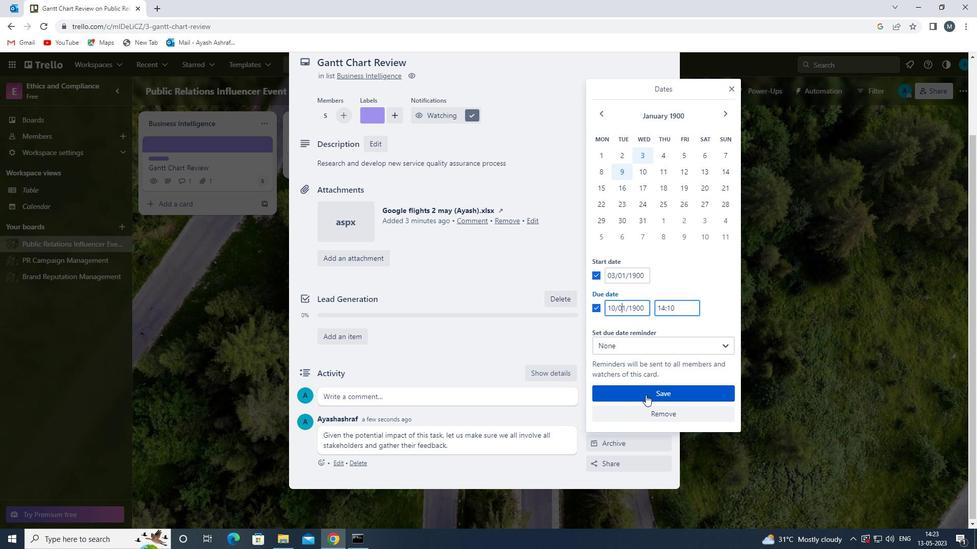 
Action: Mouse moved to (467, 400)
Screenshot: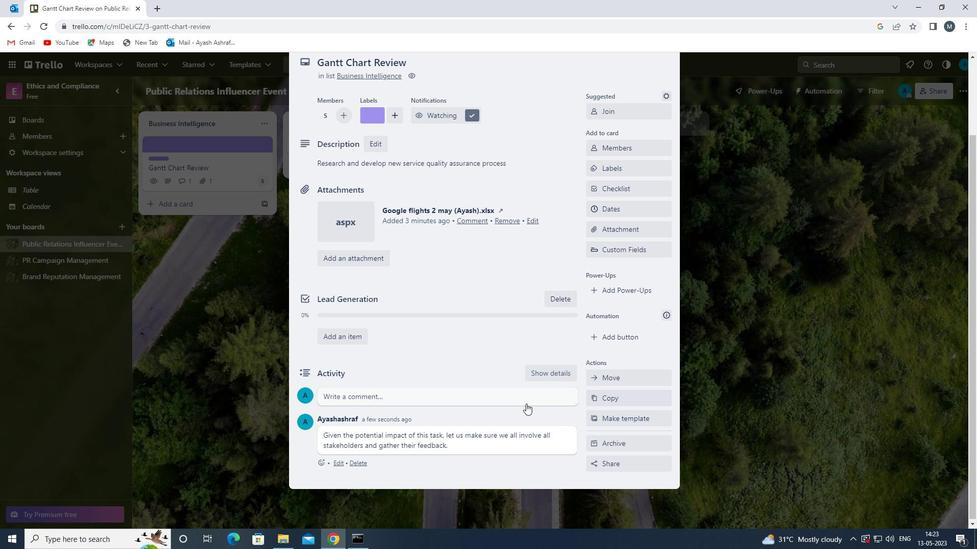 
Action: Mouse scrolled (467, 400) with delta (0, 0)
Screenshot: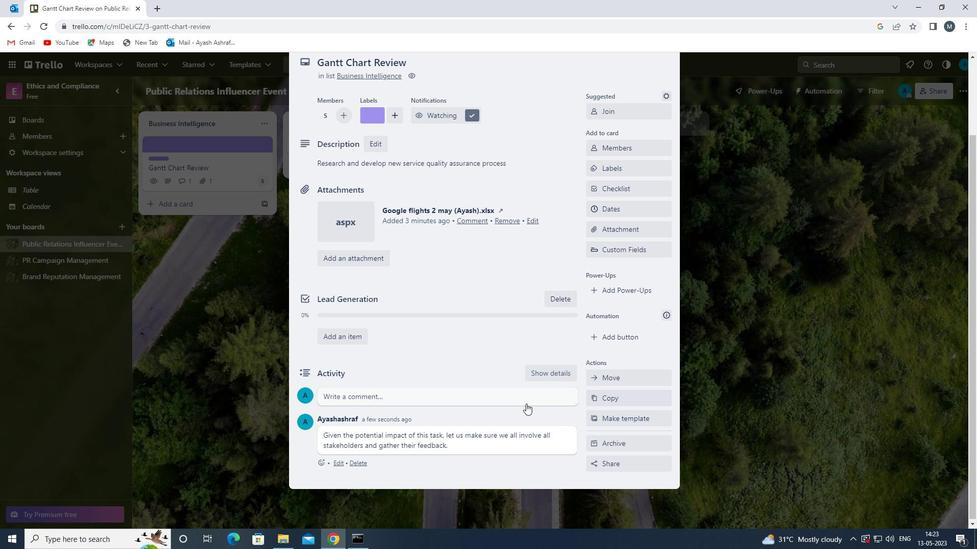
Action: Mouse moved to (467, 400)
Screenshot: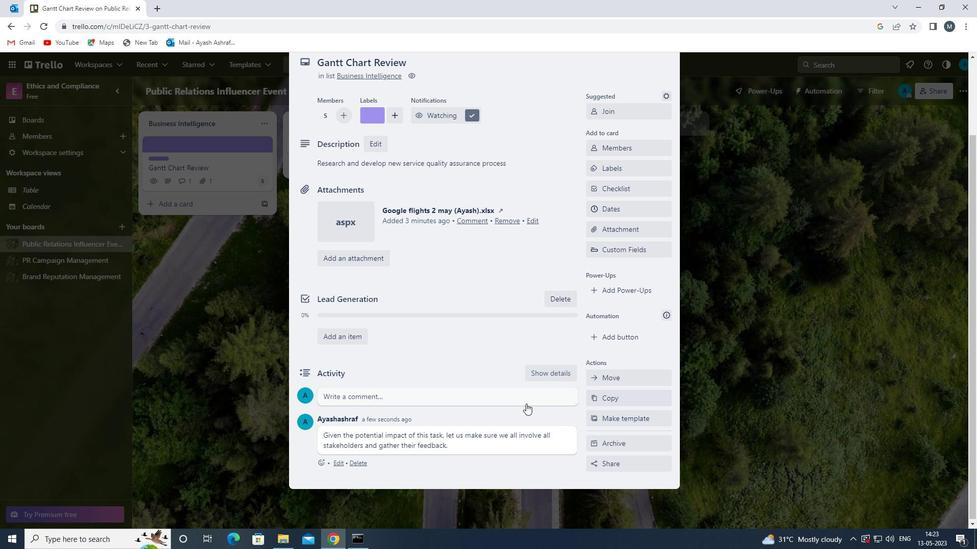 
Action: Mouse scrolled (467, 400) with delta (0, 0)
Screenshot: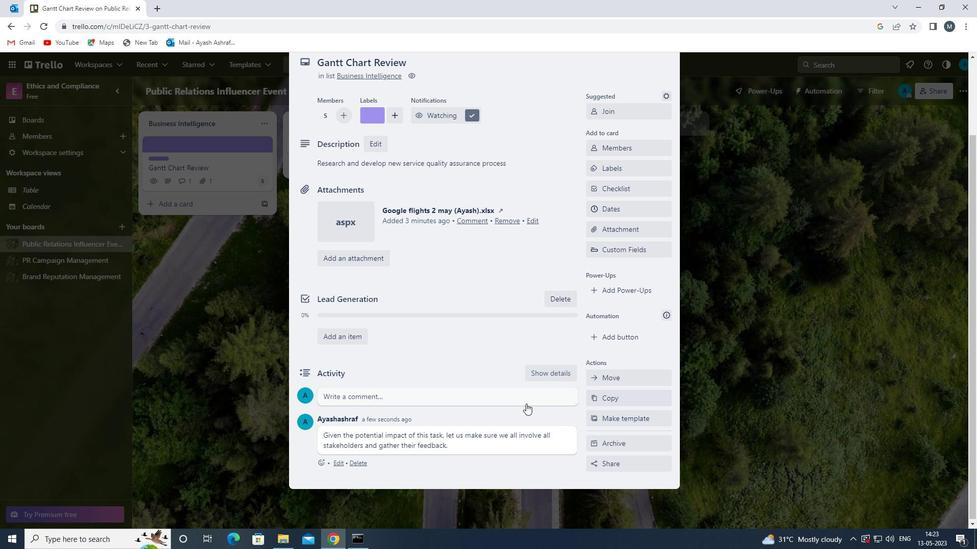 
Action: Mouse scrolled (467, 400) with delta (0, 0)
Screenshot: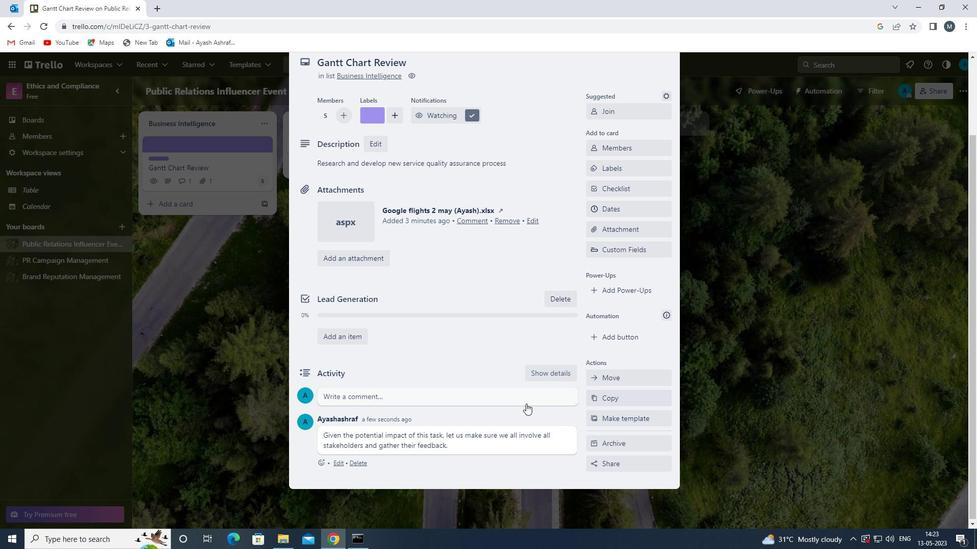 
Action: Mouse scrolled (467, 400) with delta (0, 0)
Screenshot: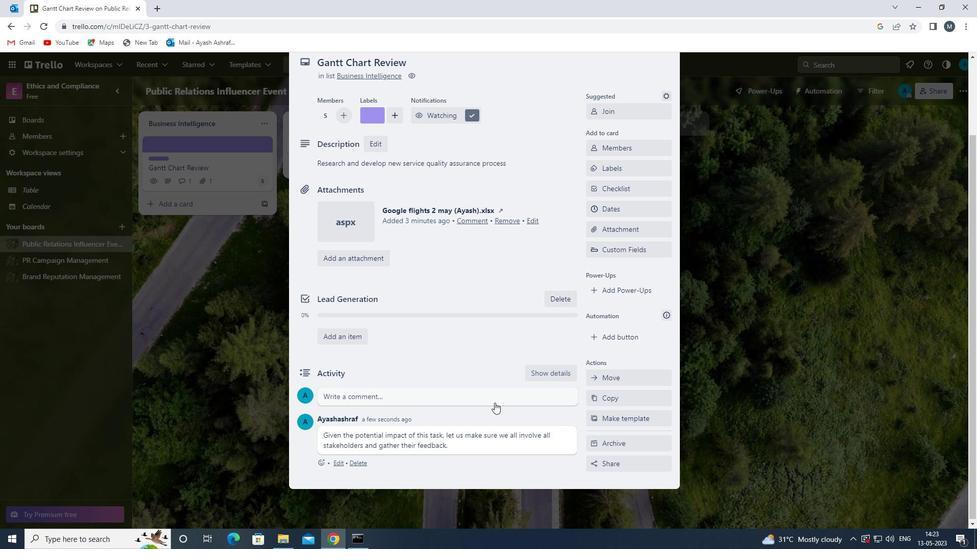
Action: Mouse scrolled (467, 400) with delta (0, 0)
Screenshot: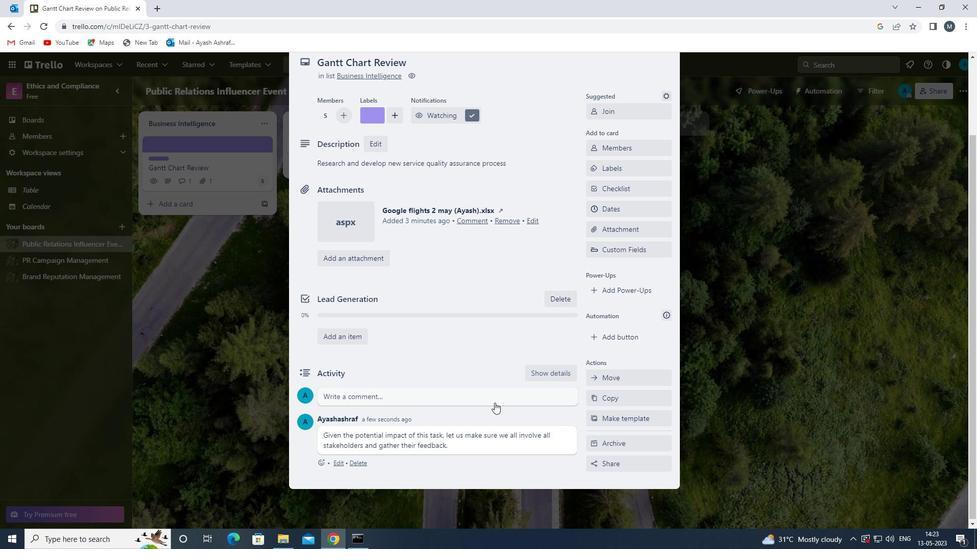 
Action: Mouse scrolled (467, 400) with delta (0, 0)
Screenshot: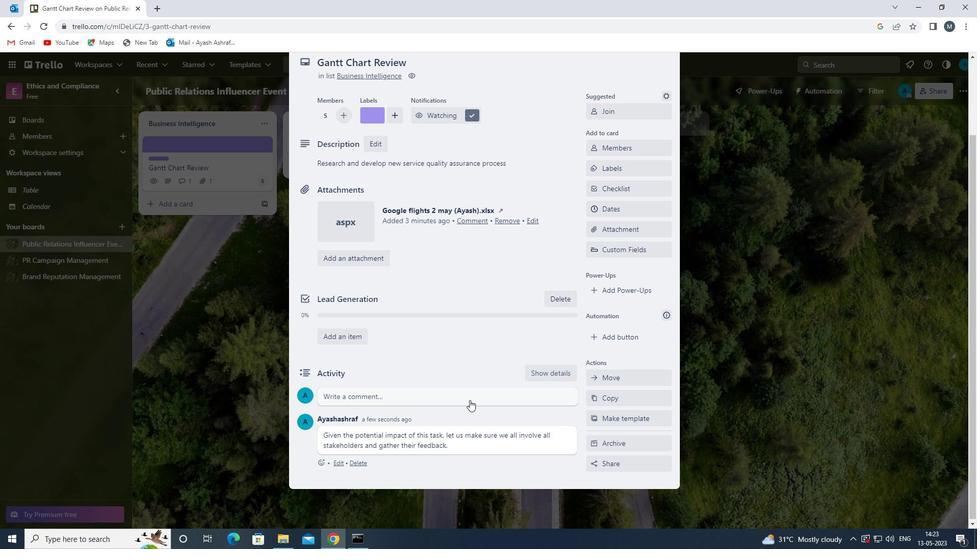 
Action: Mouse moved to (464, 400)
Screenshot: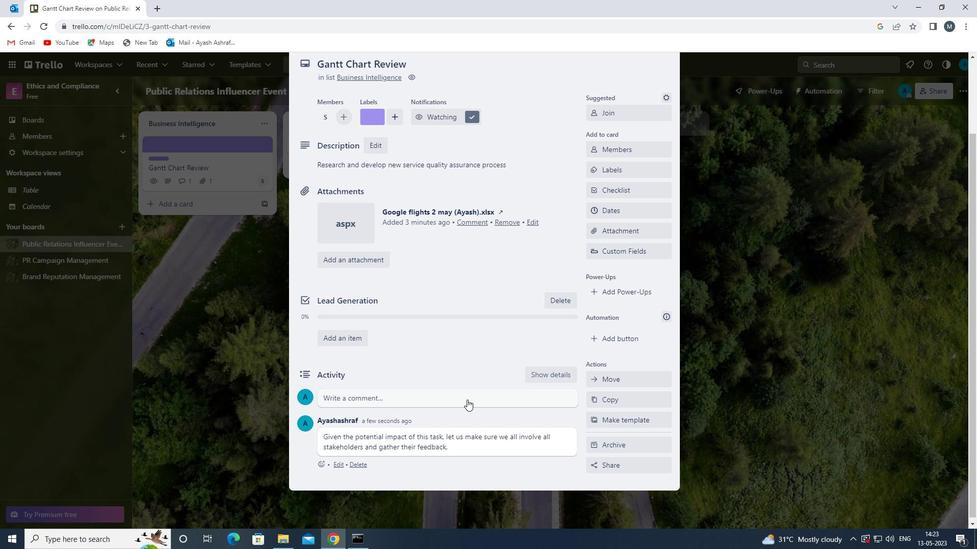 
Action: Mouse scrolled (464, 400) with delta (0, 0)
Screenshot: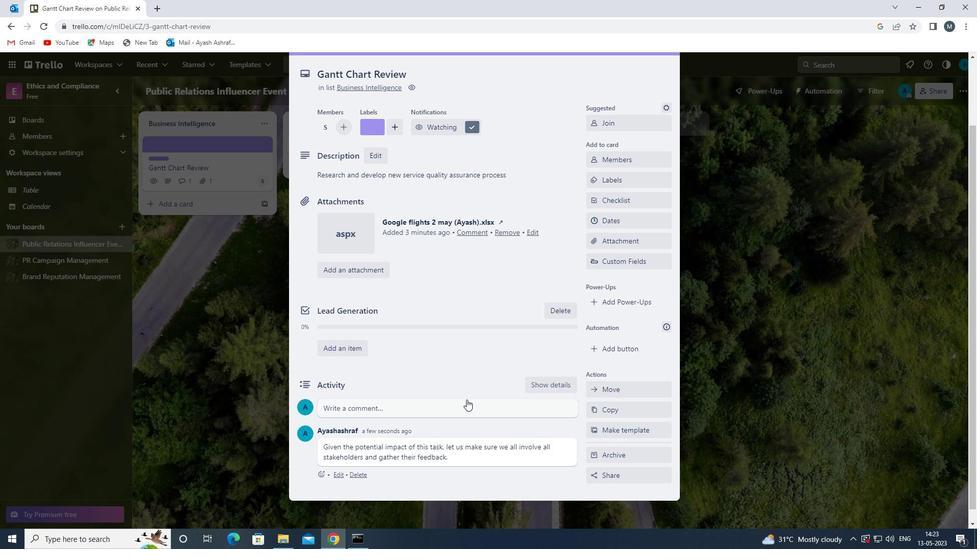 
Action: Mouse scrolled (464, 400) with delta (0, 0)
Screenshot: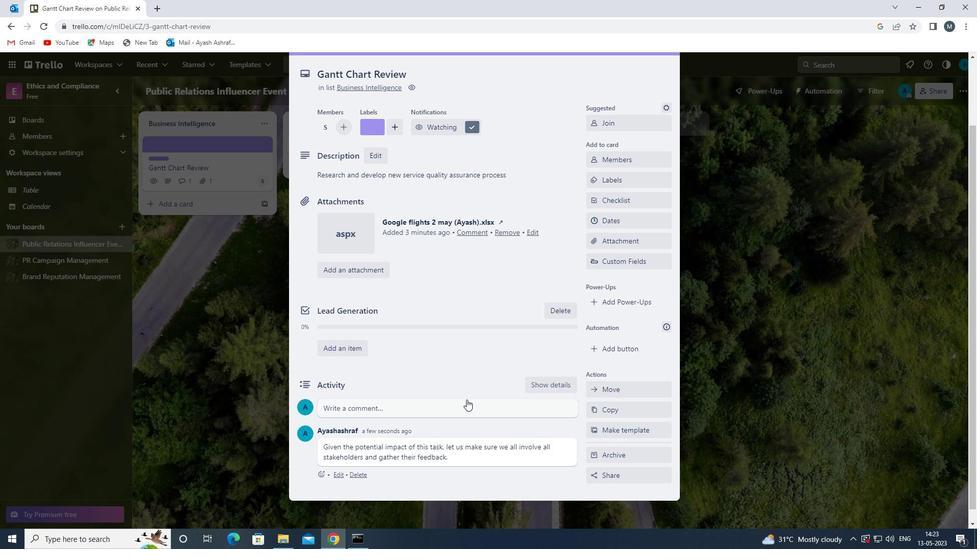 
Action: Mouse scrolled (464, 400) with delta (0, 0)
Screenshot: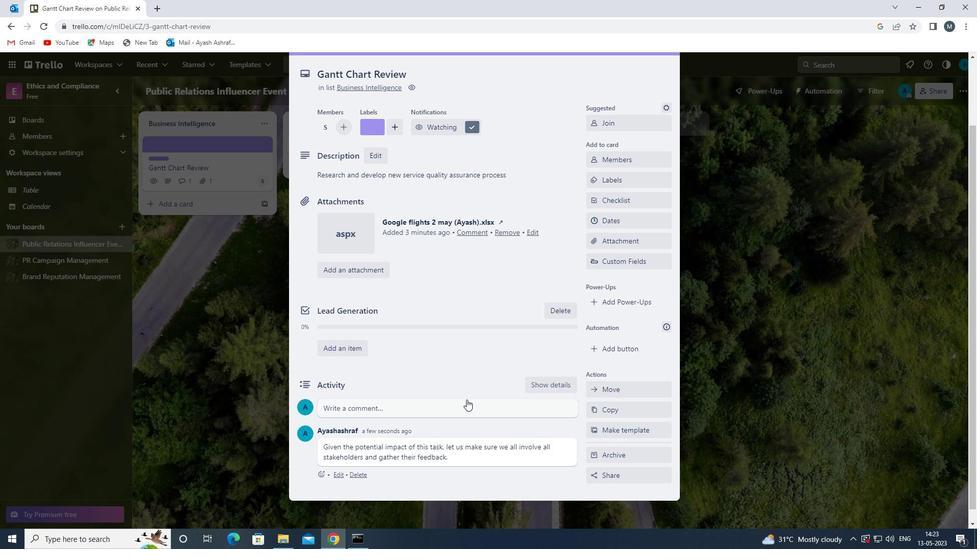 
Action: Mouse scrolled (464, 400) with delta (0, 0)
Screenshot: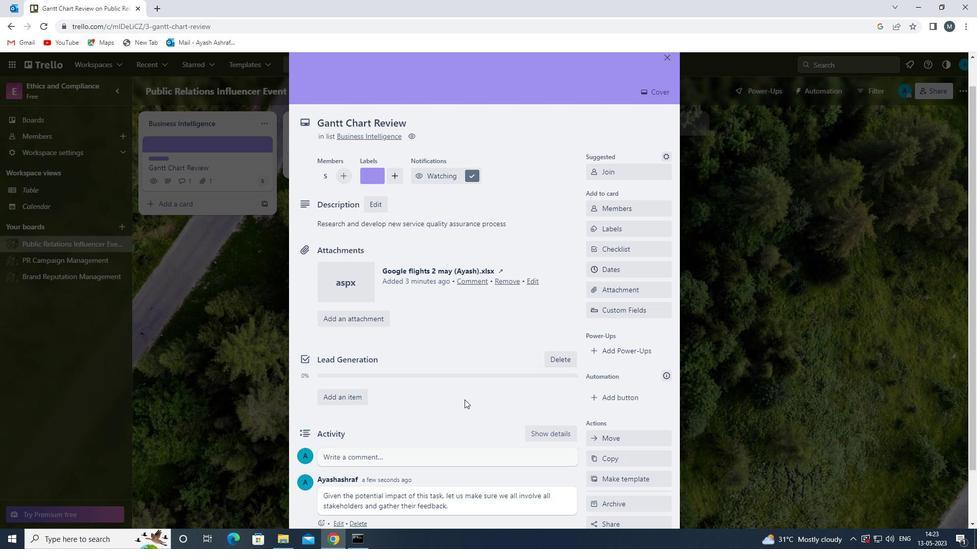 
Action: Mouse scrolled (464, 400) with delta (0, 0)
Screenshot: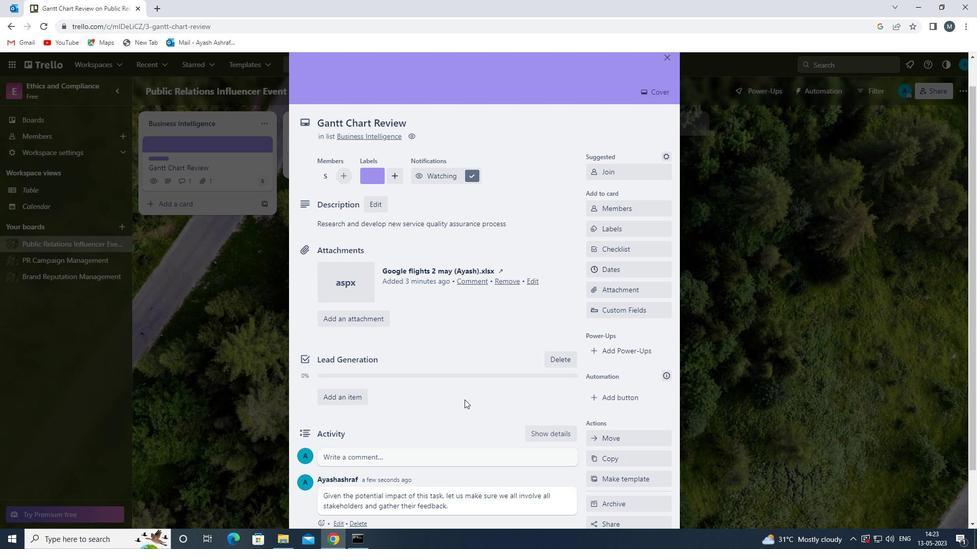 
